 Task: Find connections with filter location Hacı Zeynalabdin with filter topic #propertywith filter profile language English with filter current company MPC with filter school Sreenivasa Inst. of Technology & Management Studies, Thimmasamudram, Chittoor with filter industry Personal Care Product Manufacturing with filter service category Mortgage Lending with filter keywords title Client Service Specialist
Action: Mouse moved to (655, 146)
Screenshot: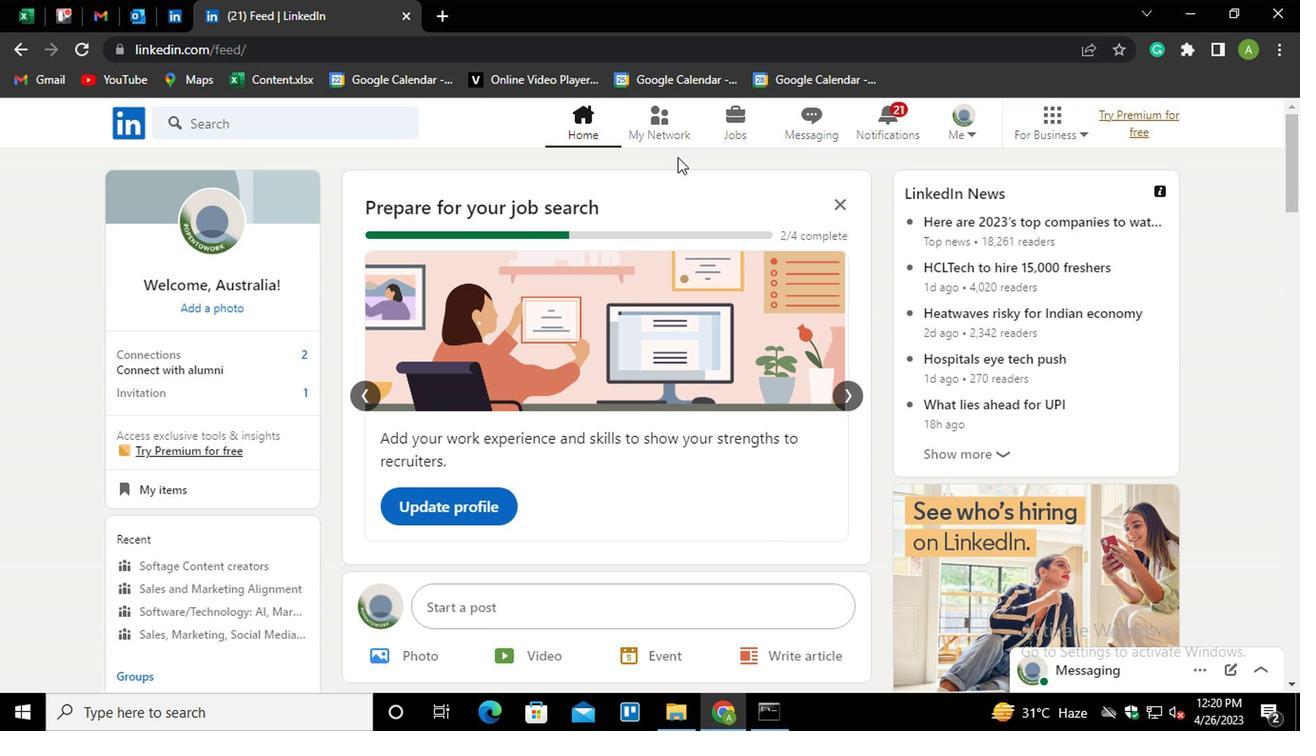 
Action: Mouse pressed left at (655, 146)
Screenshot: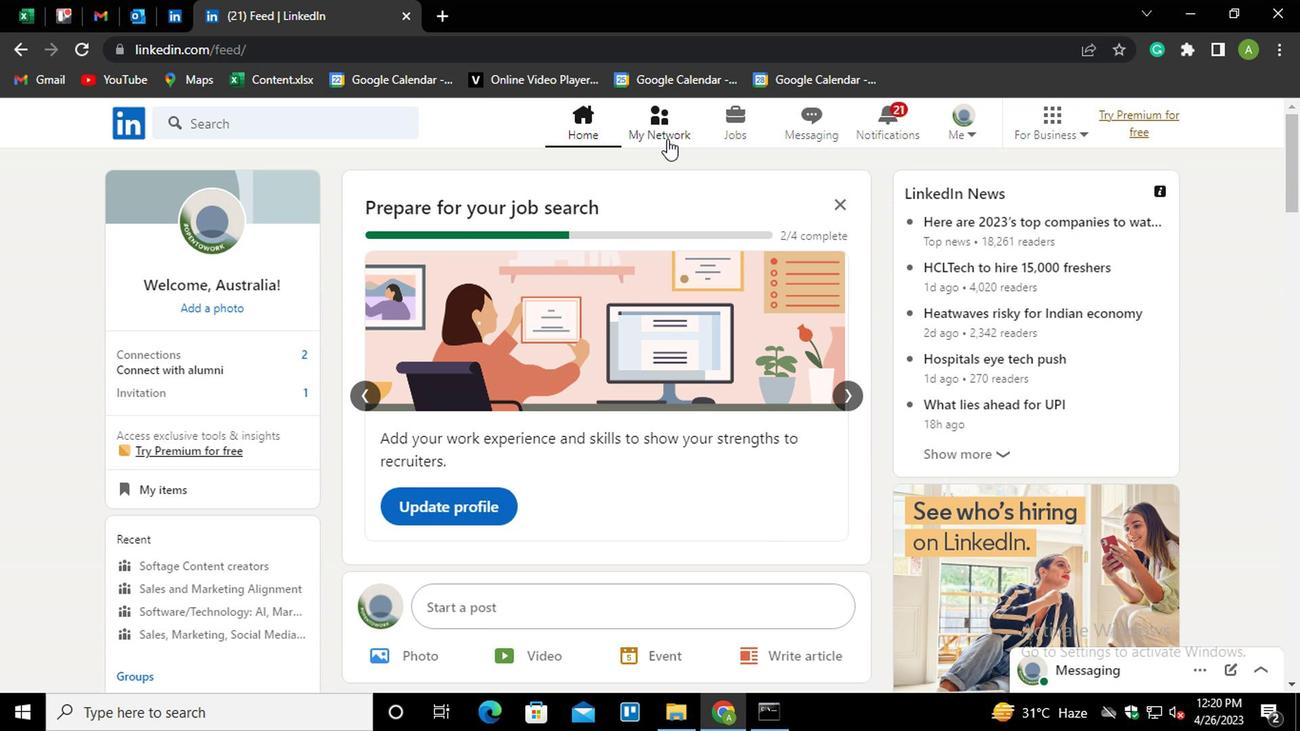 
Action: Mouse moved to (241, 246)
Screenshot: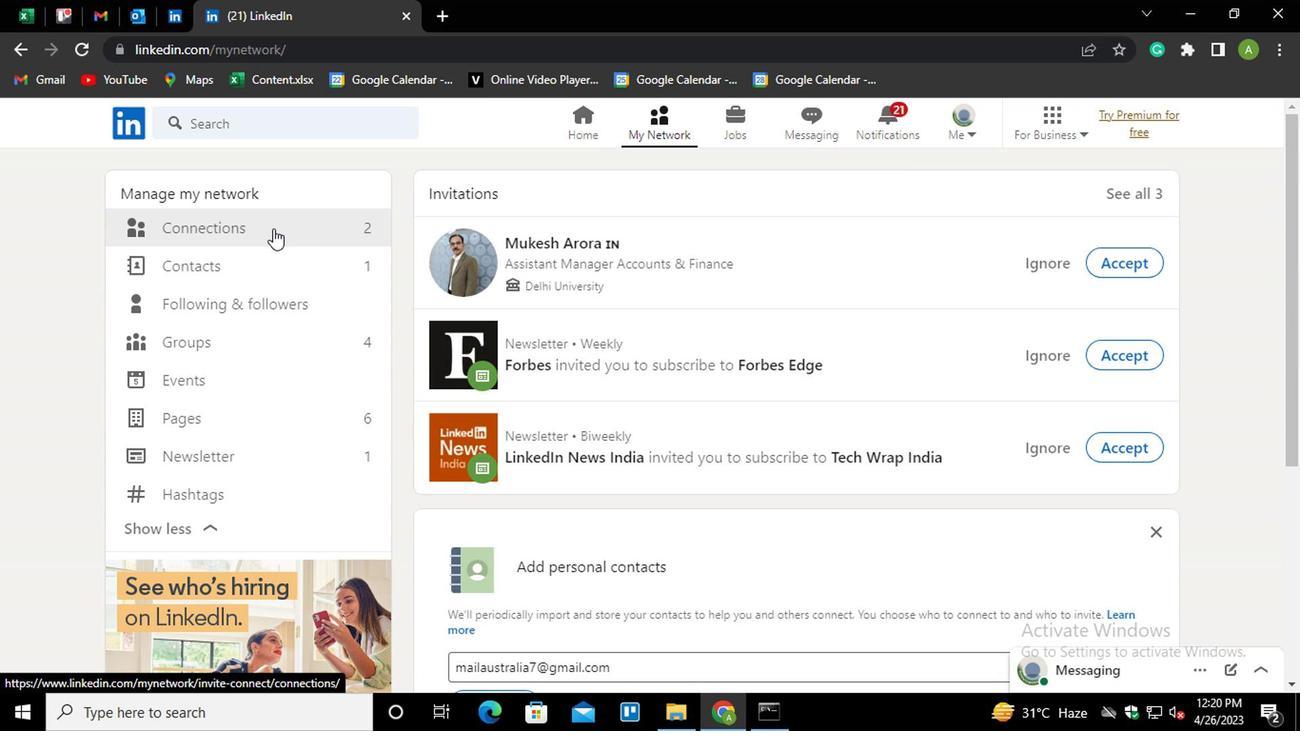 
Action: Mouse pressed left at (241, 246)
Screenshot: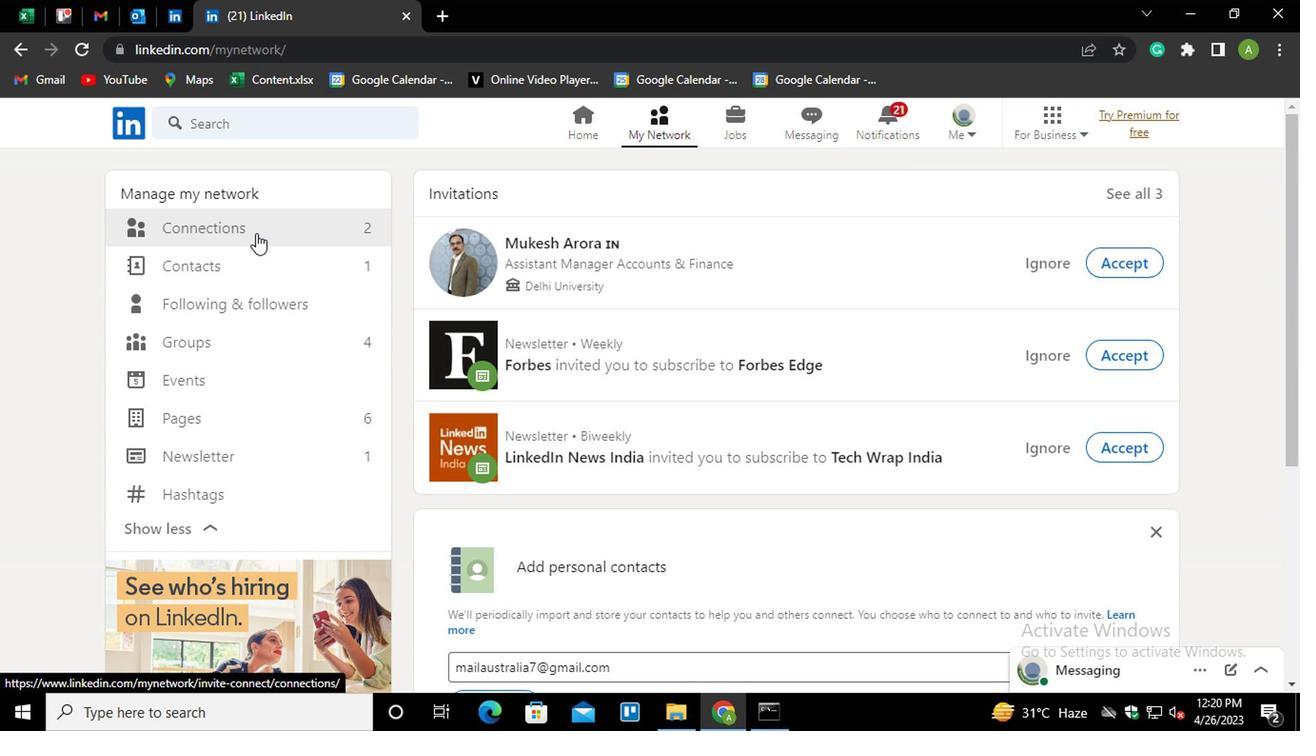 
Action: Mouse moved to (745, 241)
Screenshot: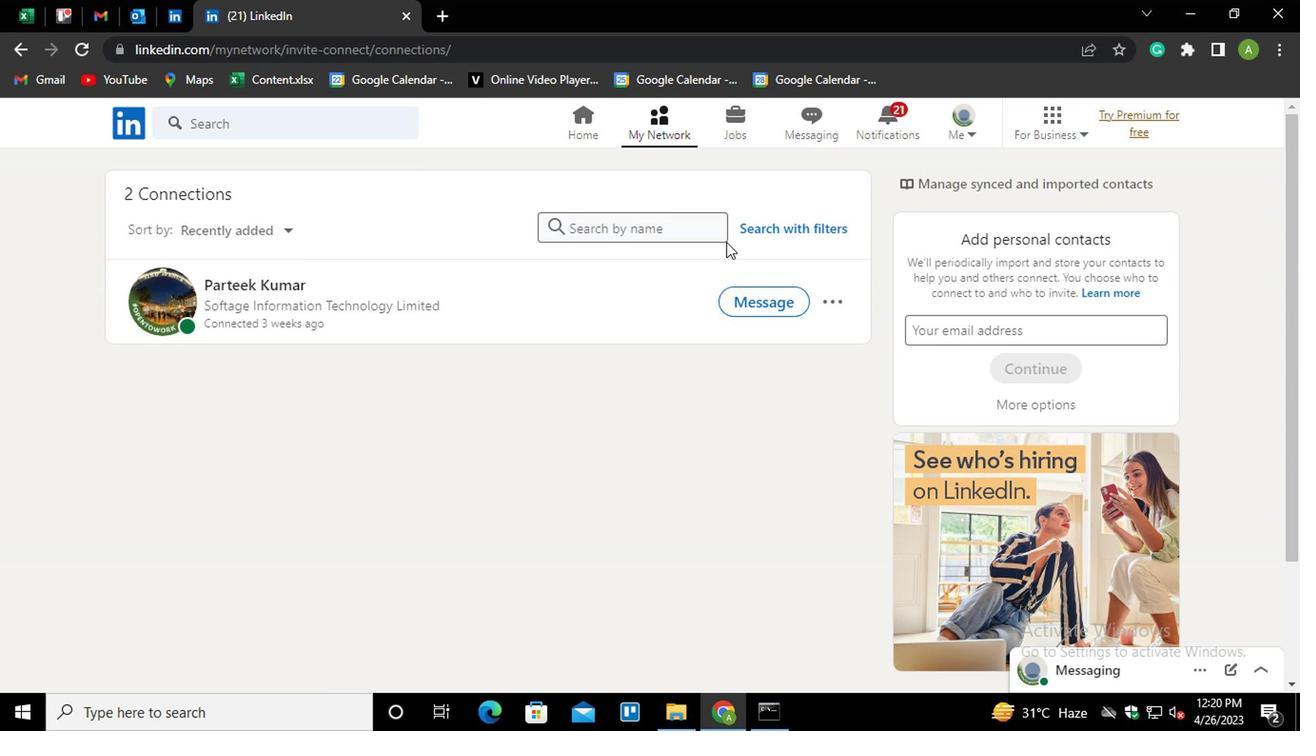 
Action: Mouse pressed left at (745, 241)
Screenshot: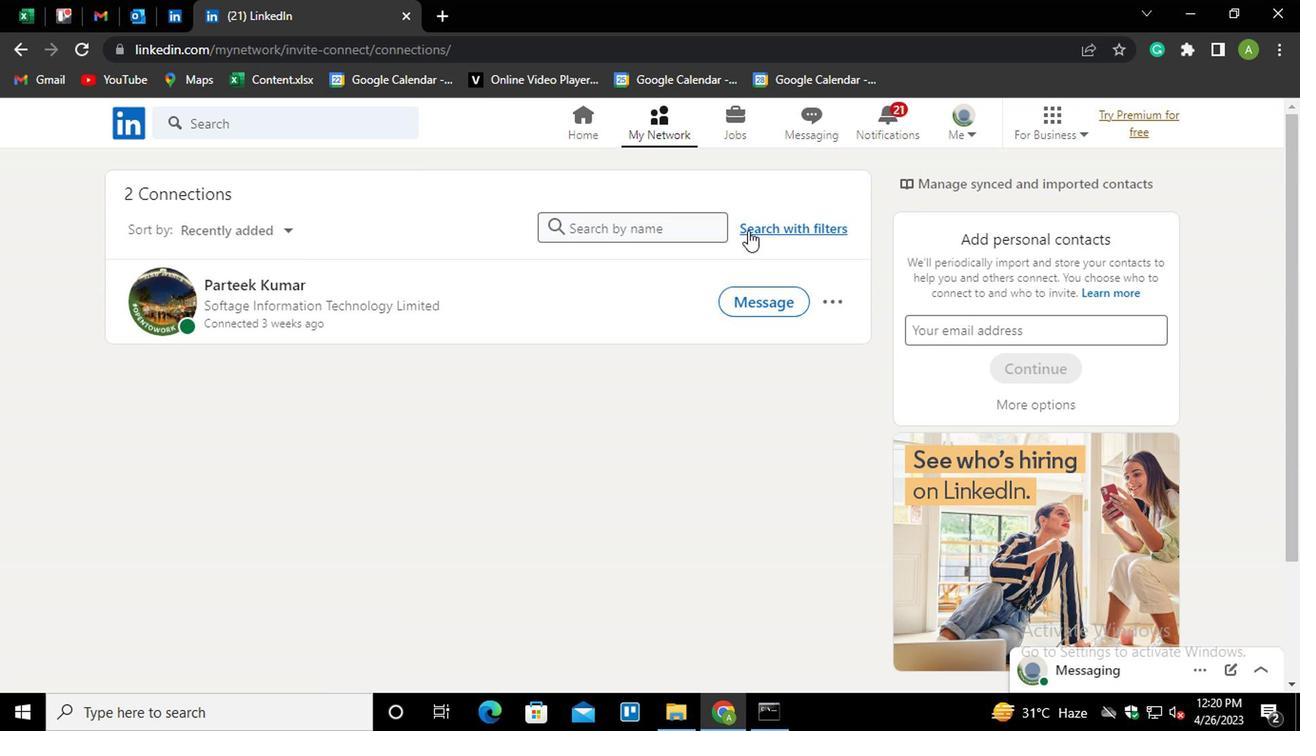 
Action: Mouse moved to (608, 194)
Screenshot: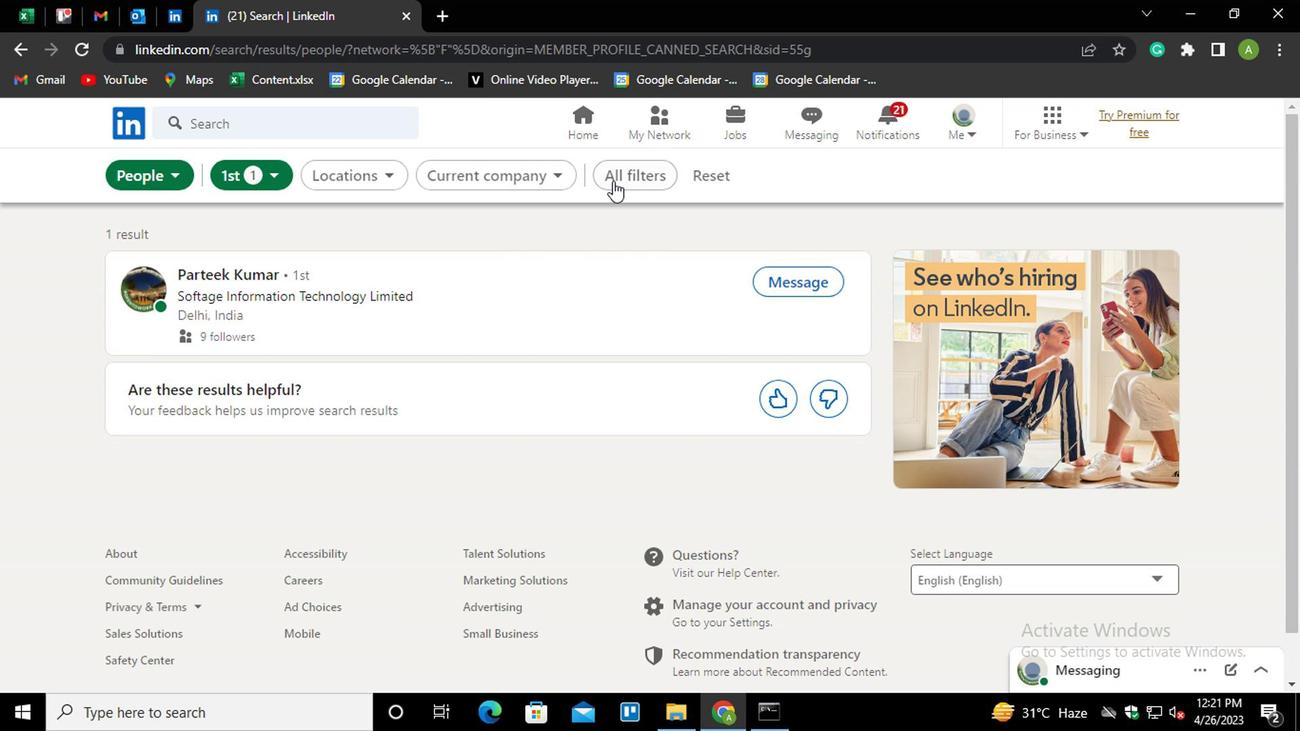 
Action: Mouse pressed left at (608, 194)
Screenshot: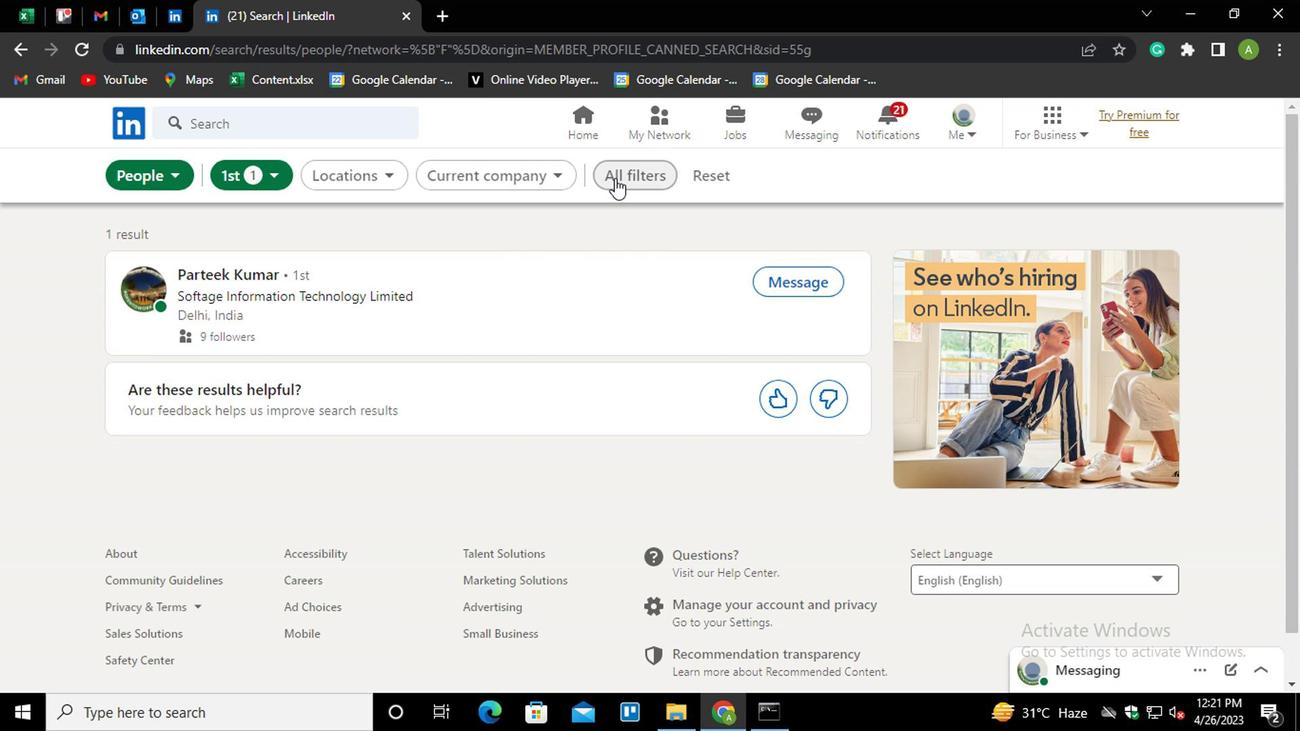 
Action: Mouse moved to (870, 375)
Screenshot: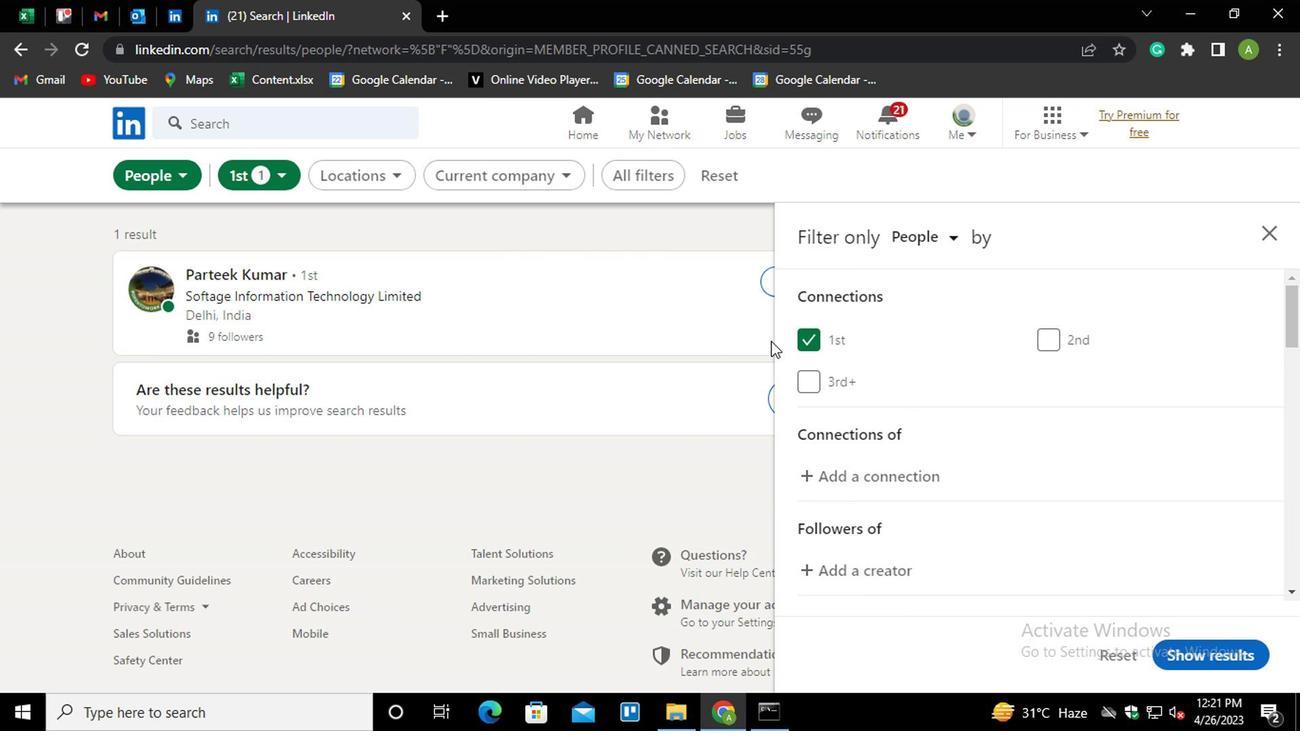 
Action: Mouse scrolled (870, 375) with delta (0, 0)
Screenshot: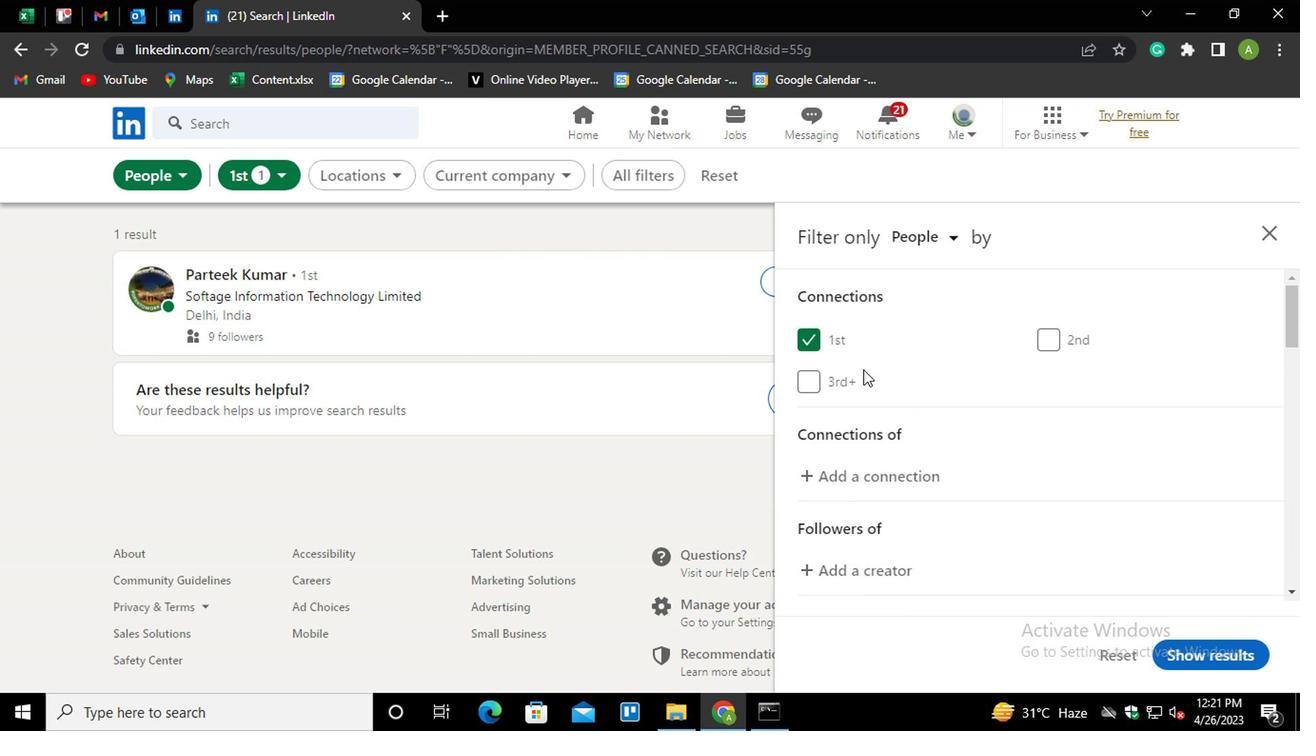 
Action: Mouse moved to (876, 375)
Screenshot: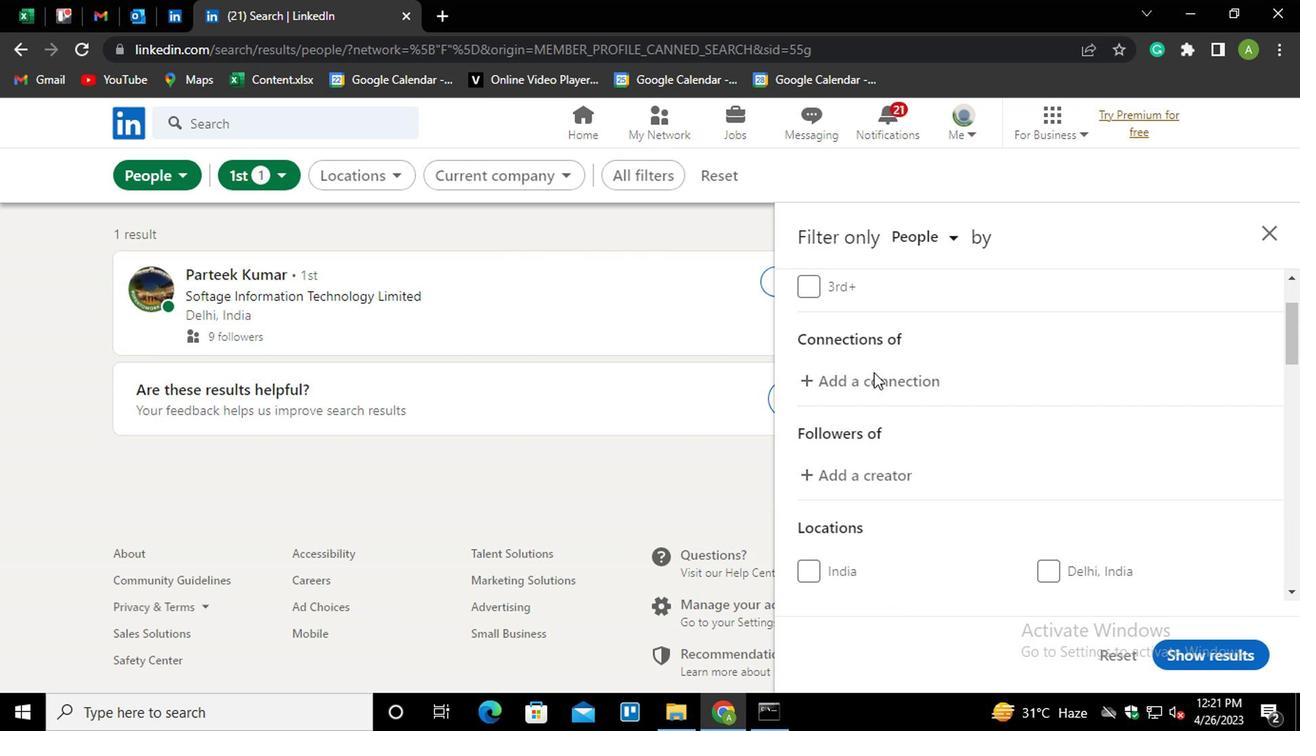 
Action: Mouse scrolled (876, 375) with delta (0, 0)
Screenshot: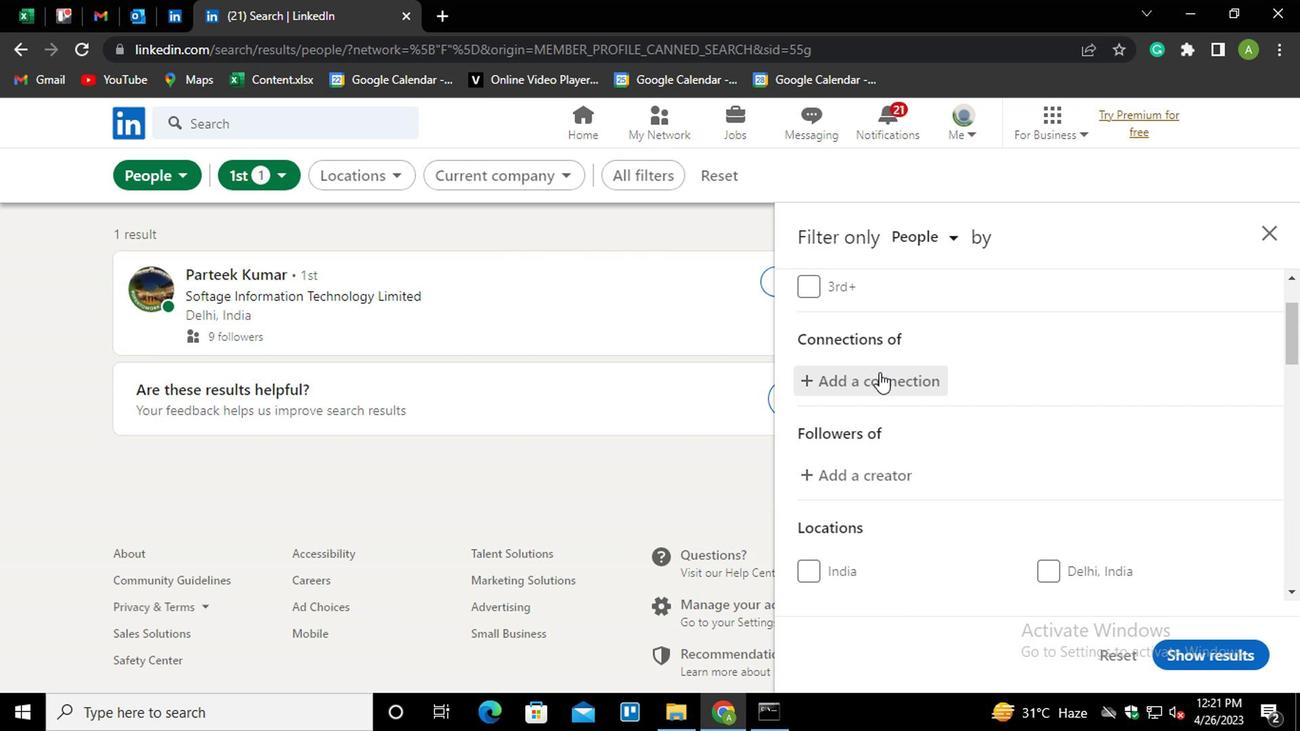 
Action: Mouse scrolled (876, 375) with delta (0, 0)
Screenshot: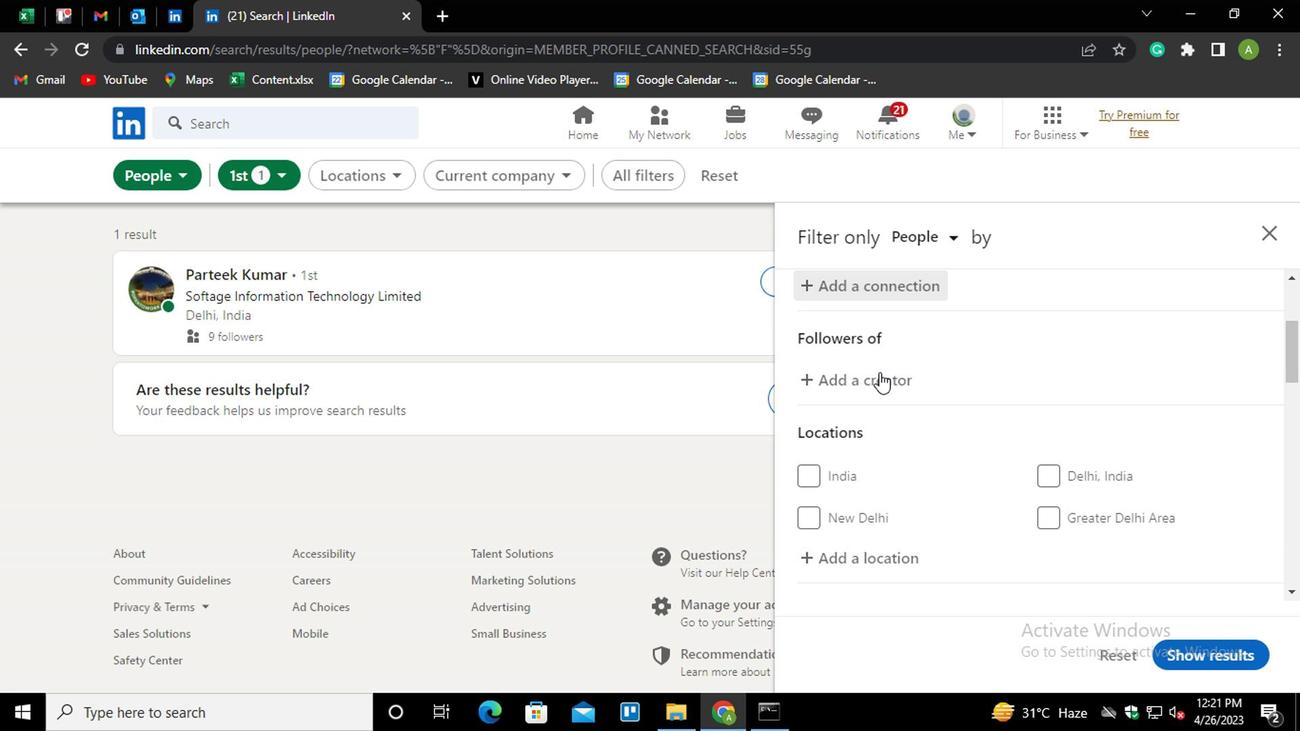 
Action: Mouse moved to (847, 468)
Screenshot: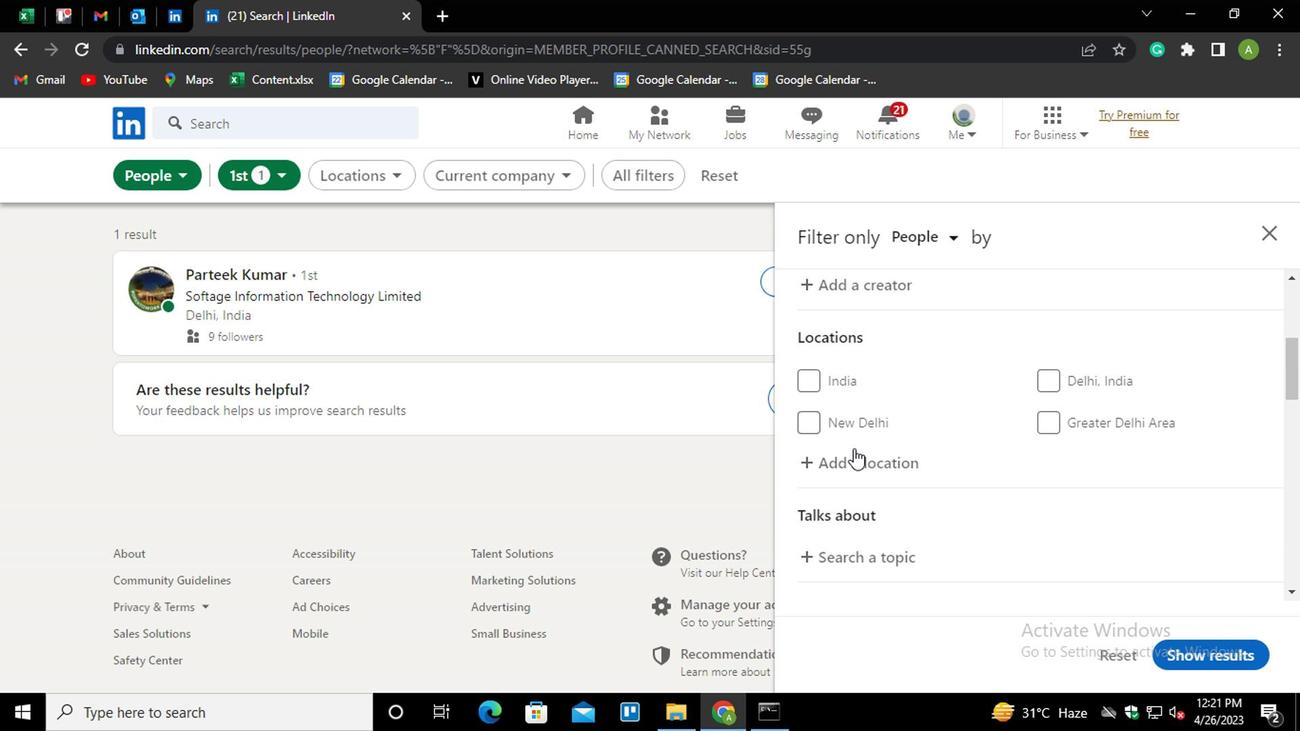 
Action: Mouse pressed left at (847, 468)
Screenshot: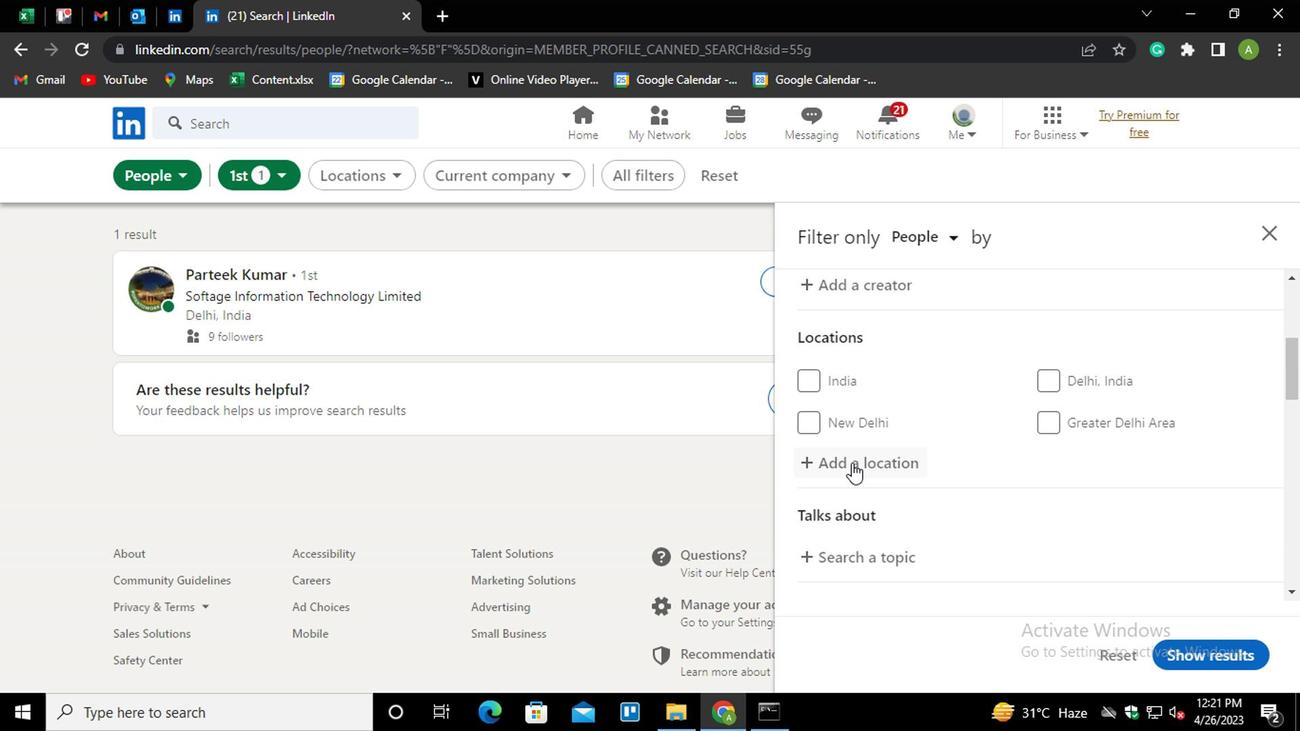 
Action: Mouse moved to (865, 457)
Screenshot: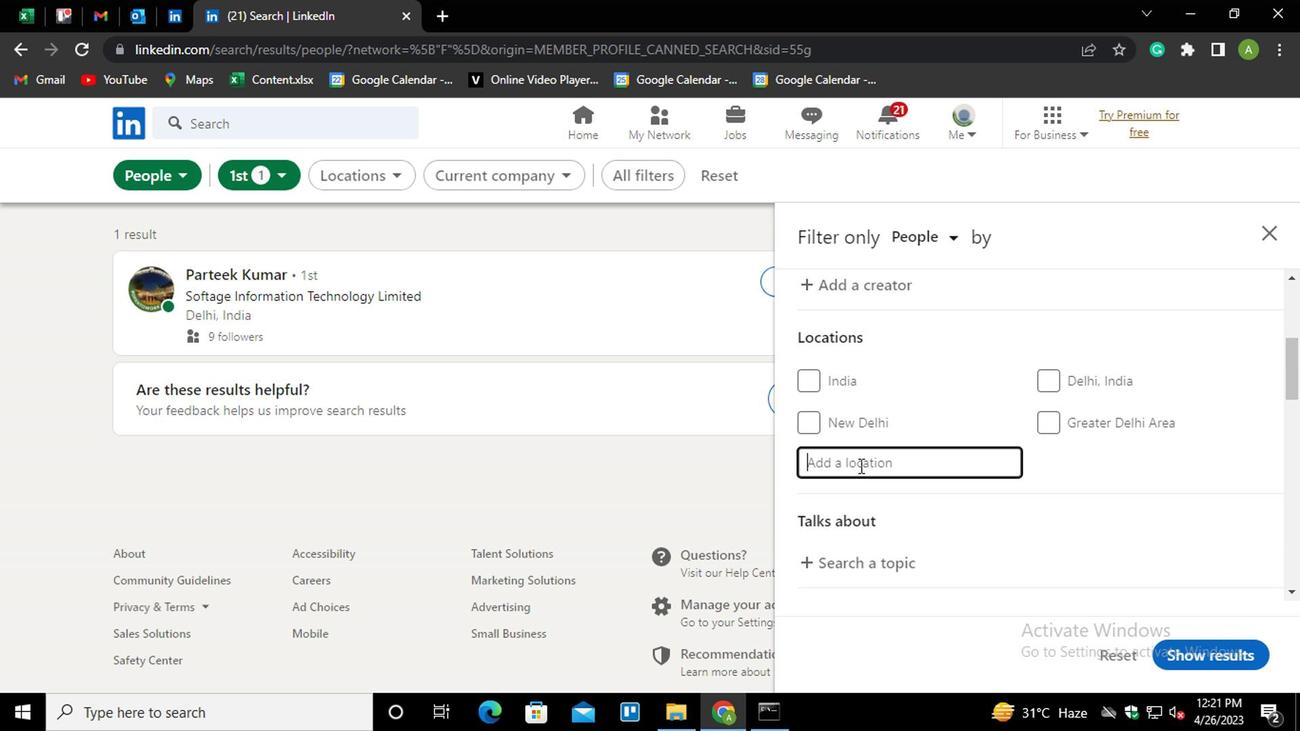 
Action: Mouse pressed left at (865, 457)
Screenshot: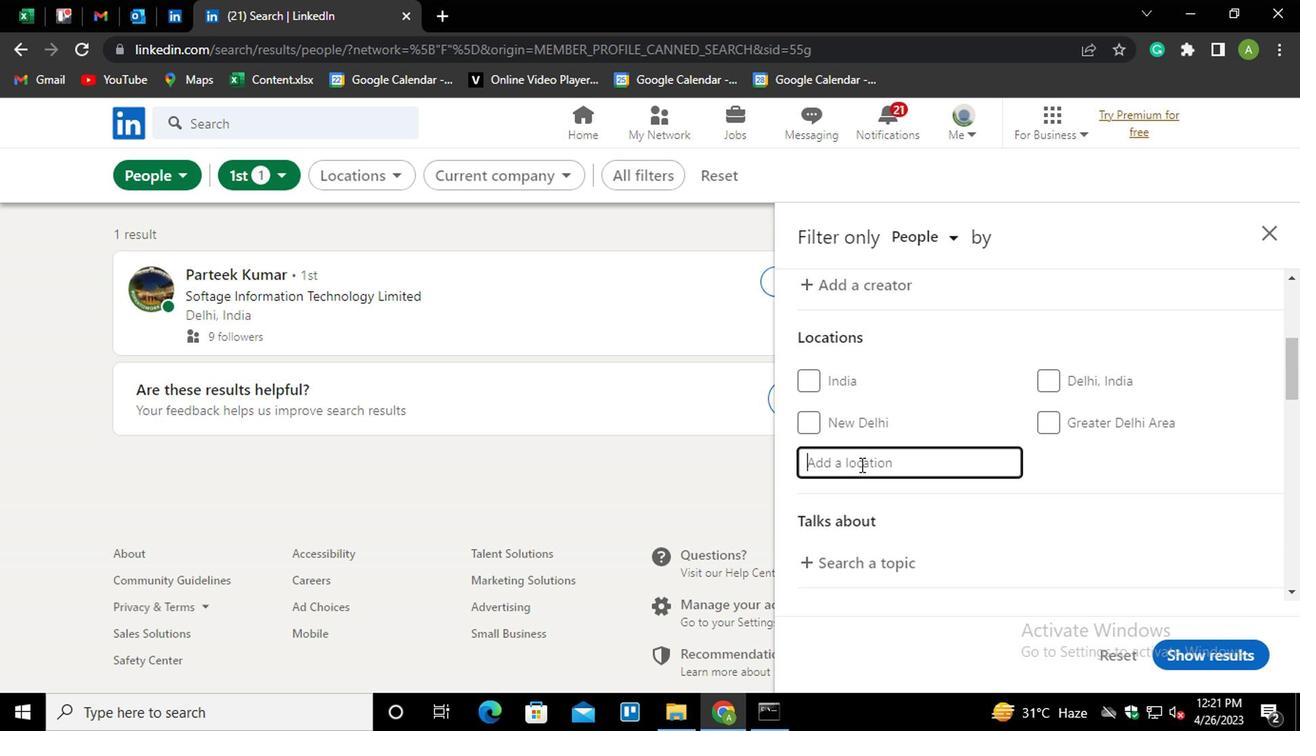 
Action: Key pressed <Key.shift_r>Haz<Key.backspace>ci<Key.space><Key.shift>ZEYNALABDIN
Screenshot: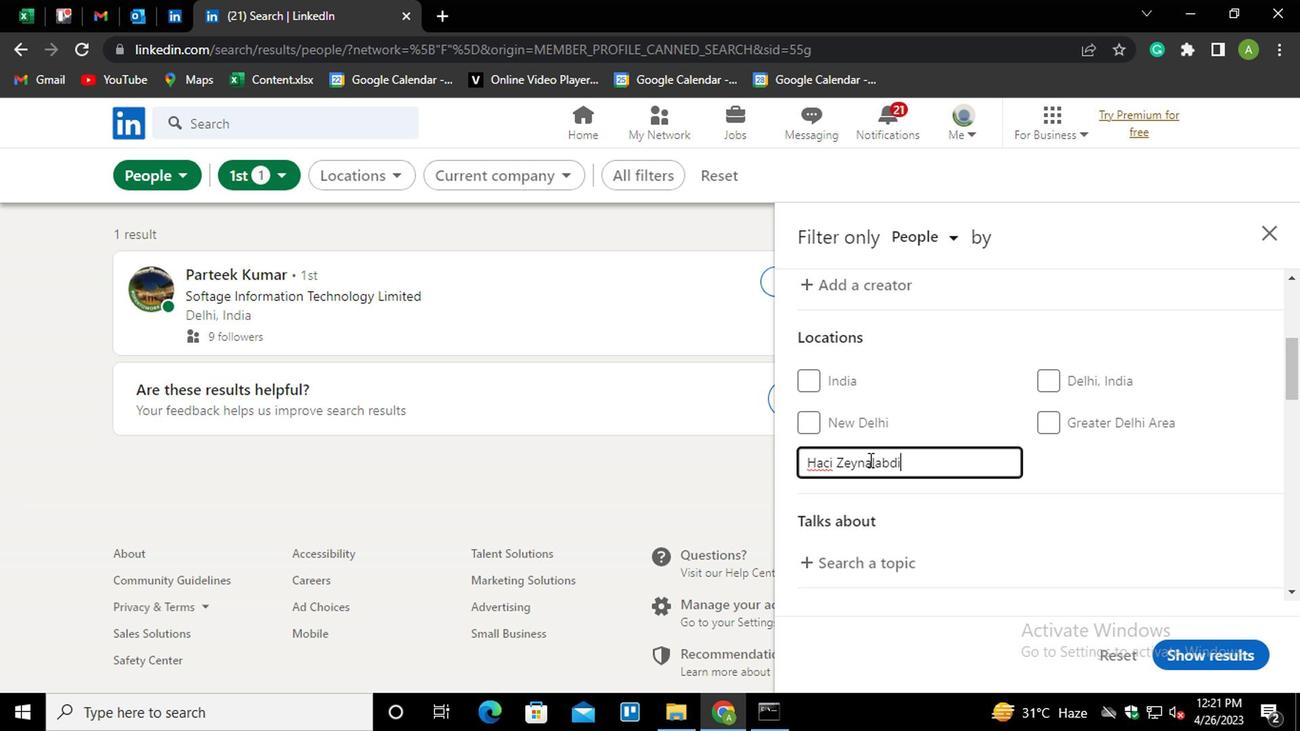 
Action: Mouse moved to (1227, 472)
Screenshot: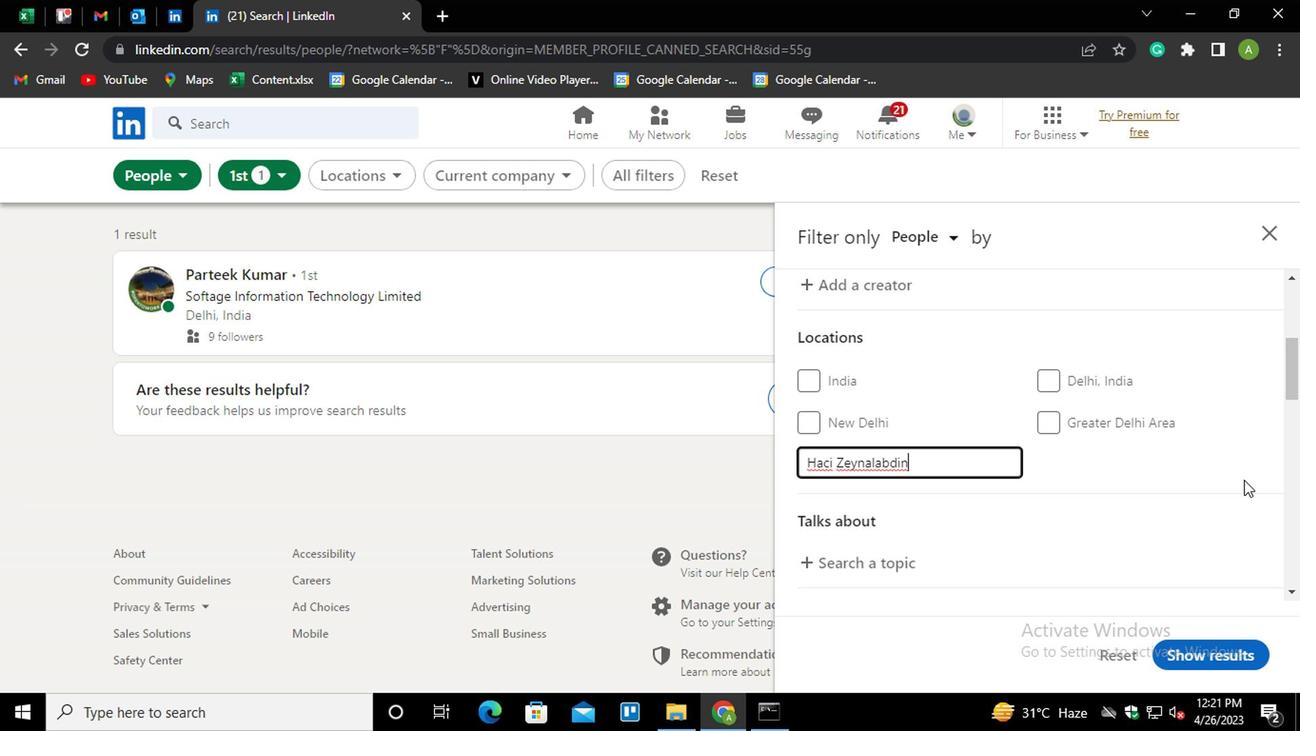 
Action: Mouse pressed left at (1227, 472)
Screenshot: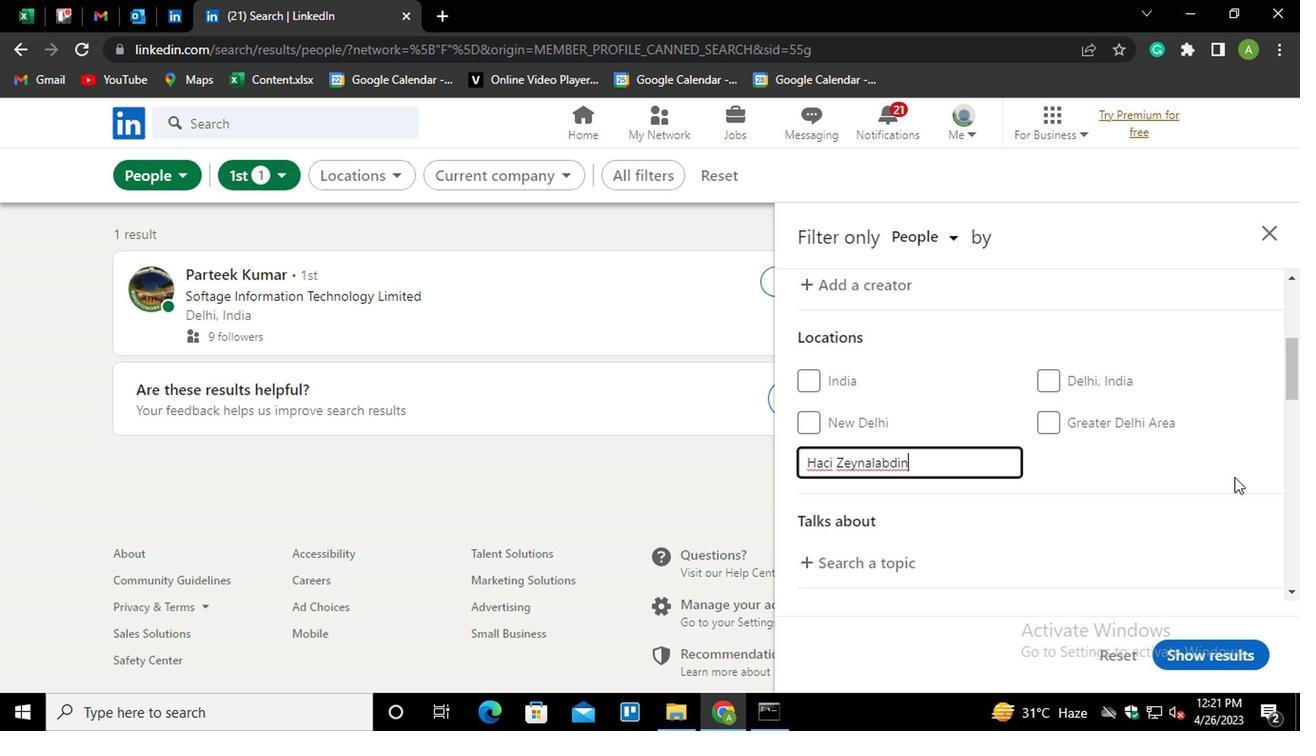 
Action: Mouse moved to (1221, 472)
Screenshot: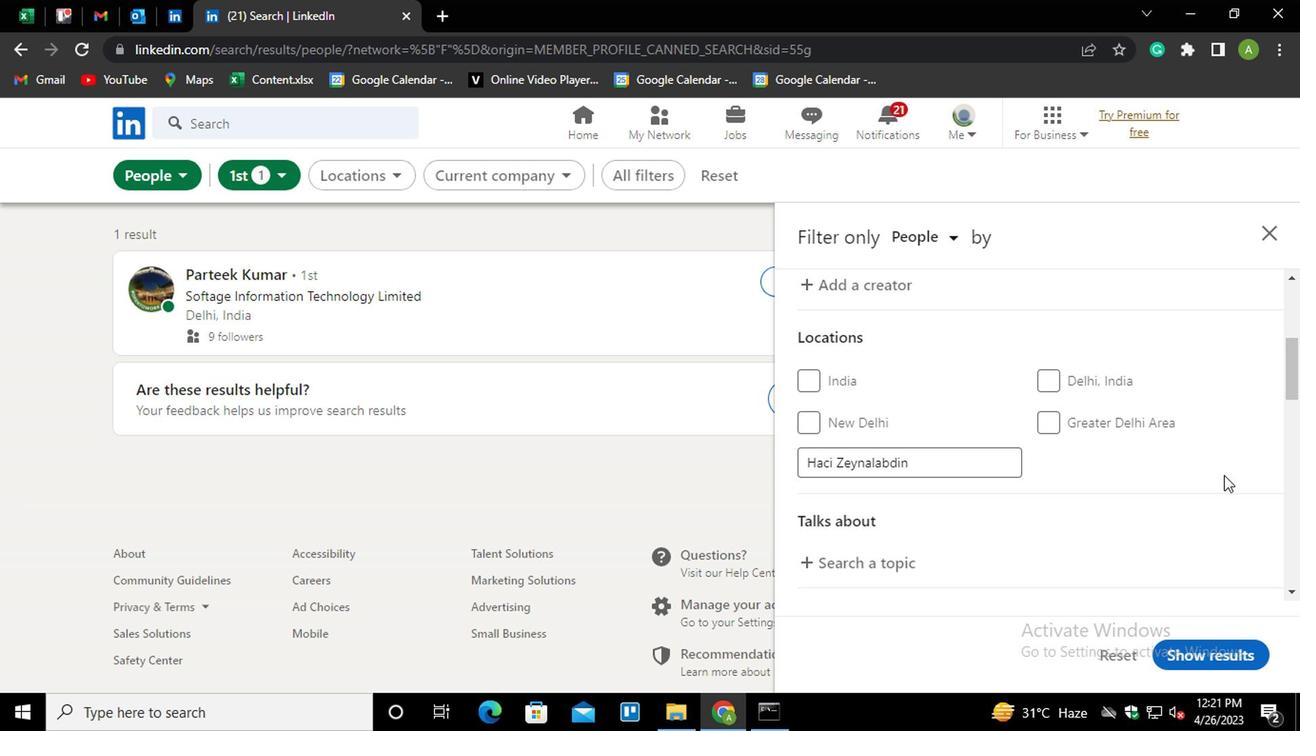 
Action: Mouse scrolled (1221, 471) with delta (0, 0)
Screenshot: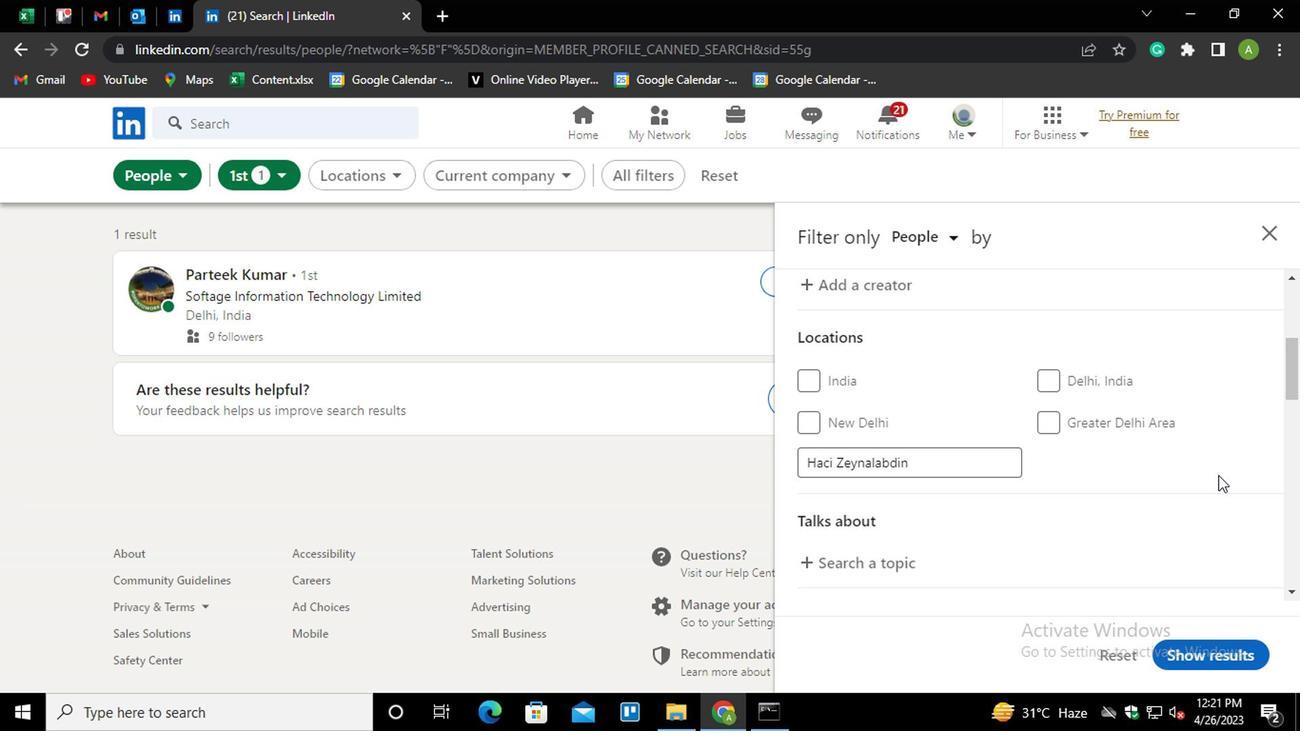 
Action: Mouse moved to (863, 460)
Screenshot: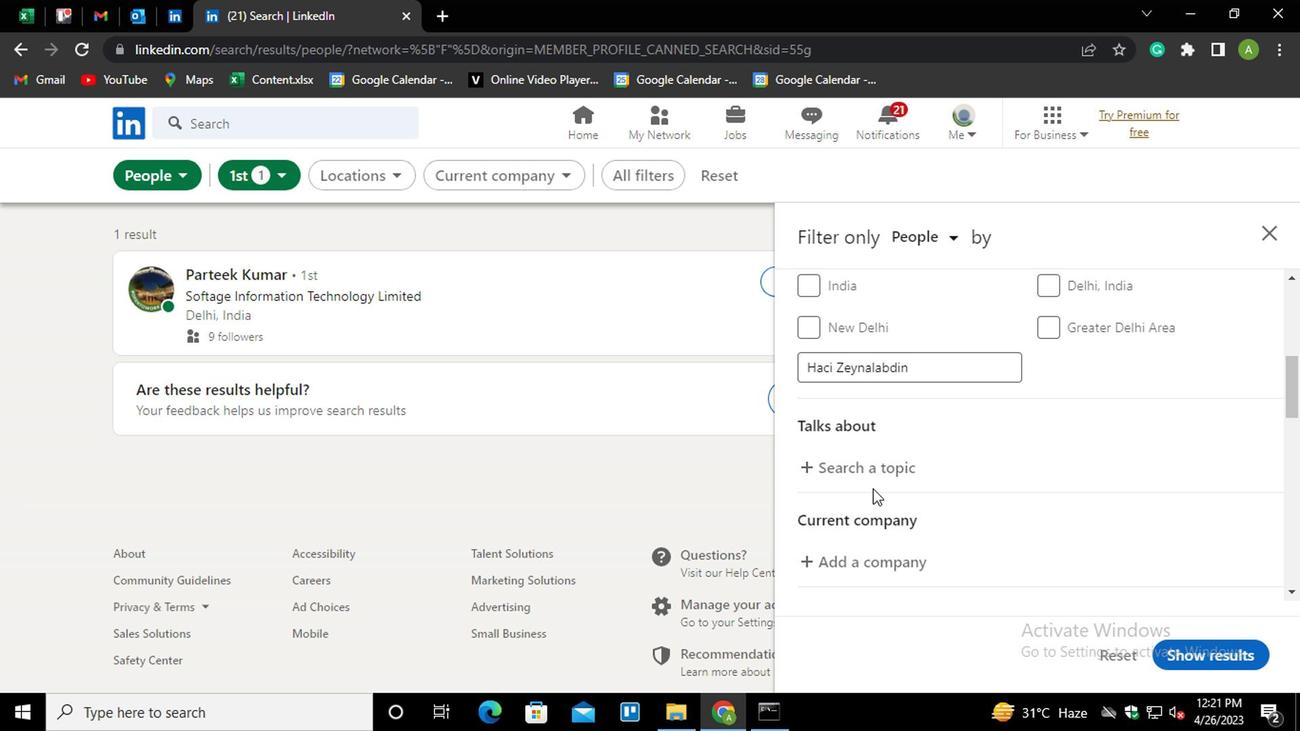
Action: Mouse pressed left at (863, 460)
Screenshot: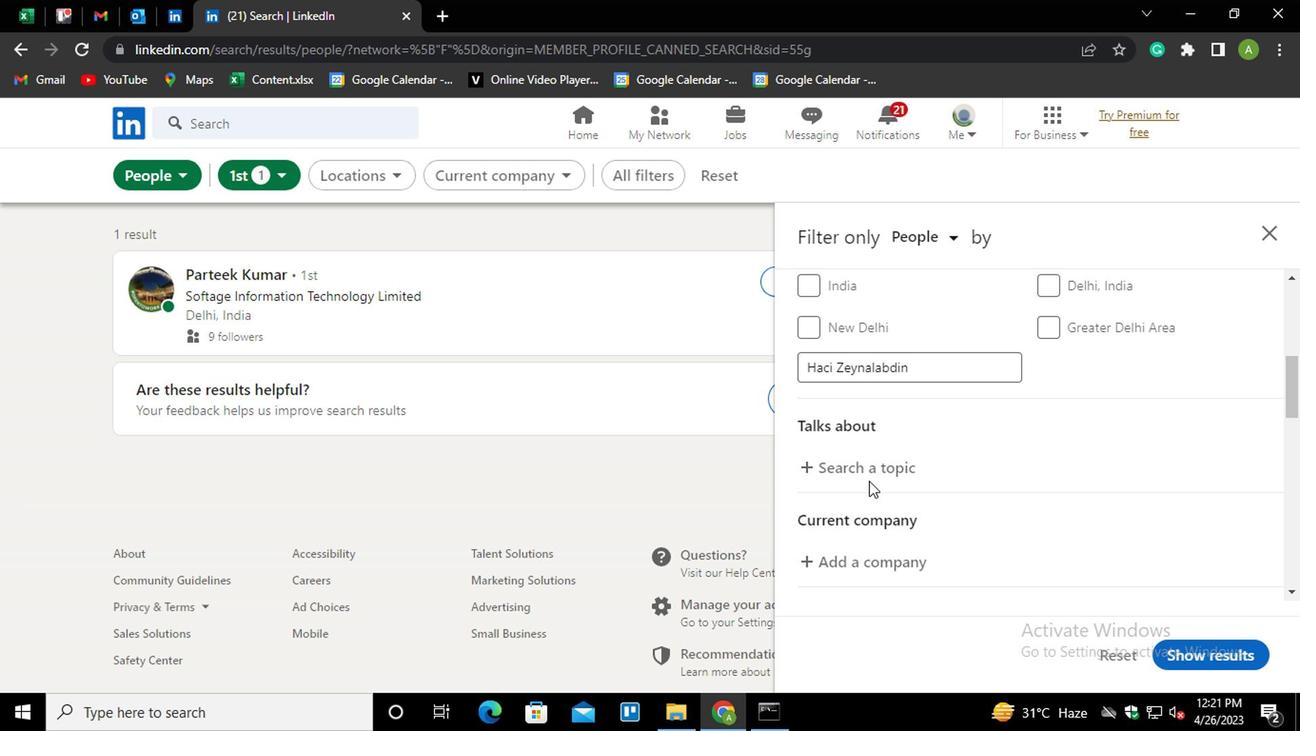 
Action: Key pressed <Key.shift>#PROPERTY
Screenshot: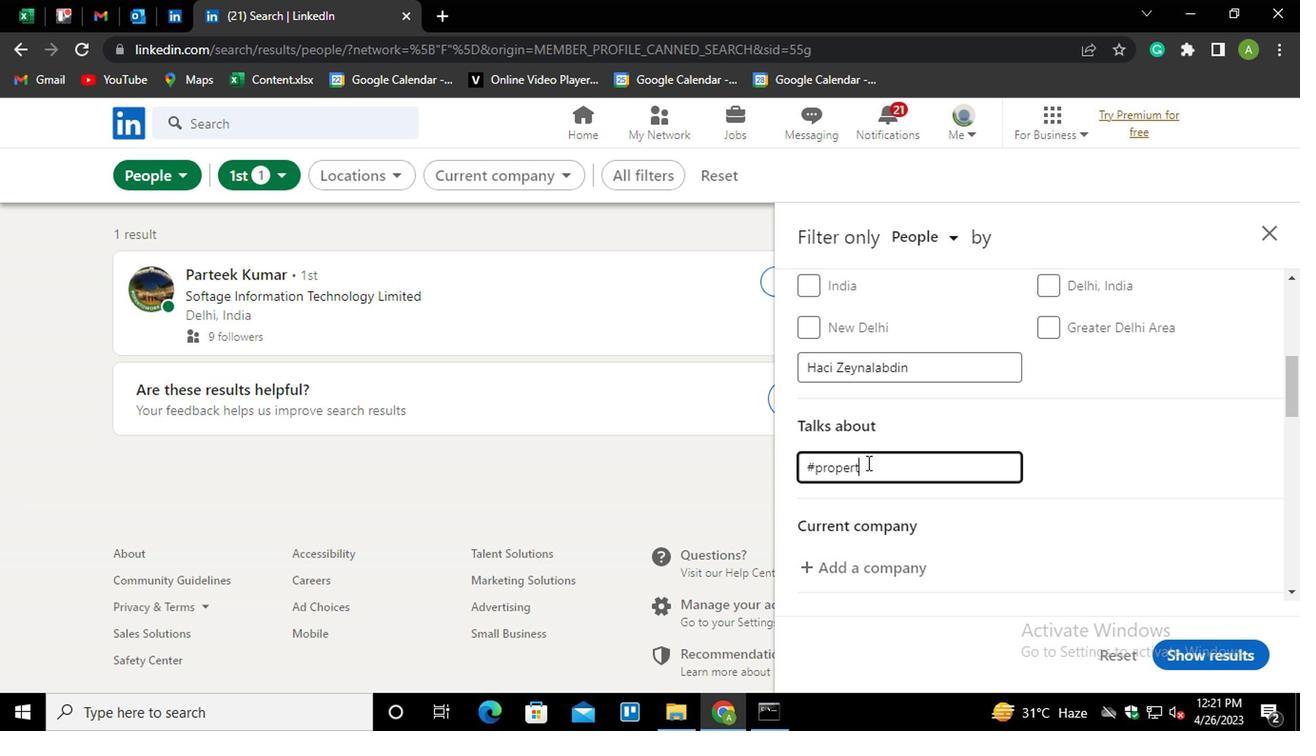 
Action: Mouse moved to (1072, 472)
Screenshot: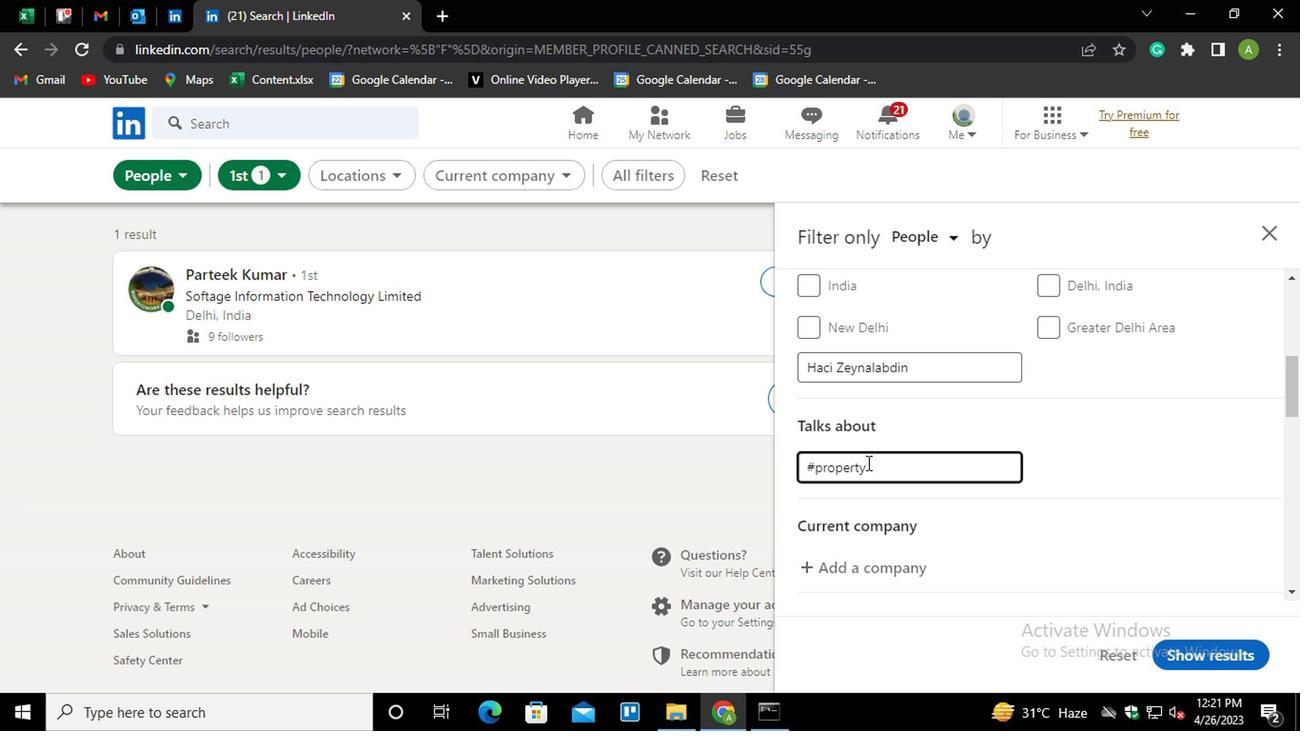 
Action: Mouse pressed left at (1072, 472)
Screenshot: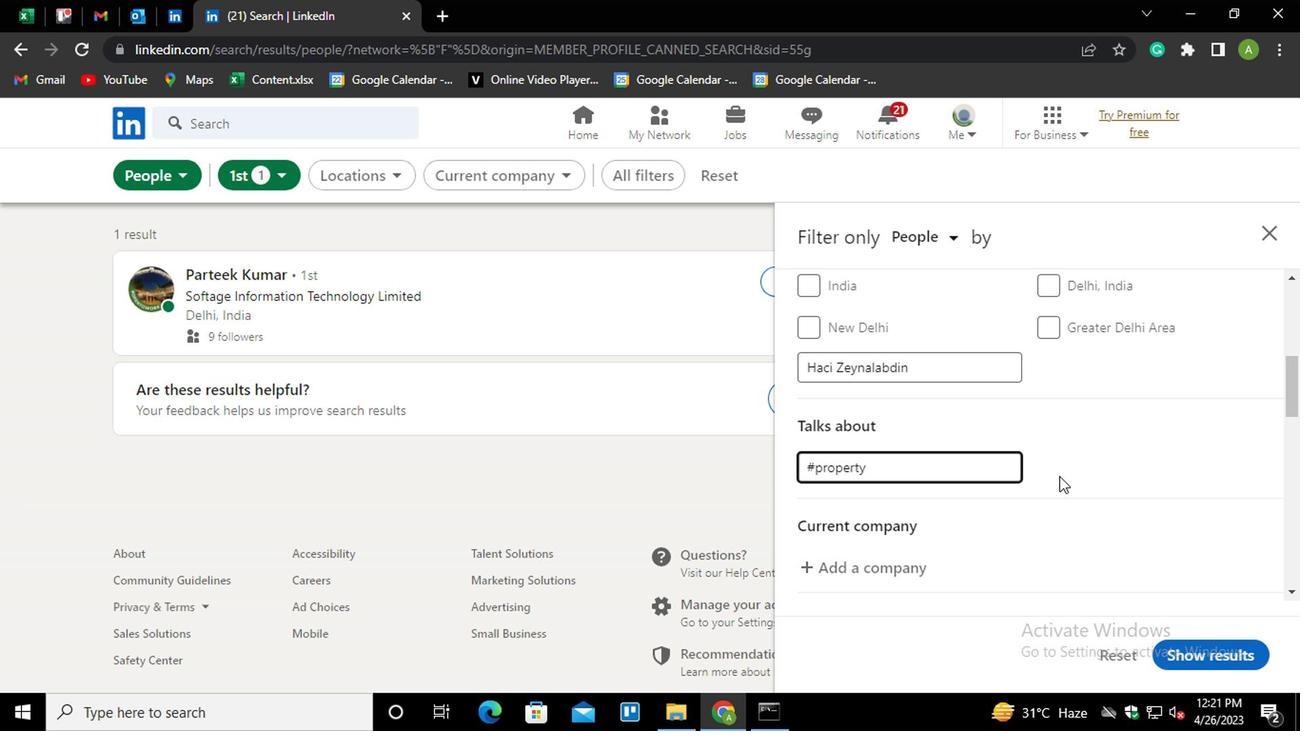 
Action: Mouse scrolled (1072, 472) with delta (0, 0)
Screenshot: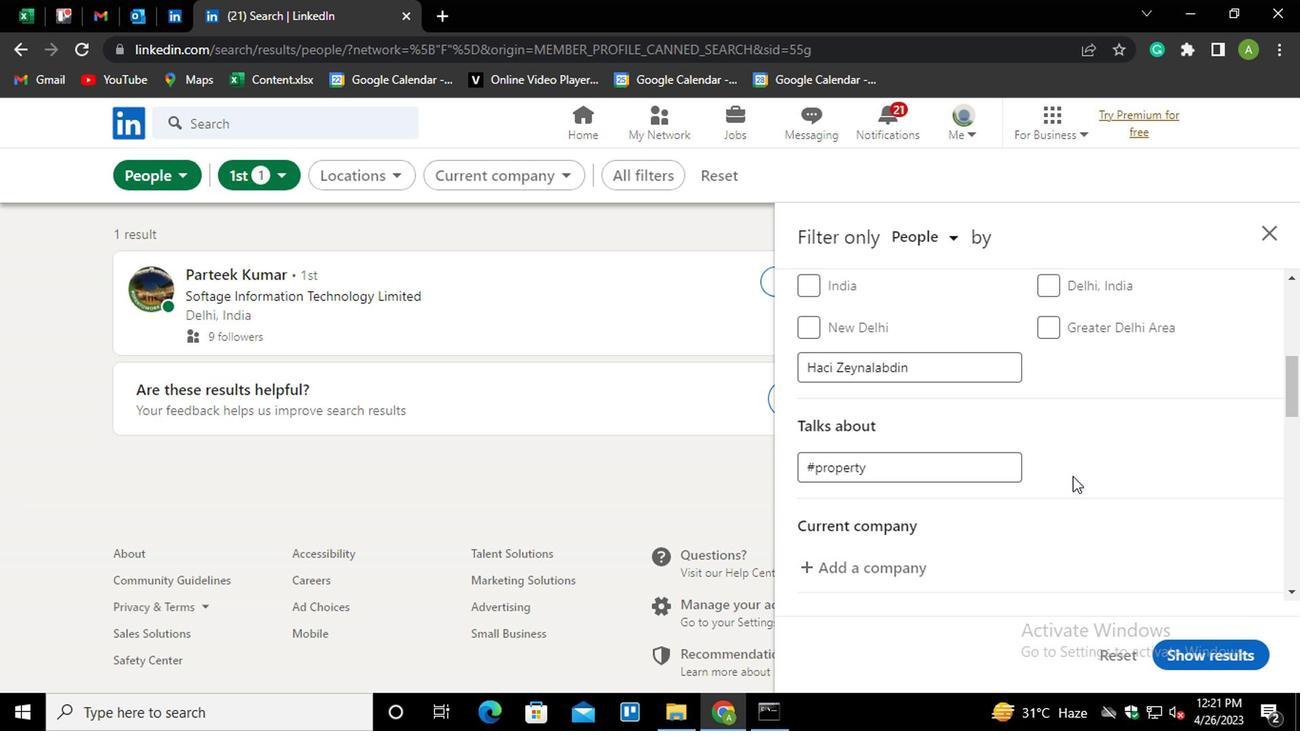 
Action: Mouse moved to (1026, 474)
Screenshot: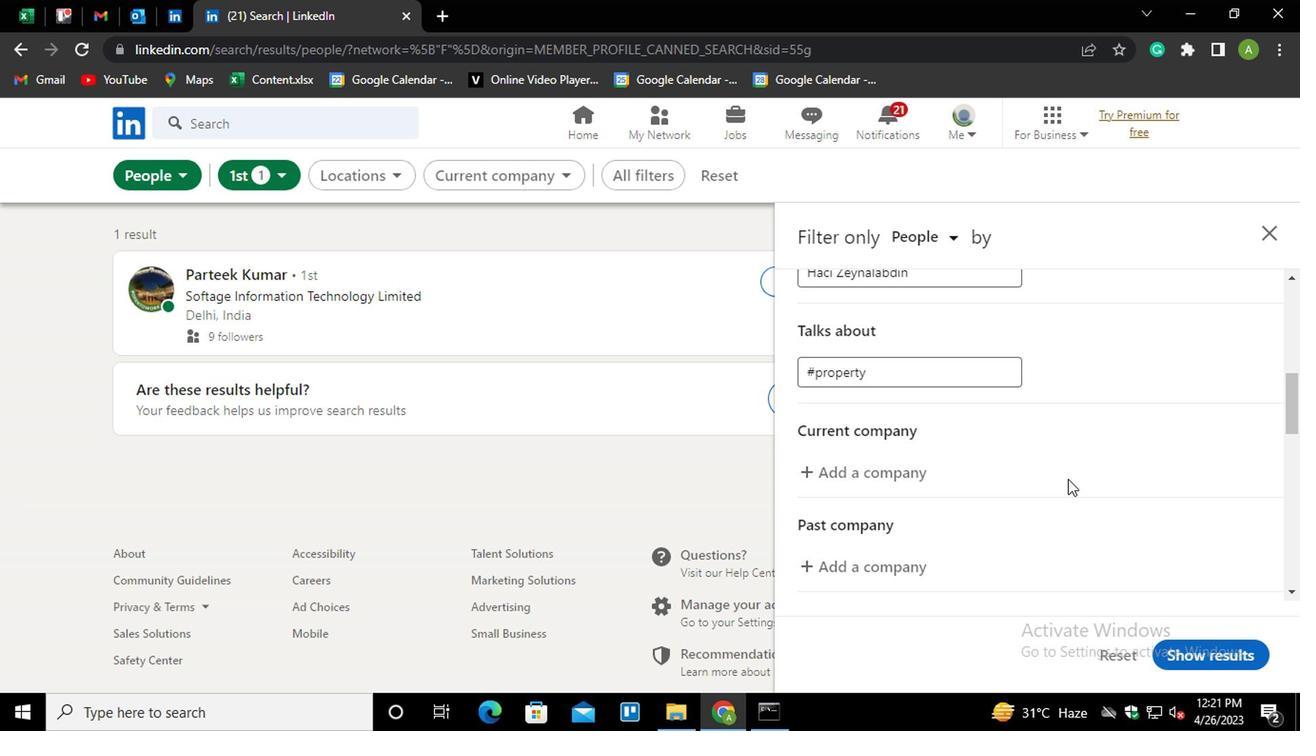 
Action: Mouse scrolled (1026, 473) with delta (0, -1)
Screenshot: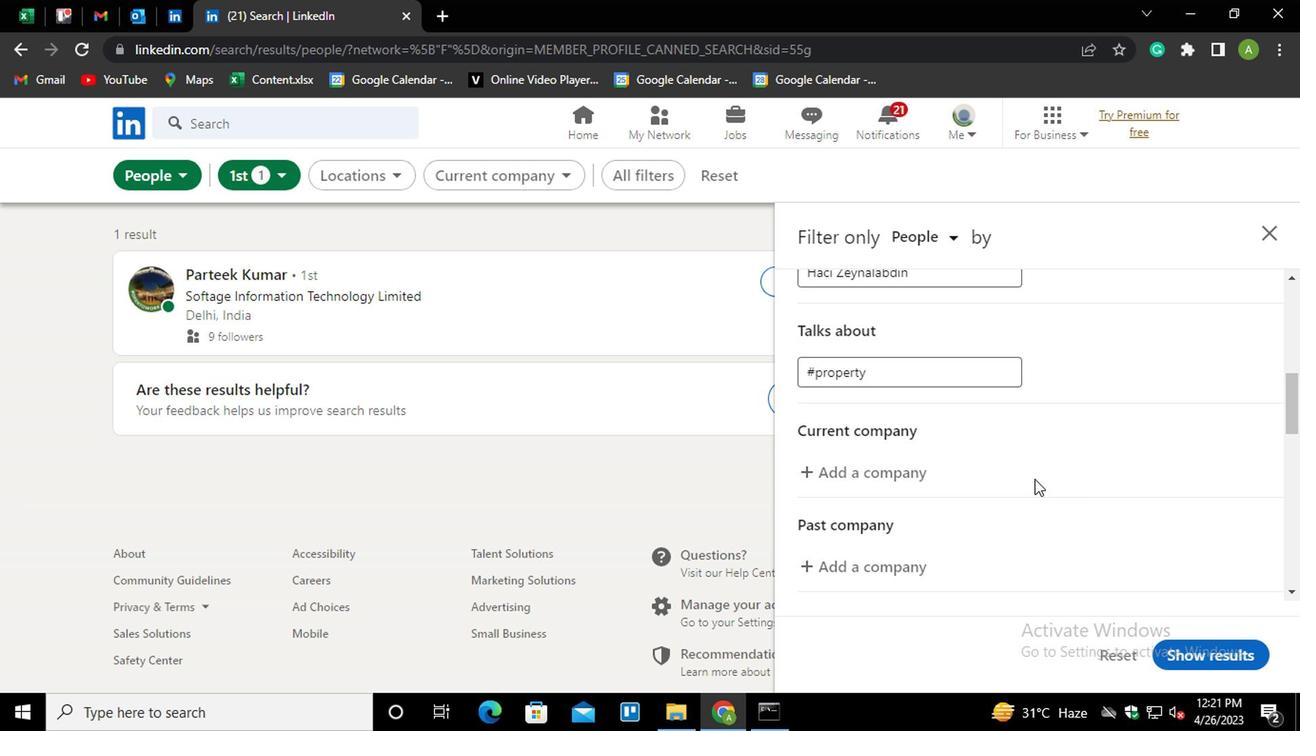 
Action: Mouse moved to (899, 384)
Screenshot: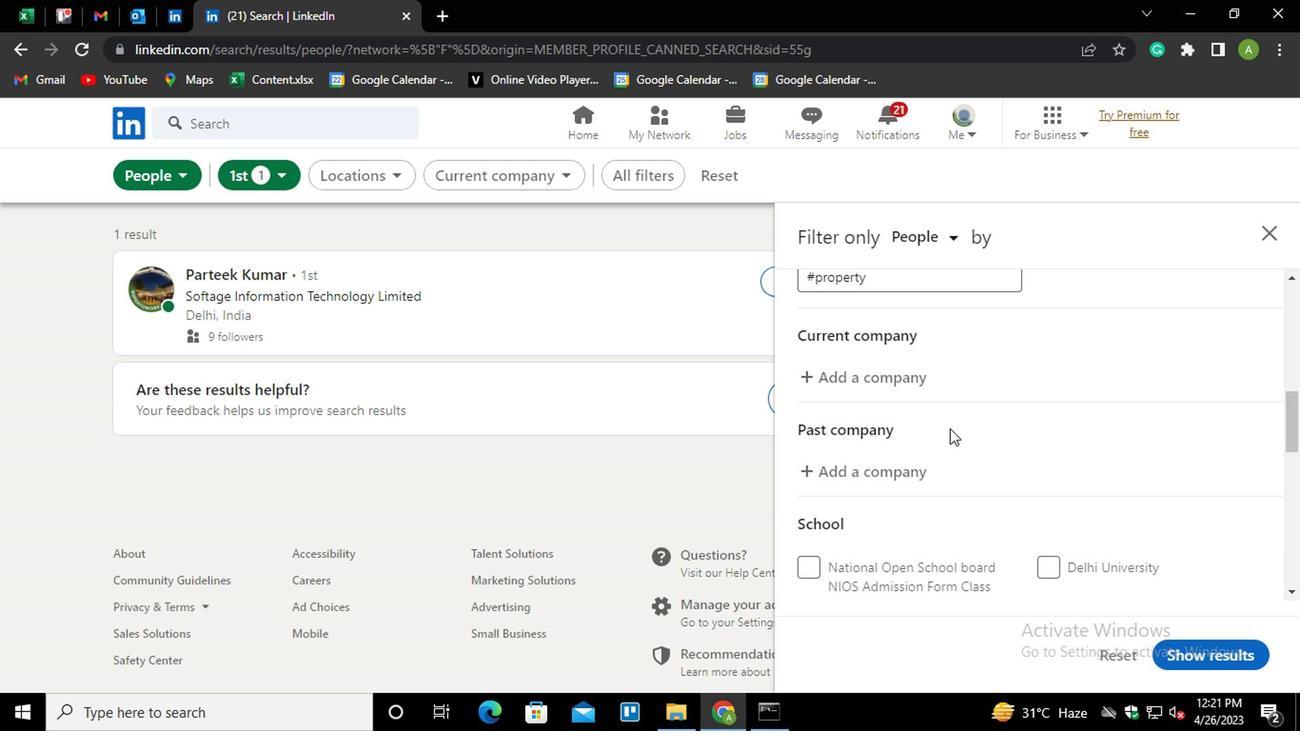 
Action: Mouse pressed left at (899, 384)
Screenshot: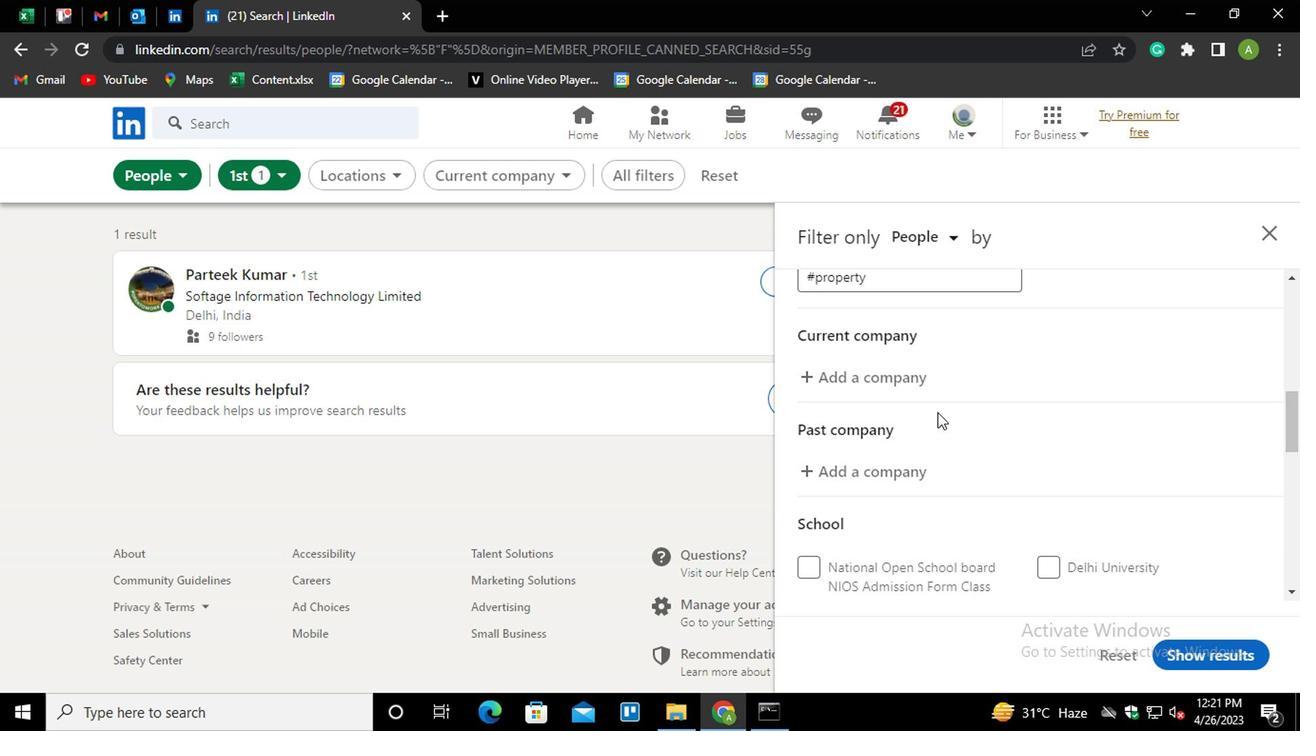 
Action: Mouse moved to (909, 383)
Screenshot: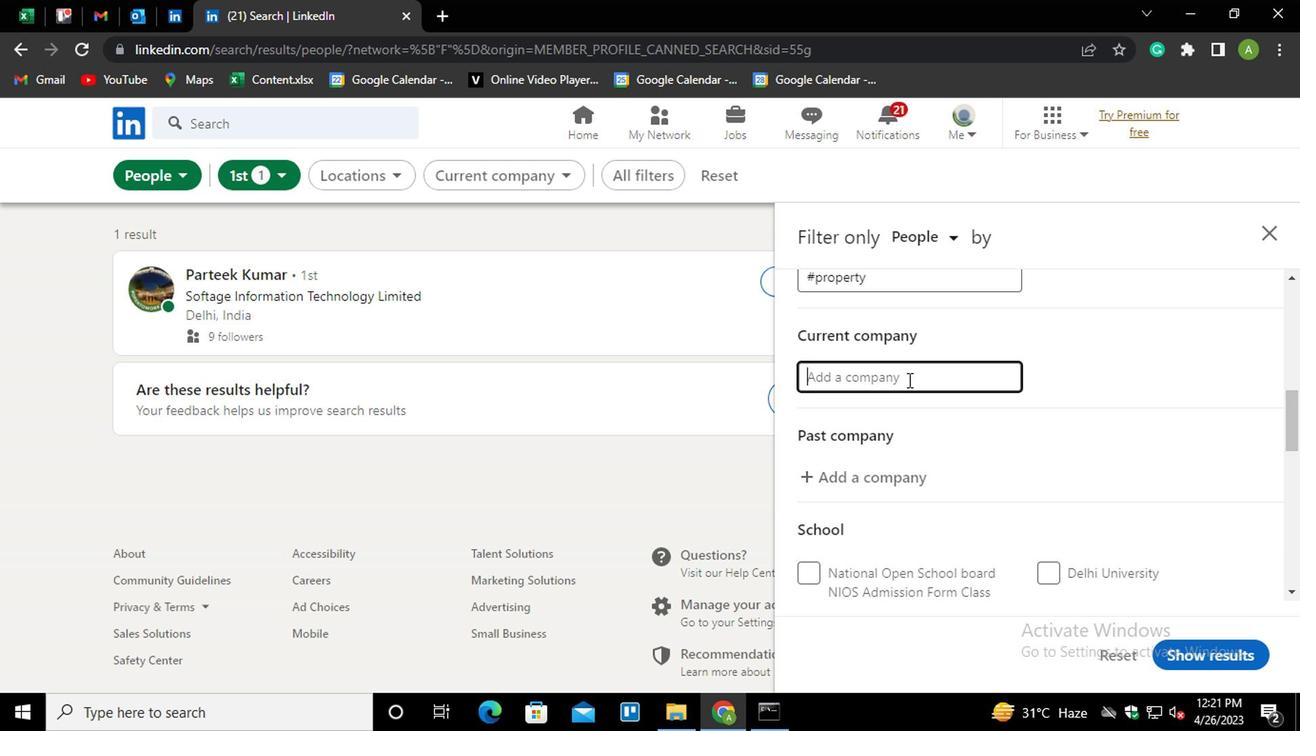 
Action: Mouse pressed left at (909, 383)
Screenshot: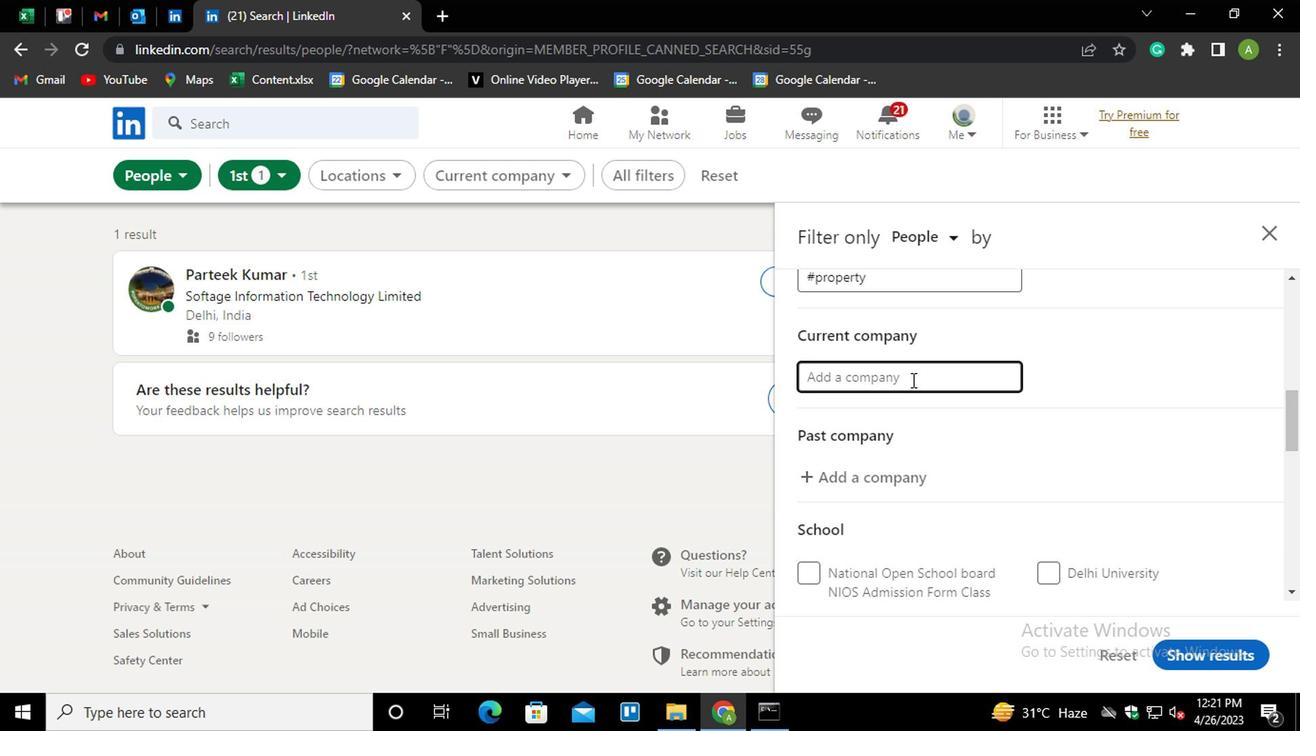 
Action: Key pressed <Key.shift_r>MP<Key.shift>C<Key.down><Key.enter>
Screenshot: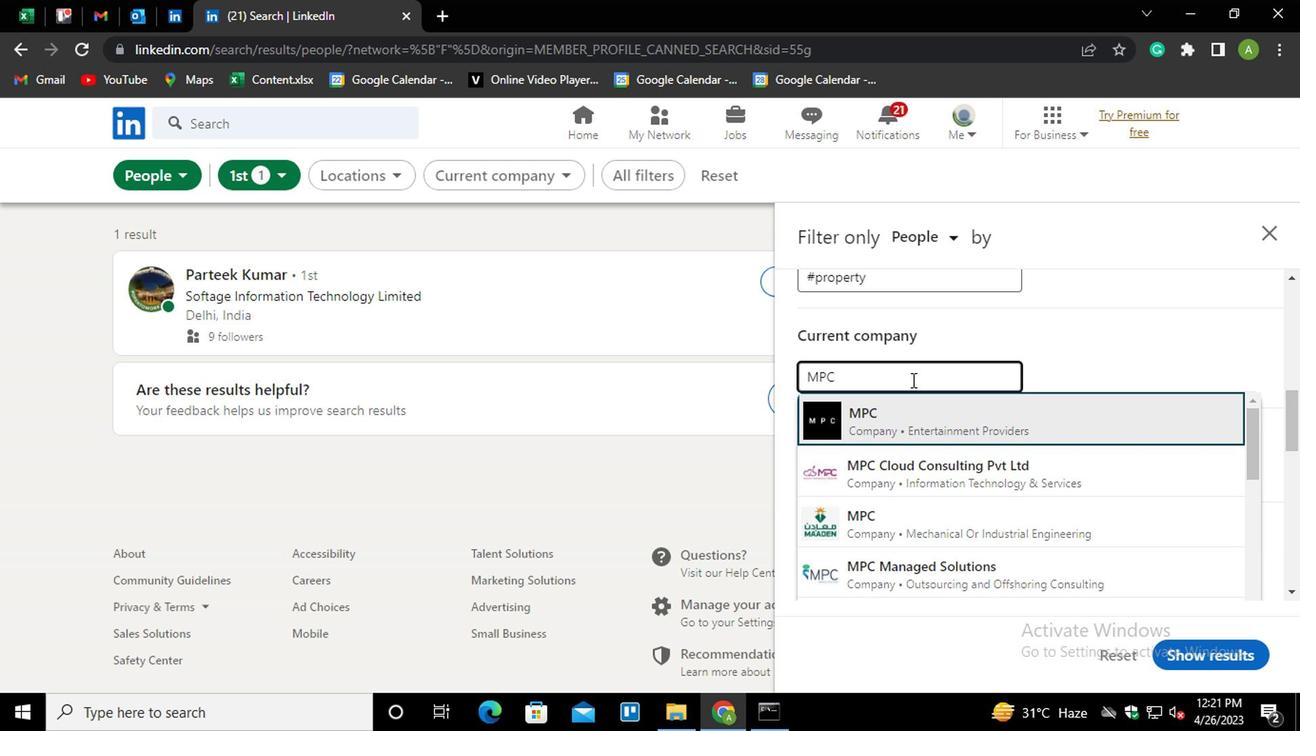 
Action: Mouse scrolled (909, 382) with delta (0, -1)
Screenshot: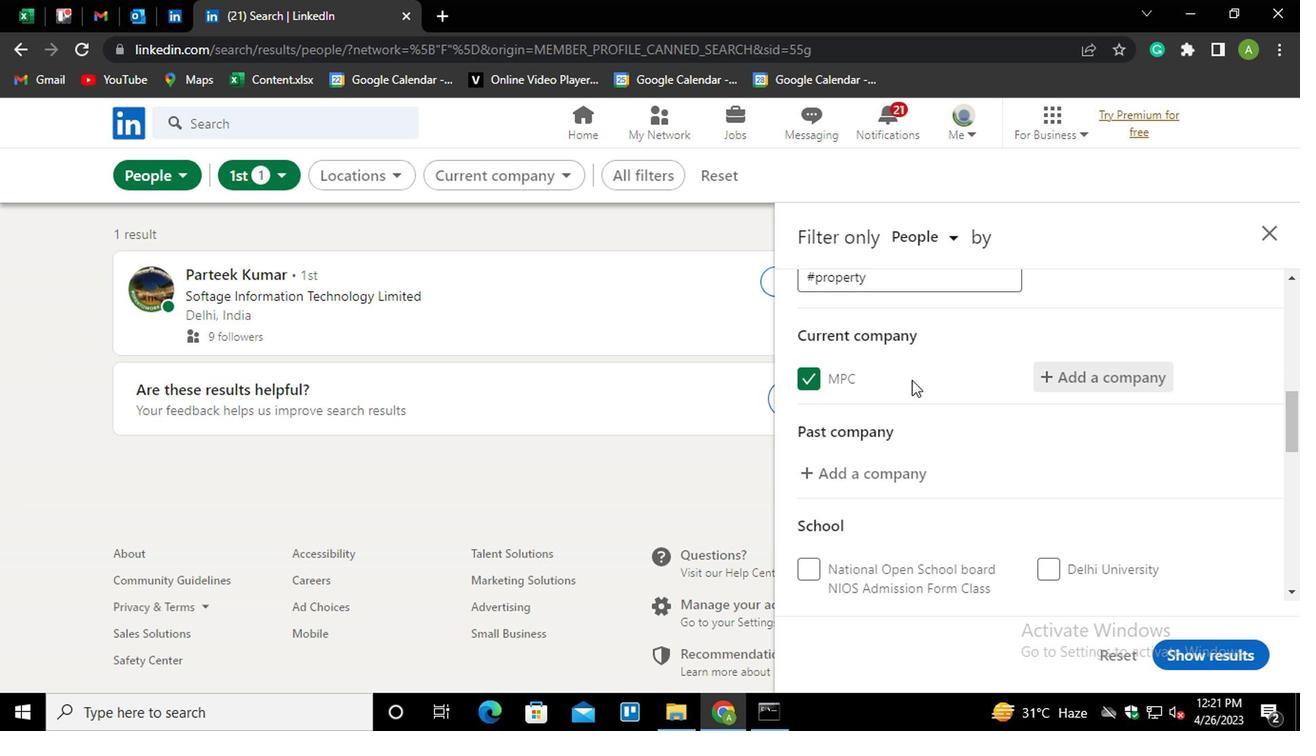
Action: Mouse scrolled (909, 382) with delta (0, -1)
Screenshot: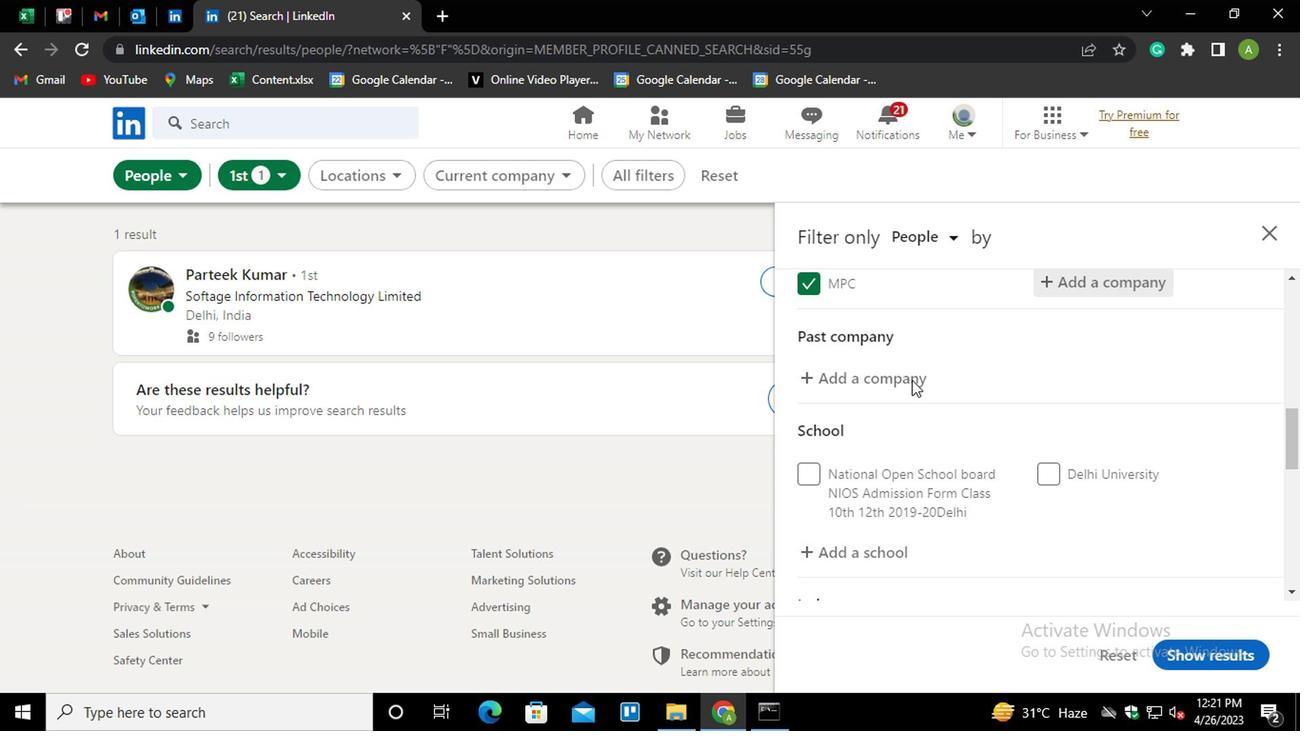 
Action: Mouse moved to (883, 430)
Screenshot: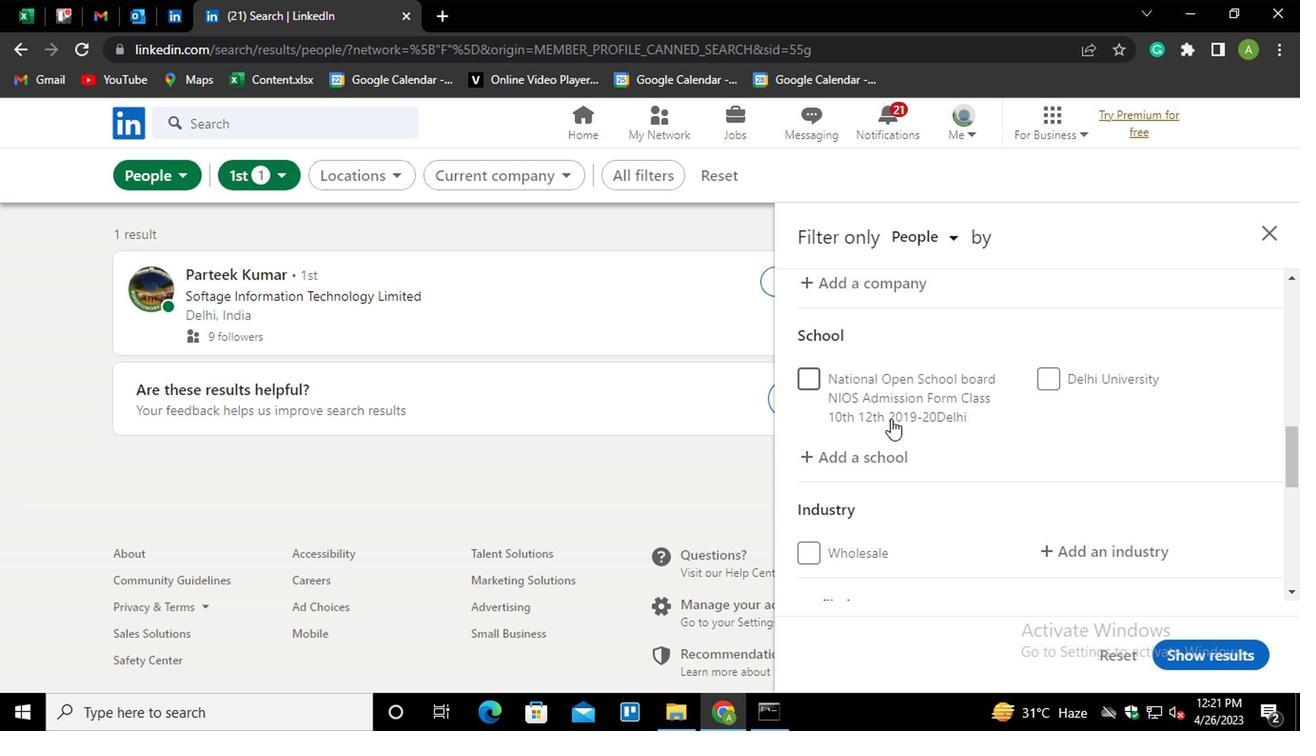 
Action: Mouse scrolled (883, 429) with delta (0, 0)
Screenshot: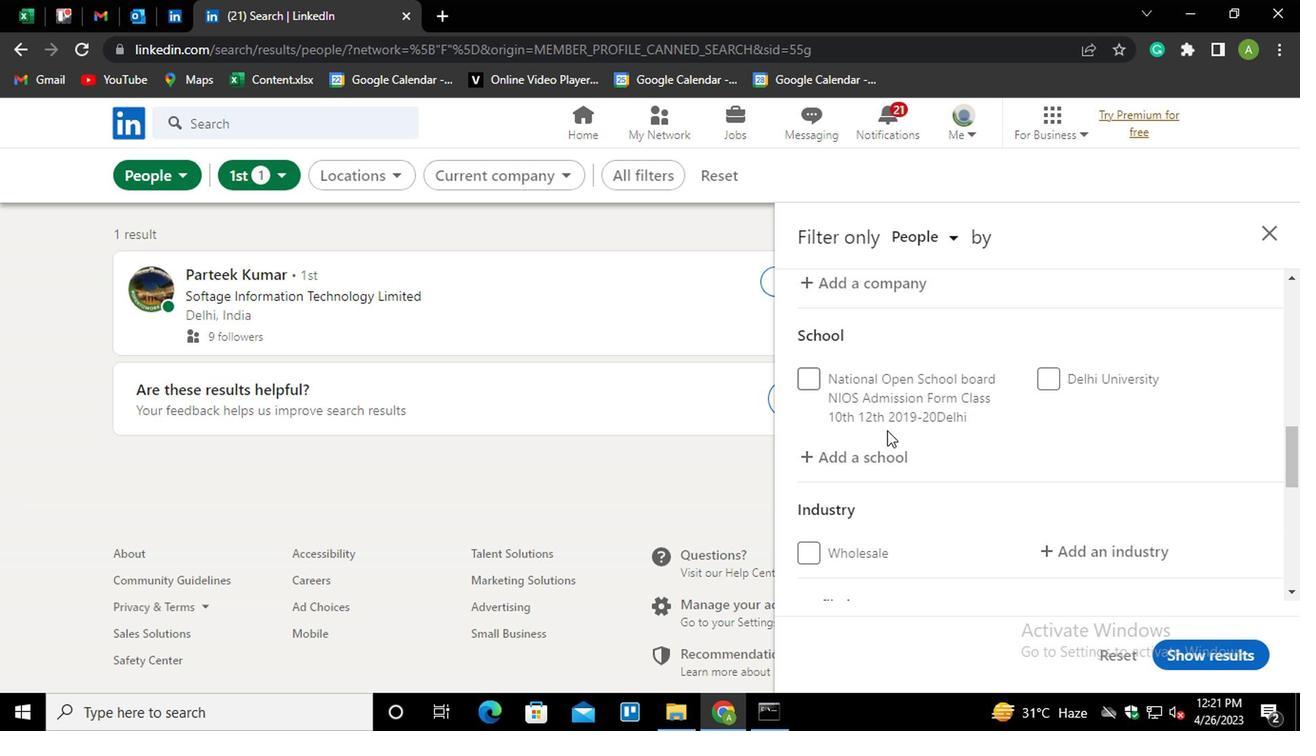 
Action: Mouse moved to (858, 360)
Screenshot: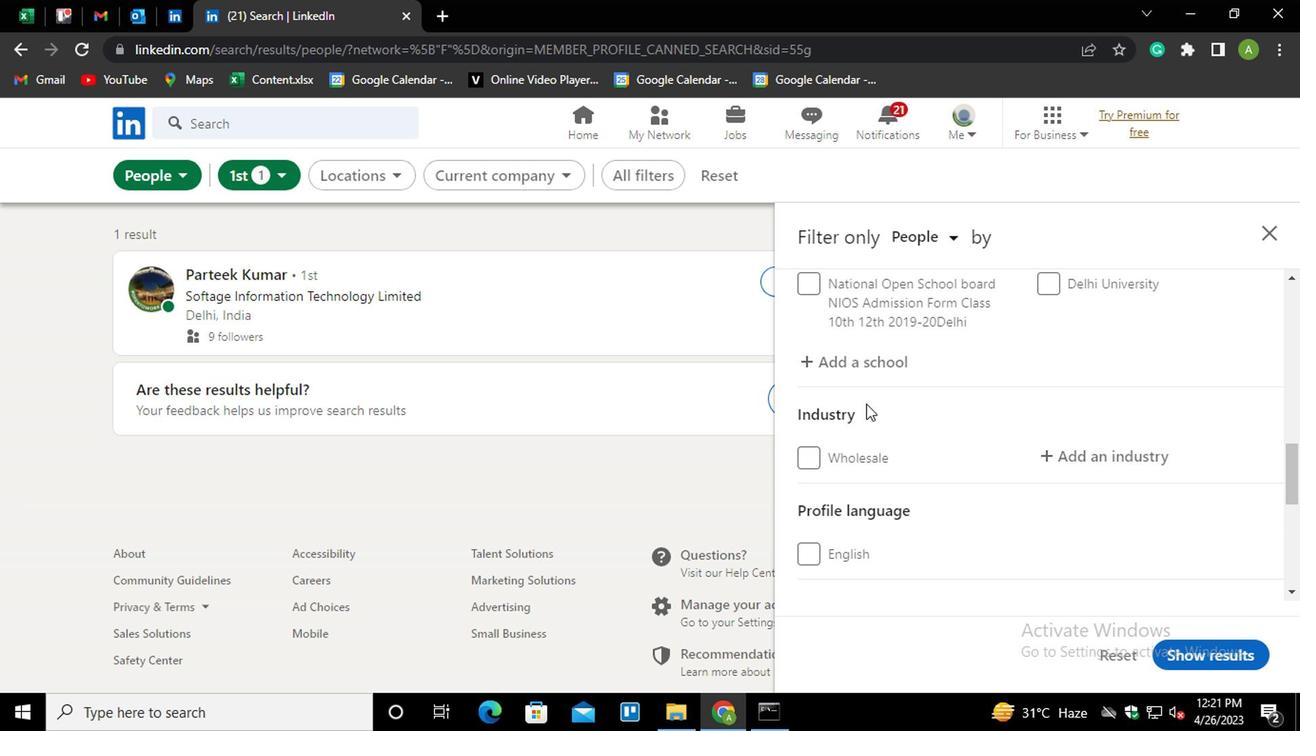 
Action: Mouse pressed left at (858, 360)
Screenshot: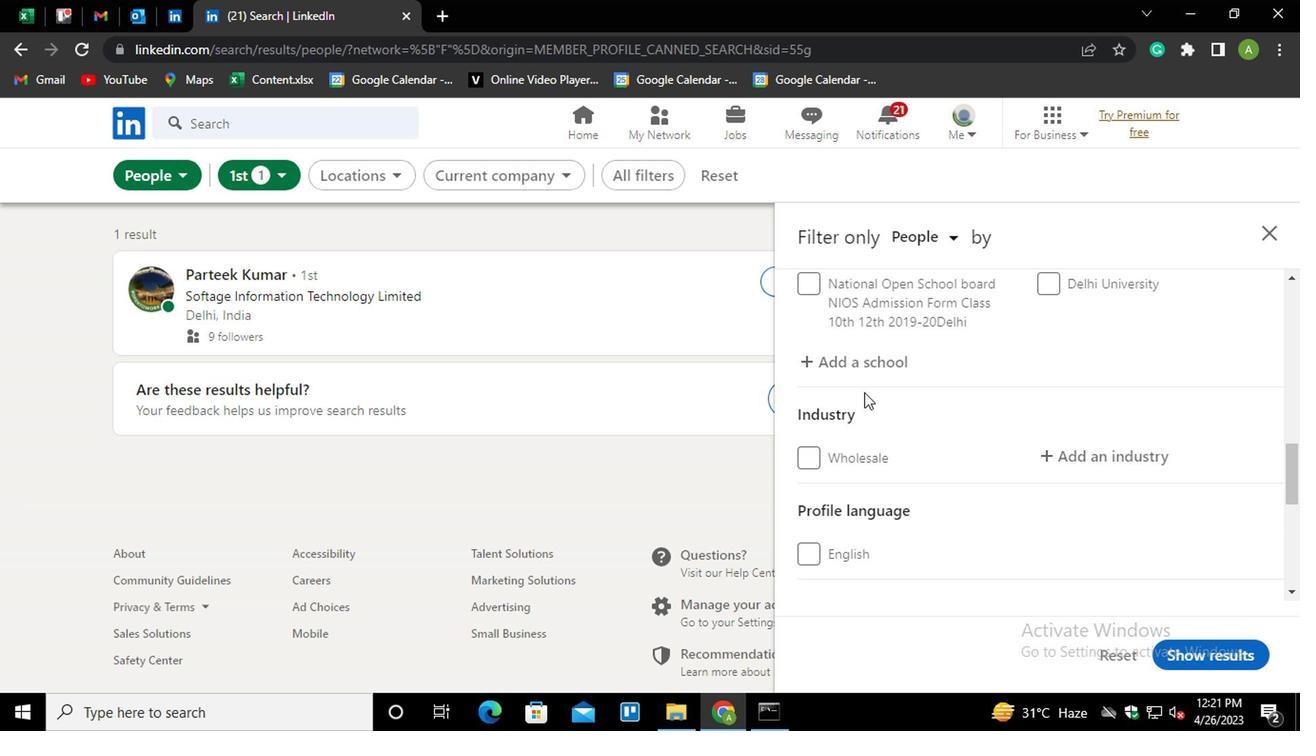
Action: Mouse moved to (872, 367)
Screenshot: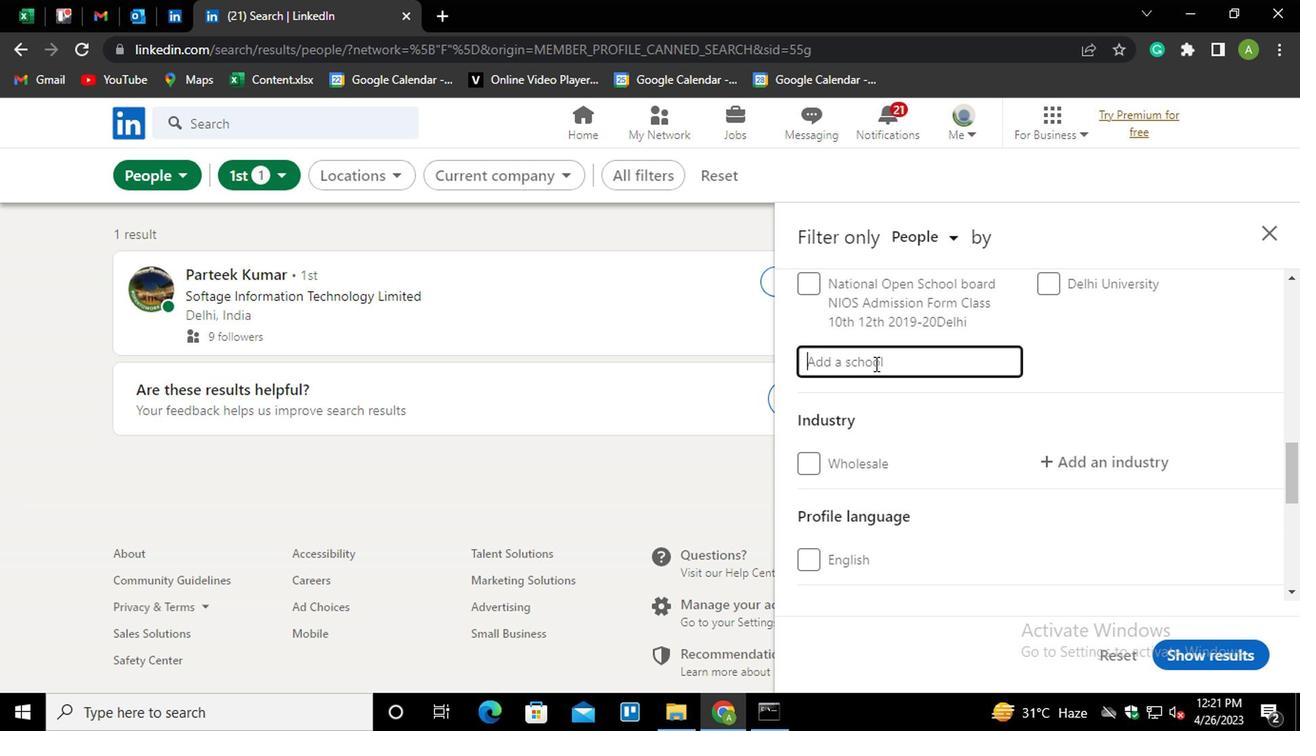 
Action: Mouse pressed left at (872, 367)
Screenshot: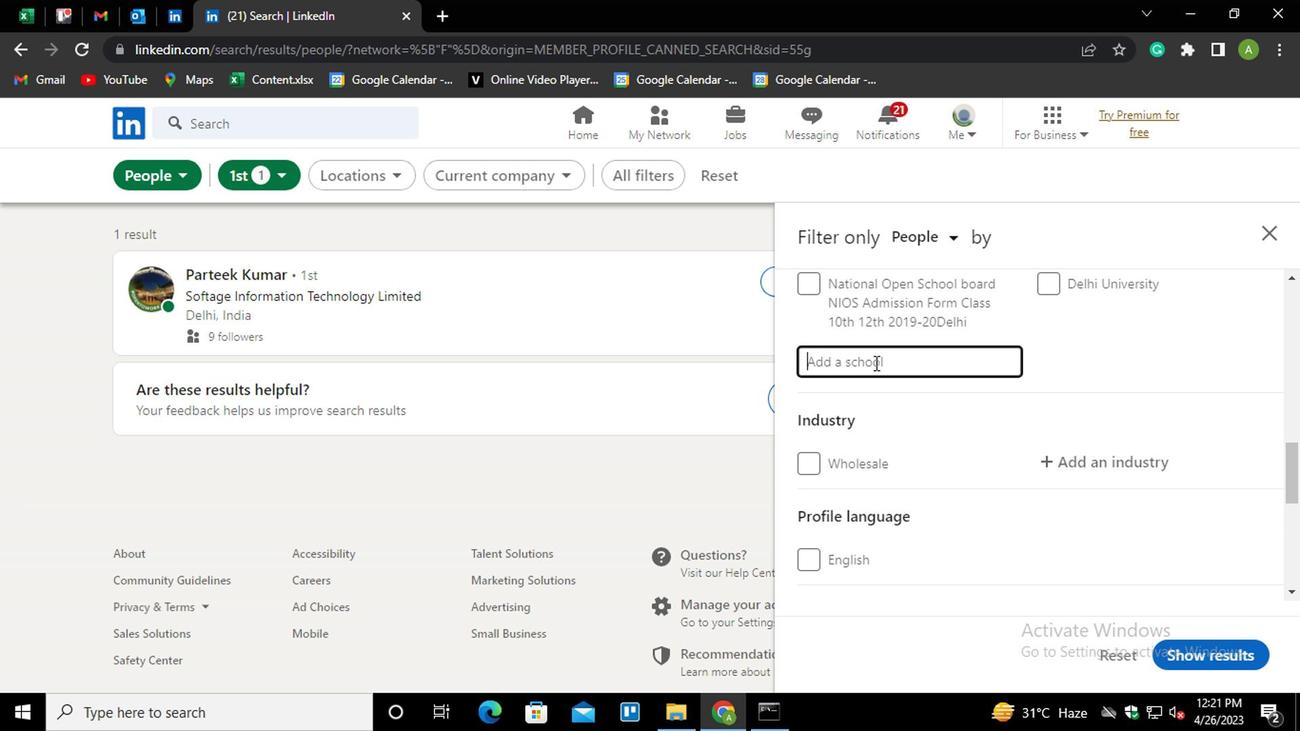 
Action: Mouse moved to (877, 364)
Screenshot: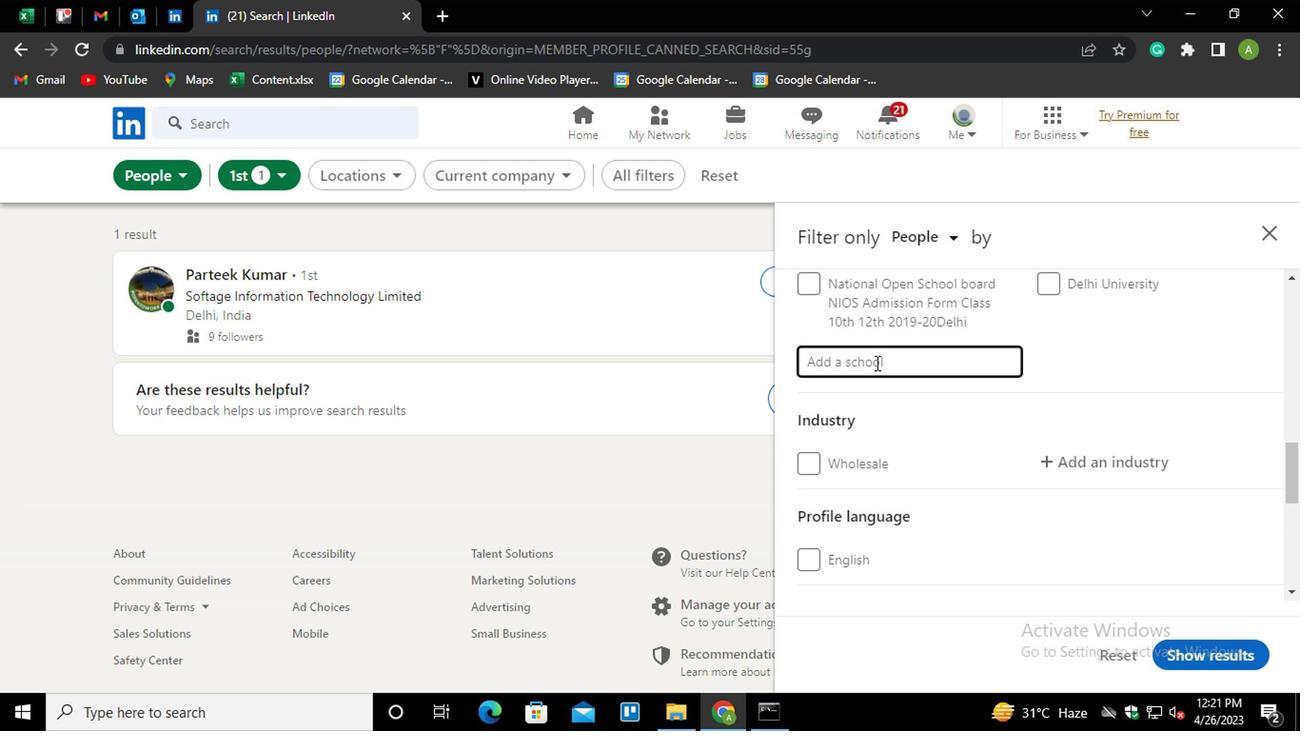
Action: Key pressed <Key.shift>SREENIVAS<Key.down><Key.enter>
Screenshot: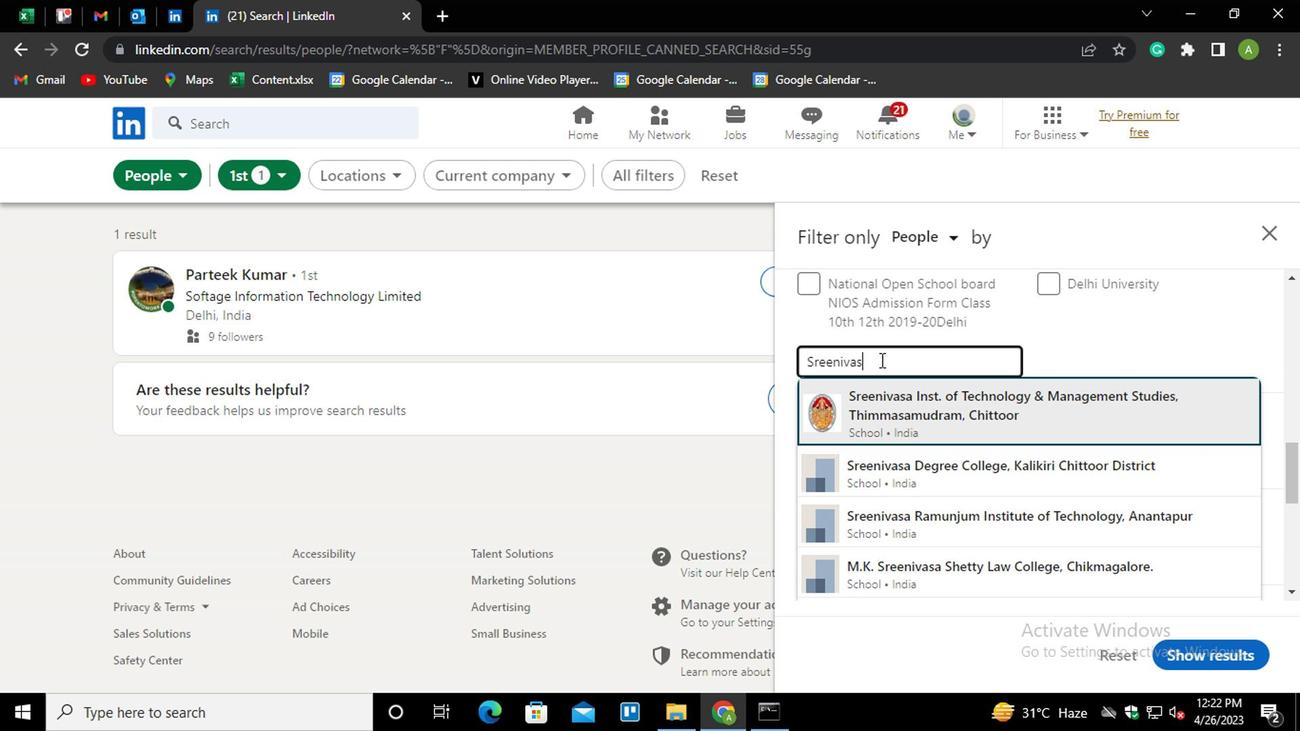 
Action: Mouse moved to (925, 369)
Screenshot: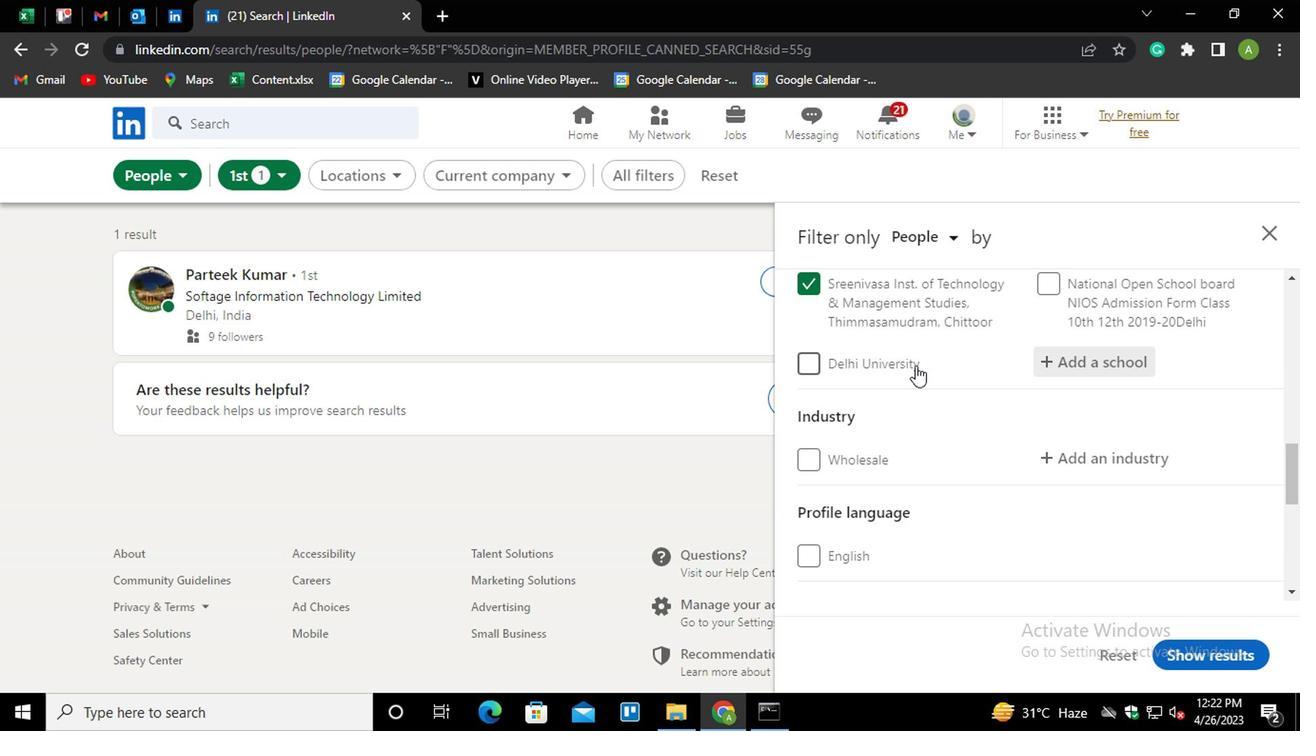 
Action: Mouse scrolled (925, 369) with delta (0, 0)
Screenshot: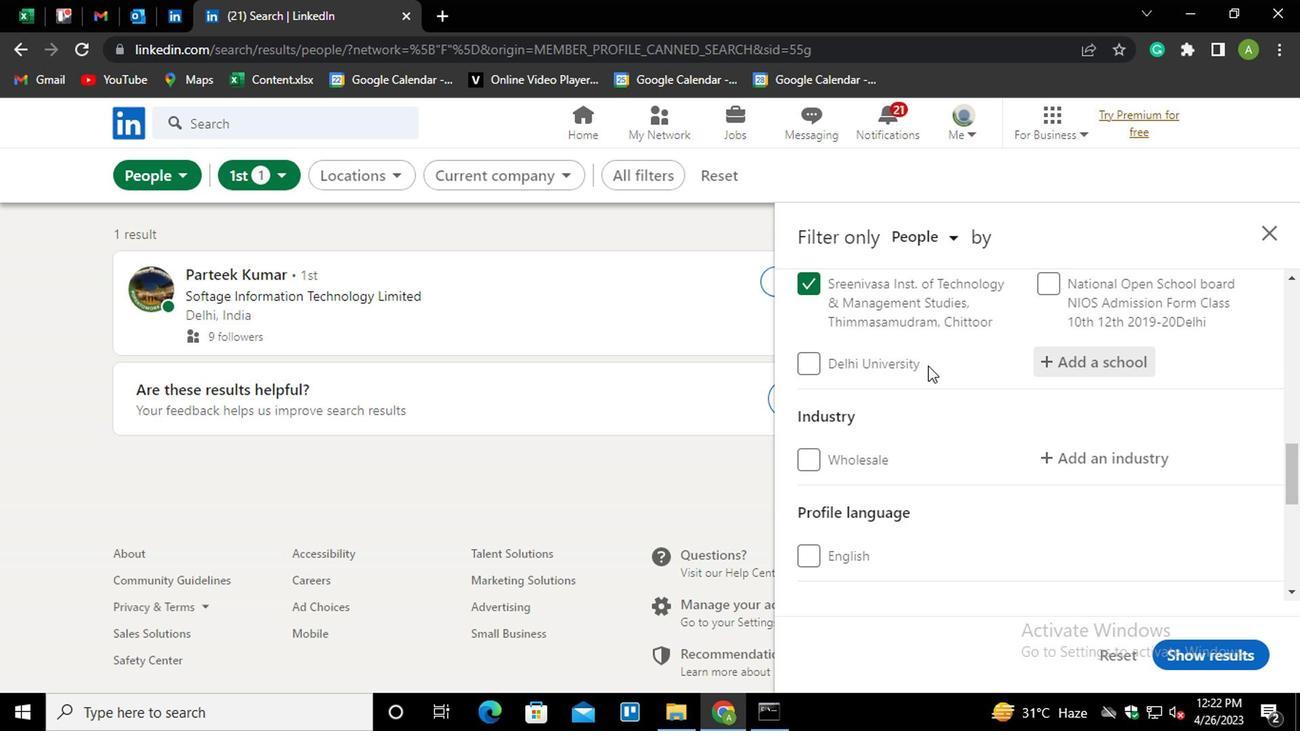 
Action: Mouse moved to (1061, 373)
Screenshot: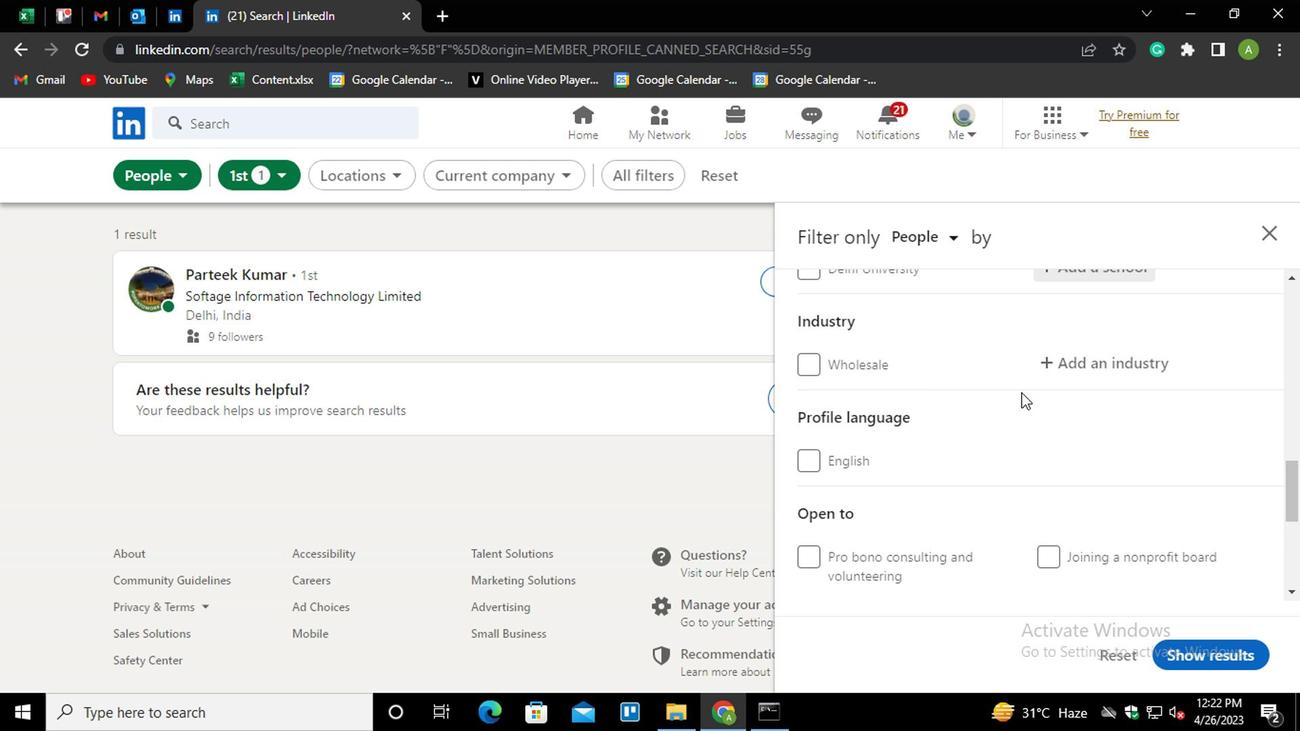 
Action: Mouse pressed left at (1061, 373)
Screenshot: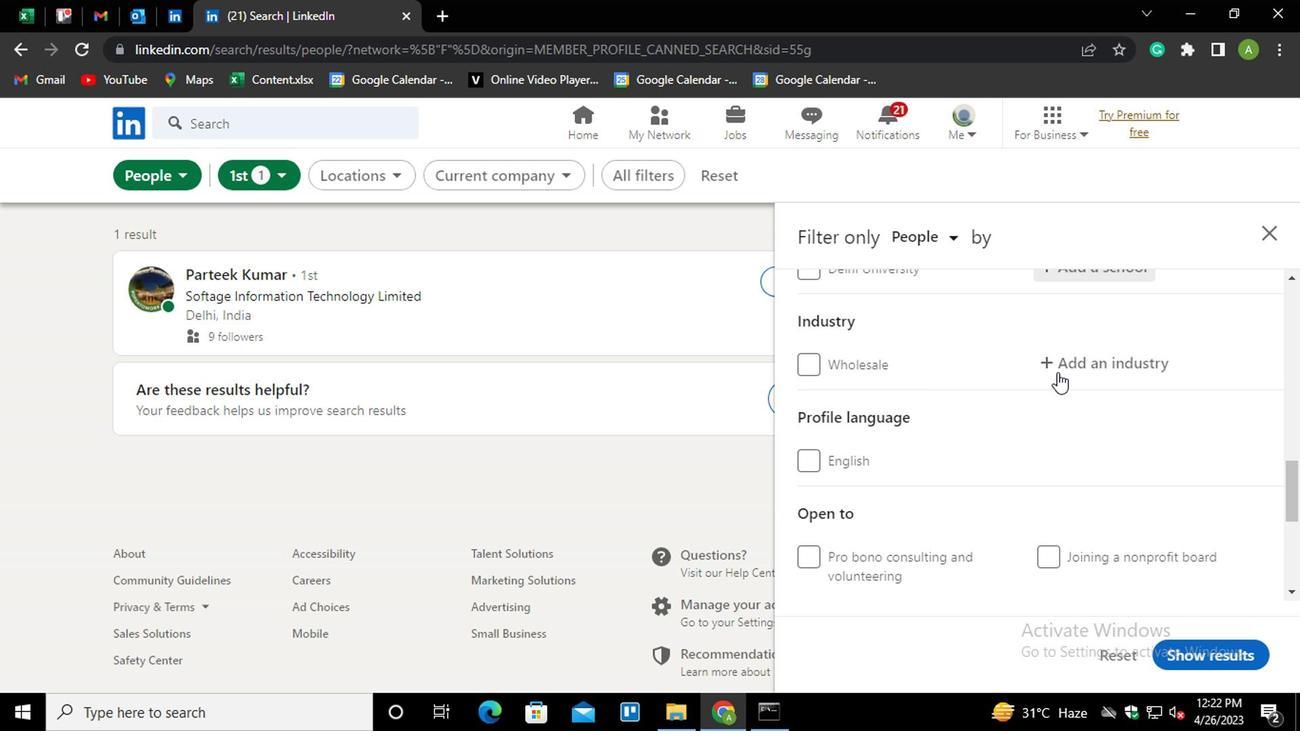
Action: Mouse moved to (1068, 369)
Screenshot: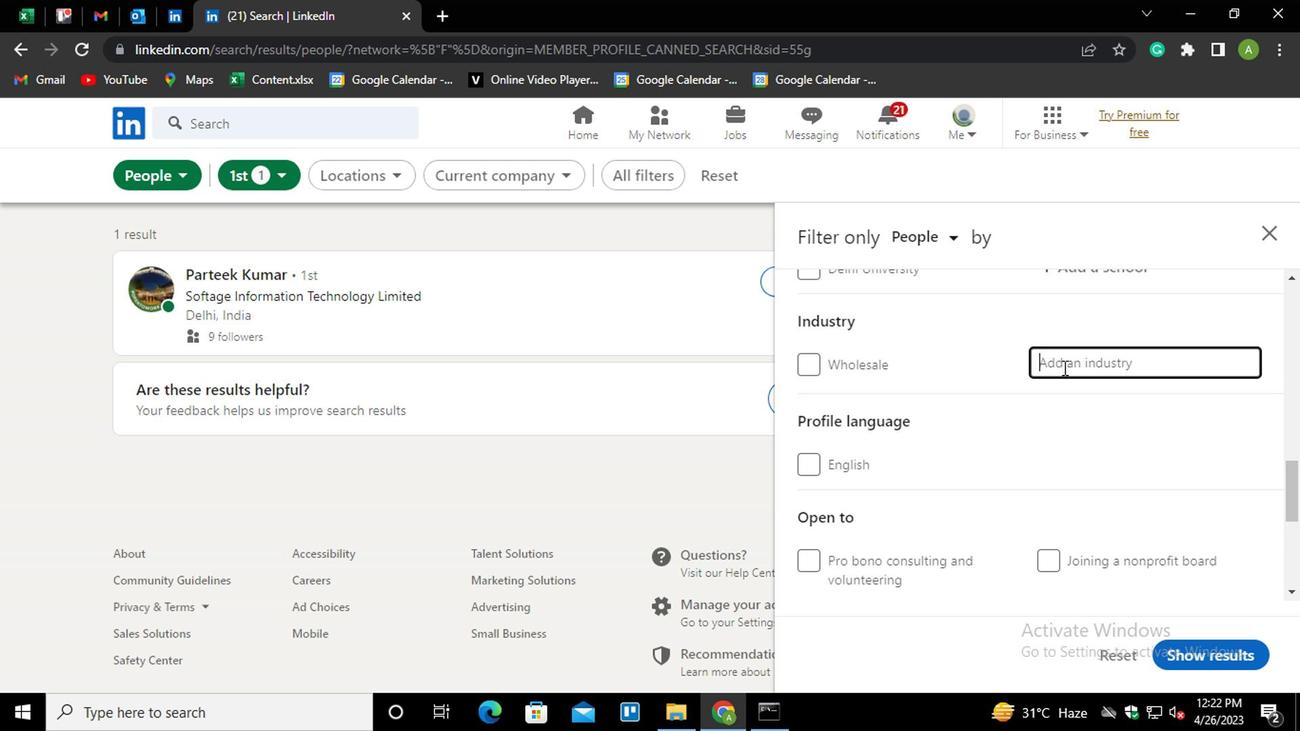 
Action: Mouse pressed left at (1068, 369)
Screenshot: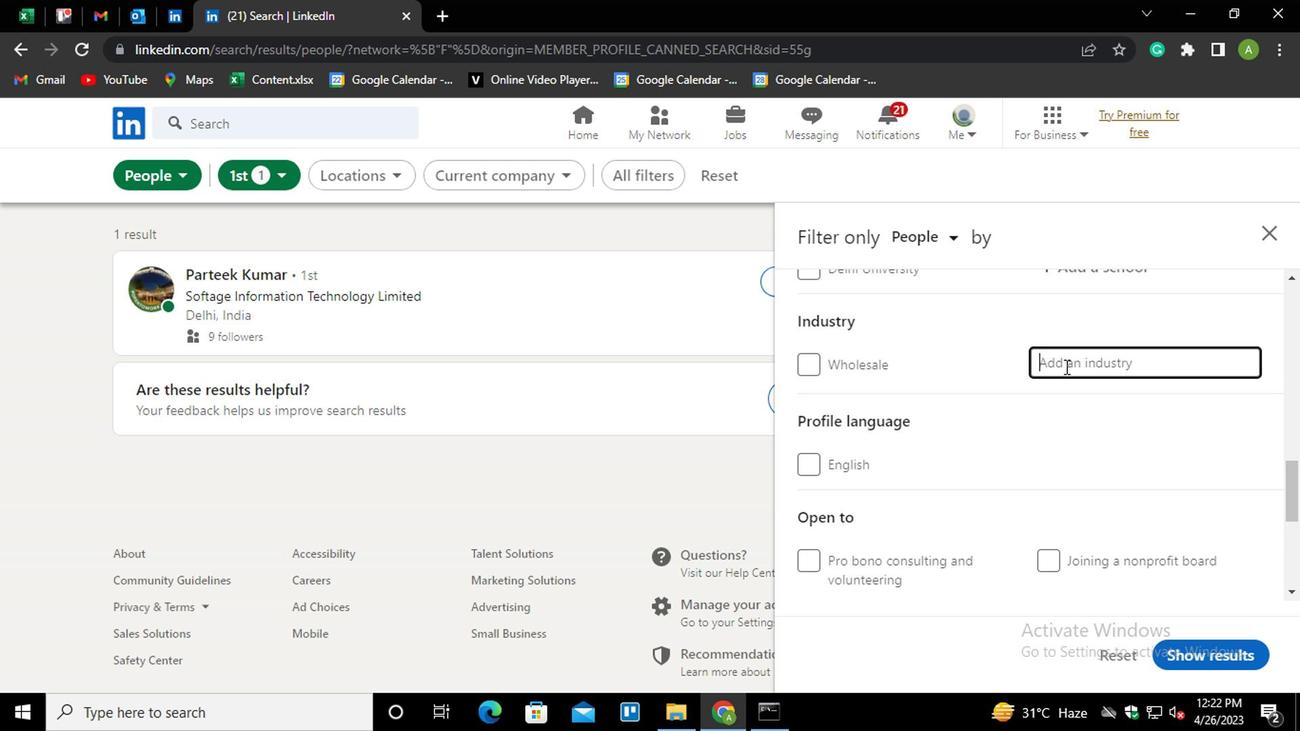 
Action: Key pressed <Key.shift_r>PERSON<Key.down><Key.enter>
Screenshot: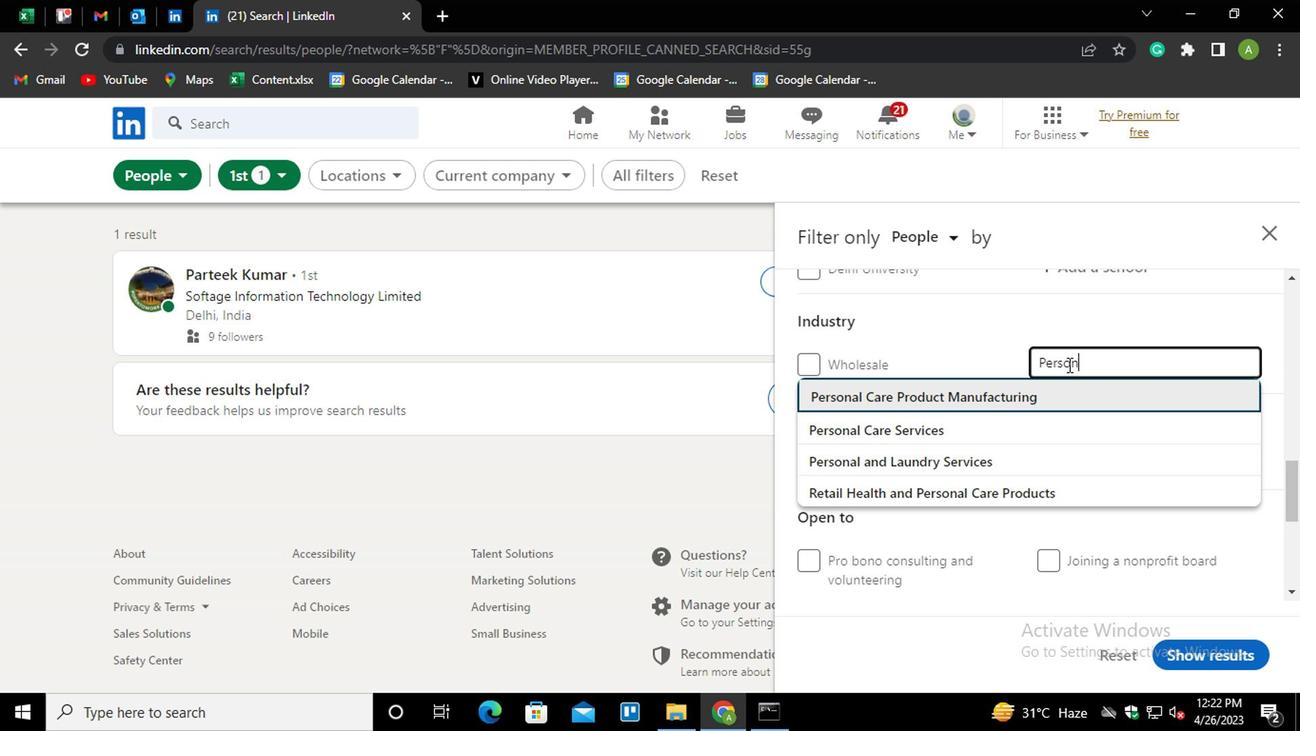 
Action: Mouse moved to (1054, 440)
Screenshot: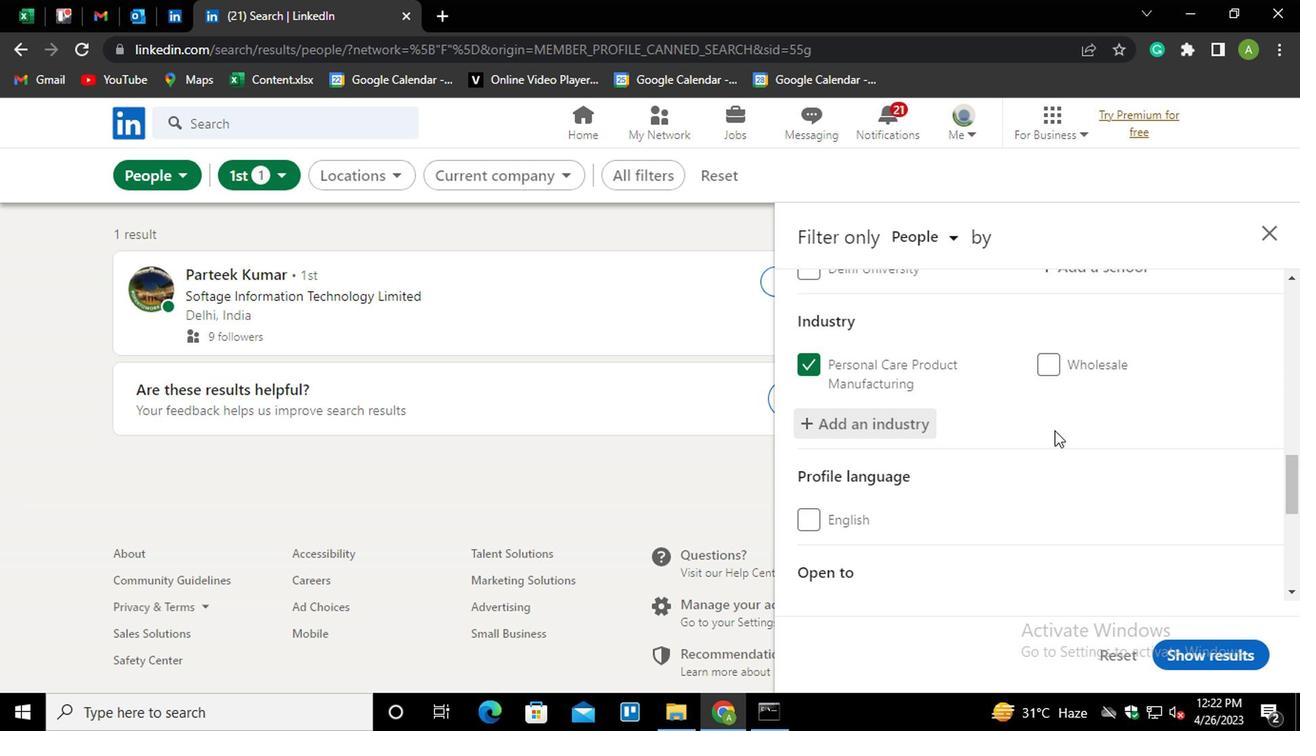 
Action: Mouse scrolled (1054, 440) with delta (0, 0)
Screenshot: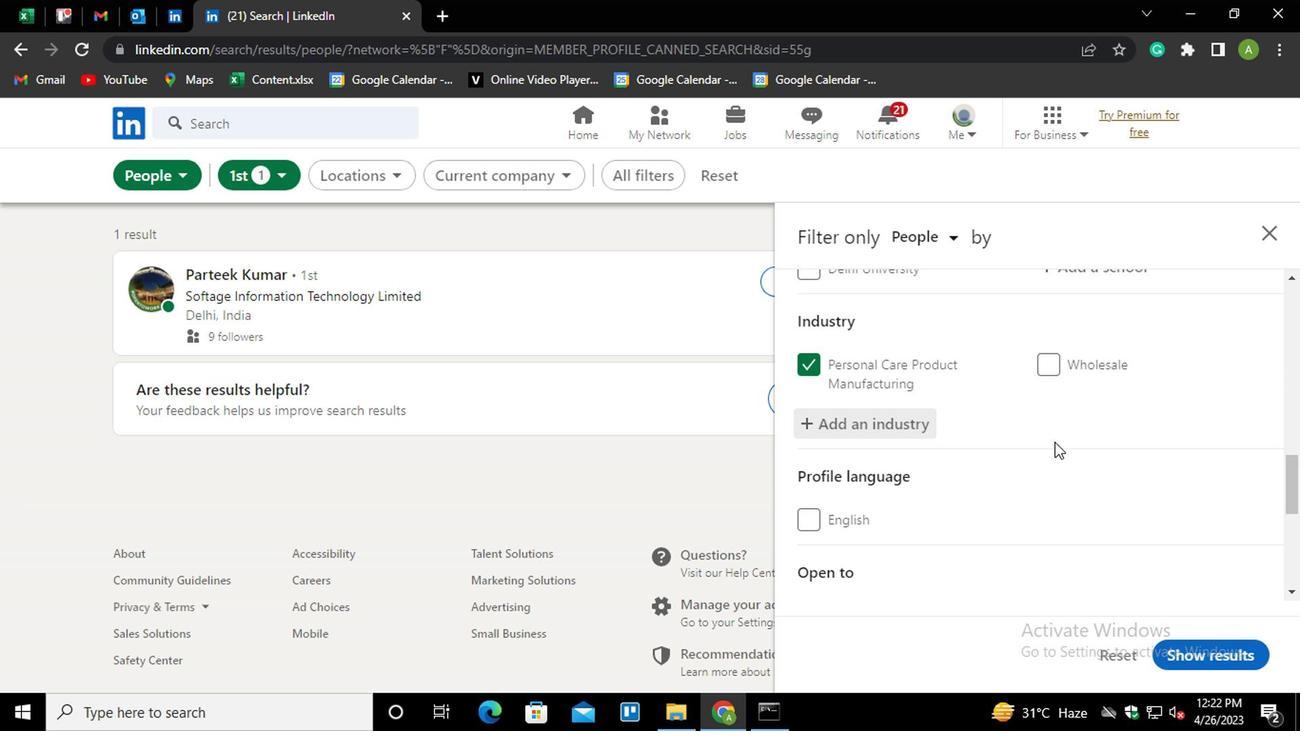 
Action: Mouse moved to (805, 428)
Screenshot: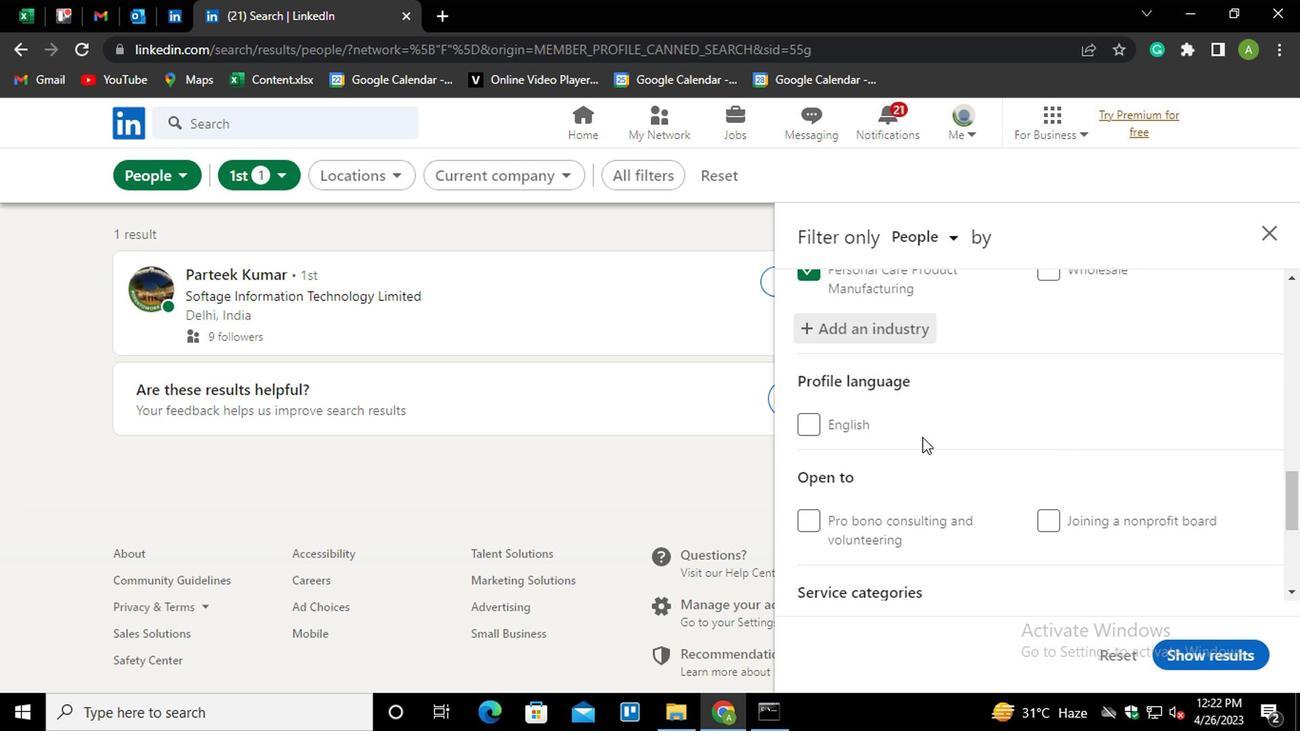 
Action: Mouse pressed left at (805, 428)
Screenshot: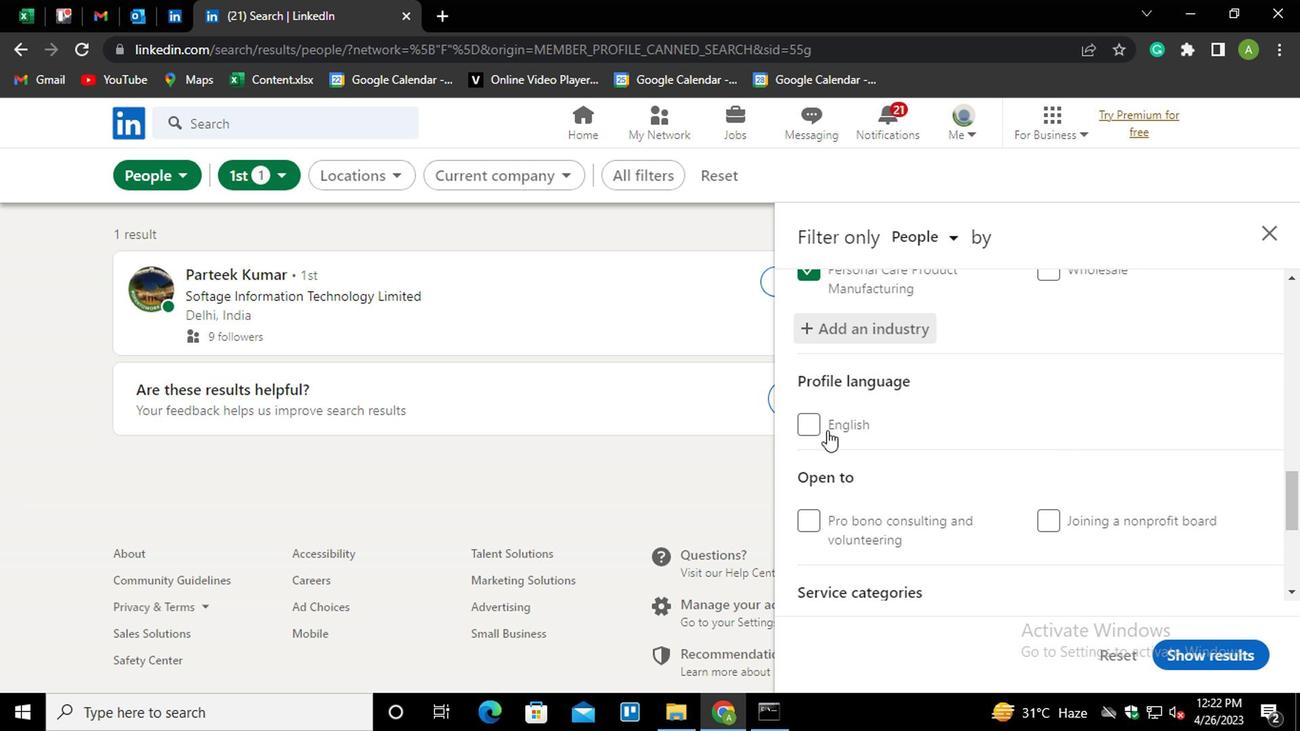 
Action: Mouse moved to (968, 430)
Screenshot: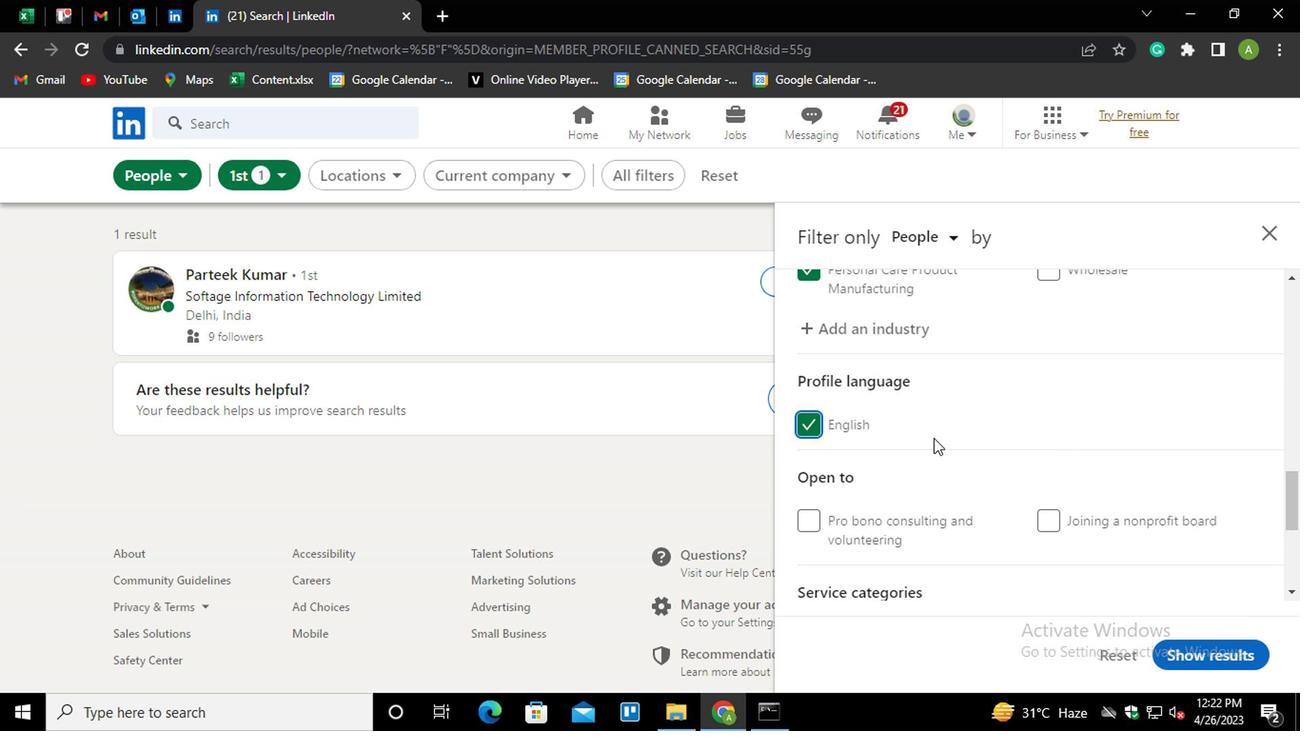 
Action: Mouse scrolled (968, 429) with delta (0, 0)
Screenshot: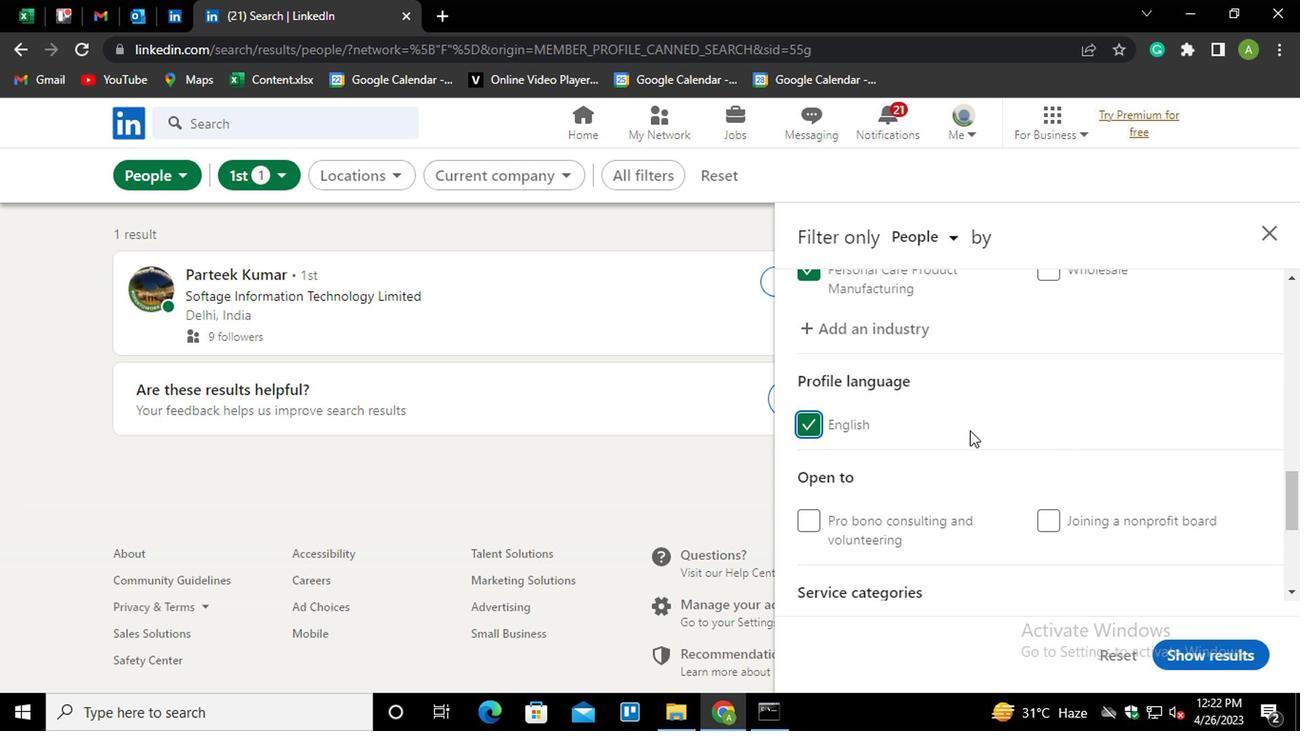 
Action: Mouse scrolled (968, 429) with delta (0, 0)
Screenshot: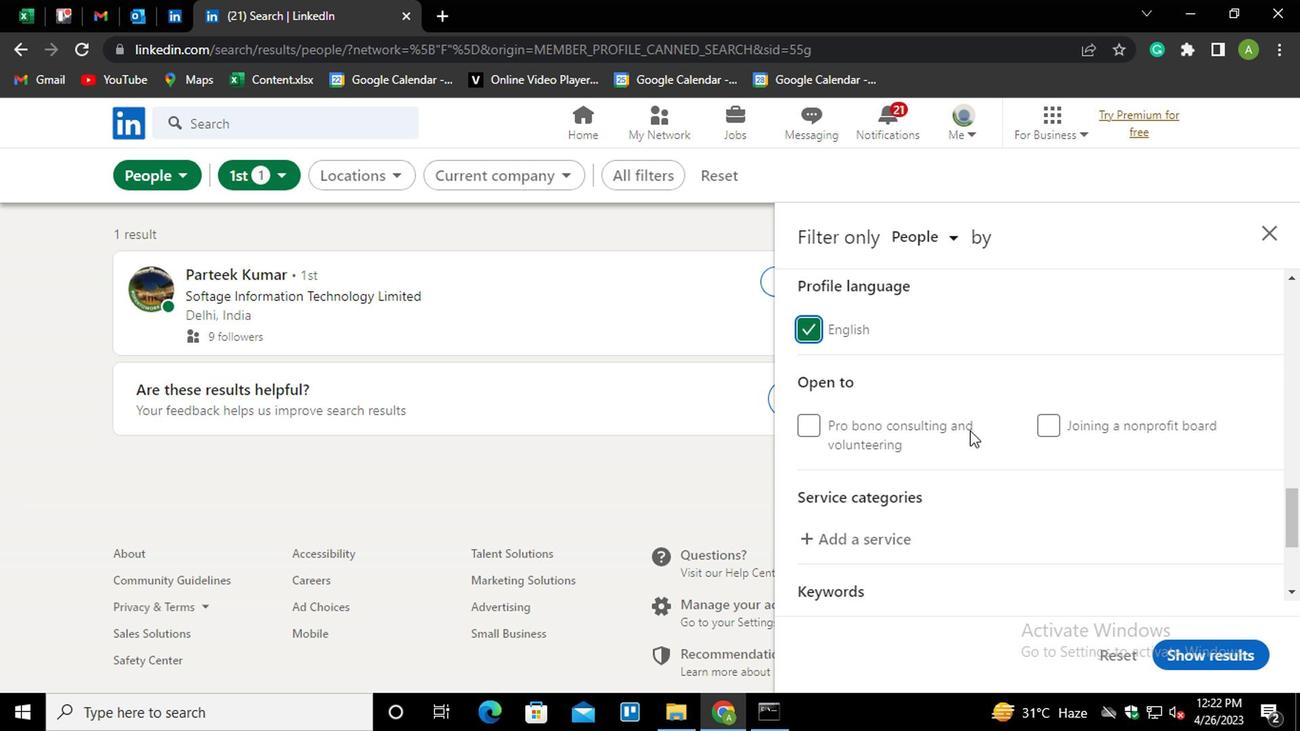 
Action: Mouse moved to (882, 440)
Screenshot: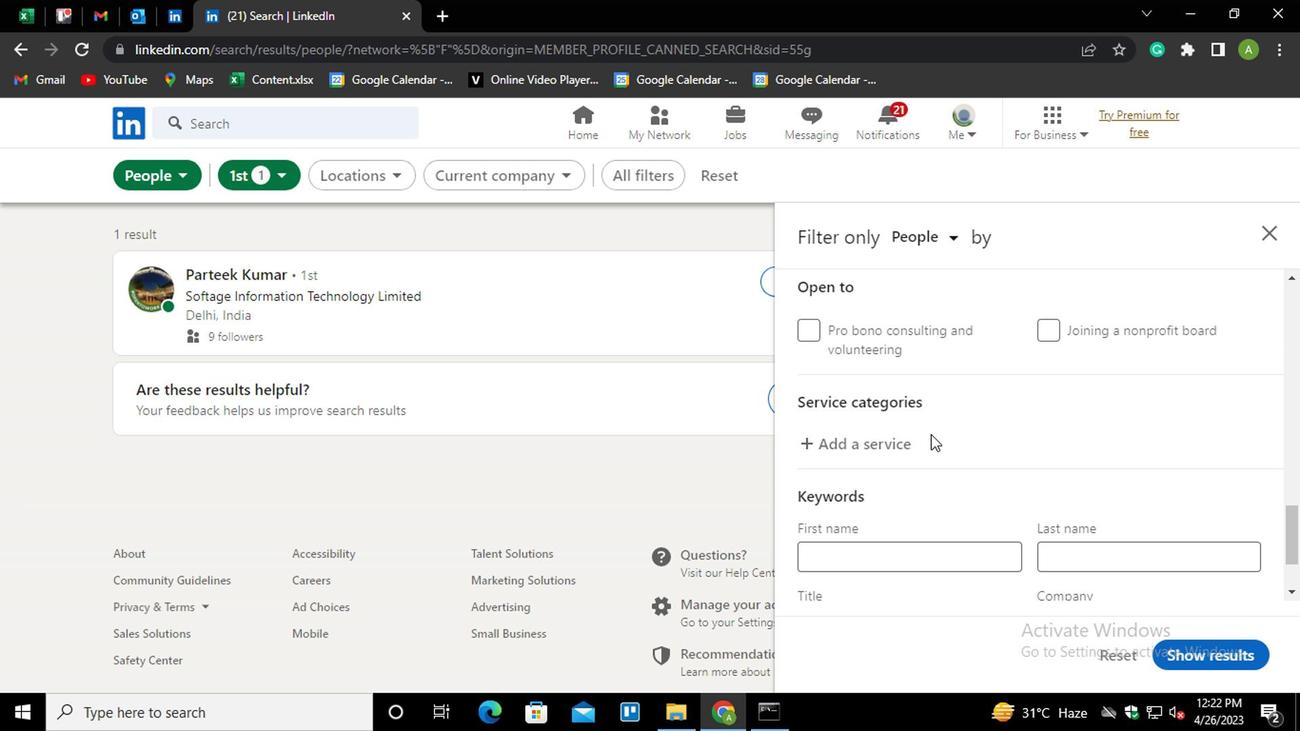 
Action: Mouse pressed left at (882, 440)
Screenshot: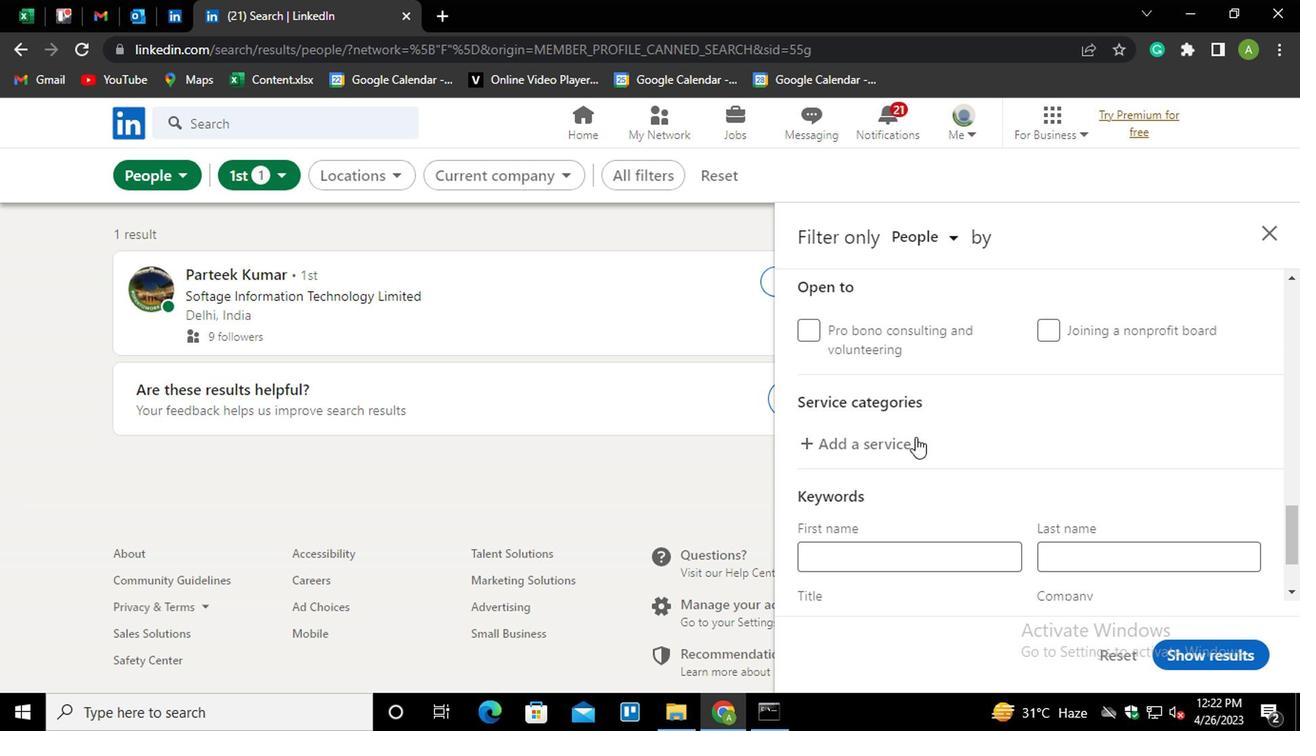 
Action: Mouse moved to (919, 435)
Screenshot: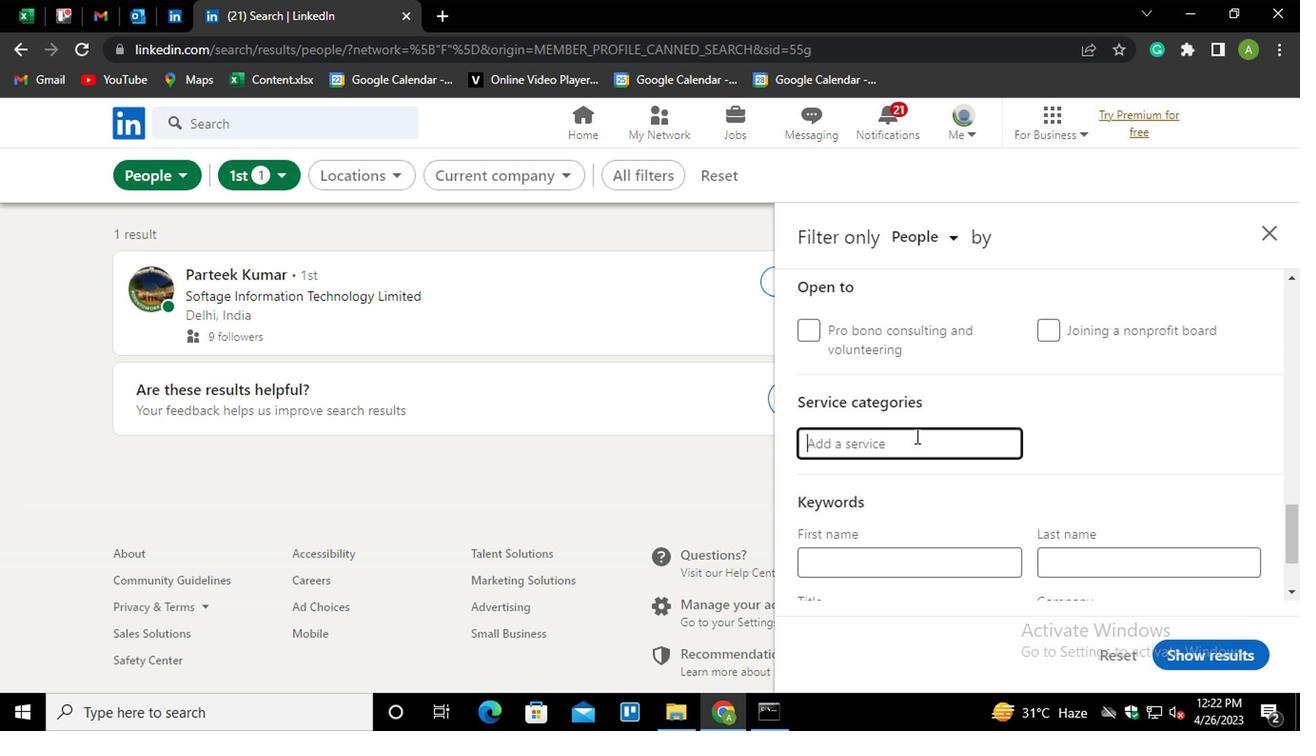 
Action: Mouse scrolled (919, 434) with delta (0, 0)
Screenshot: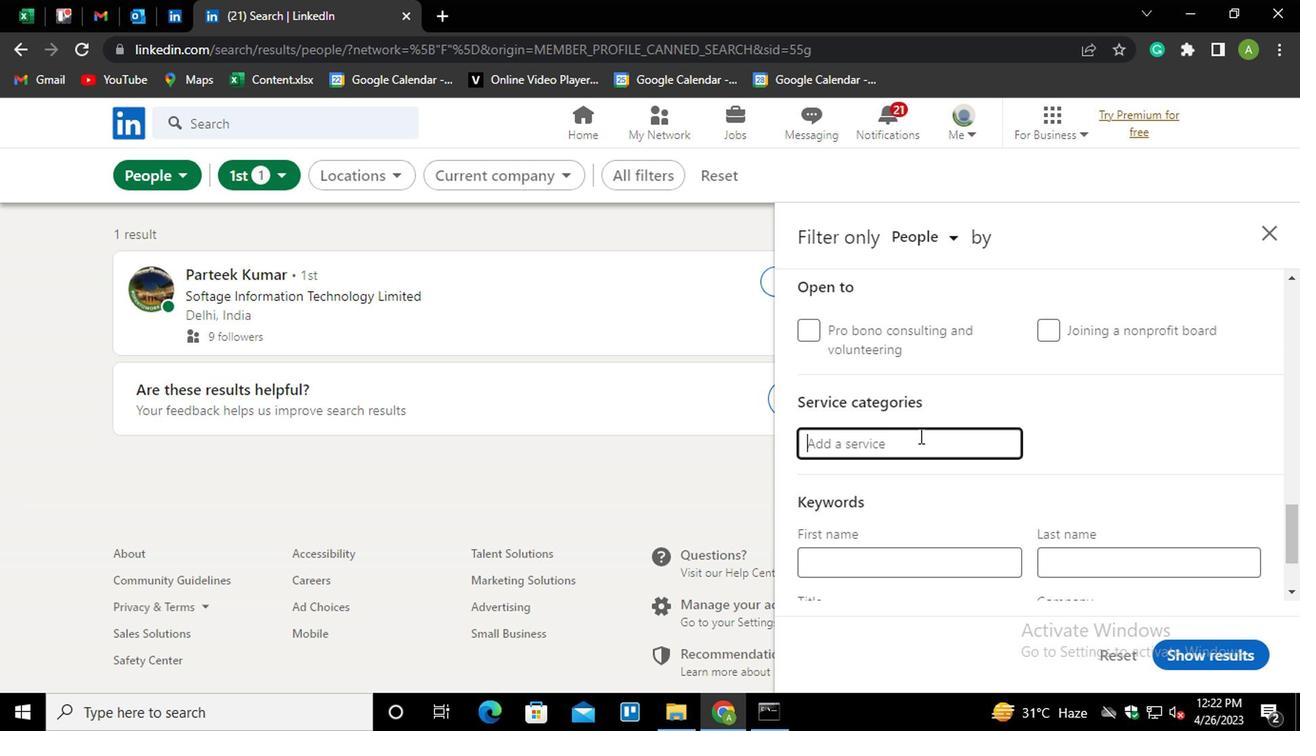 
Action: Mouse moved to (944, 424)
Screenshot: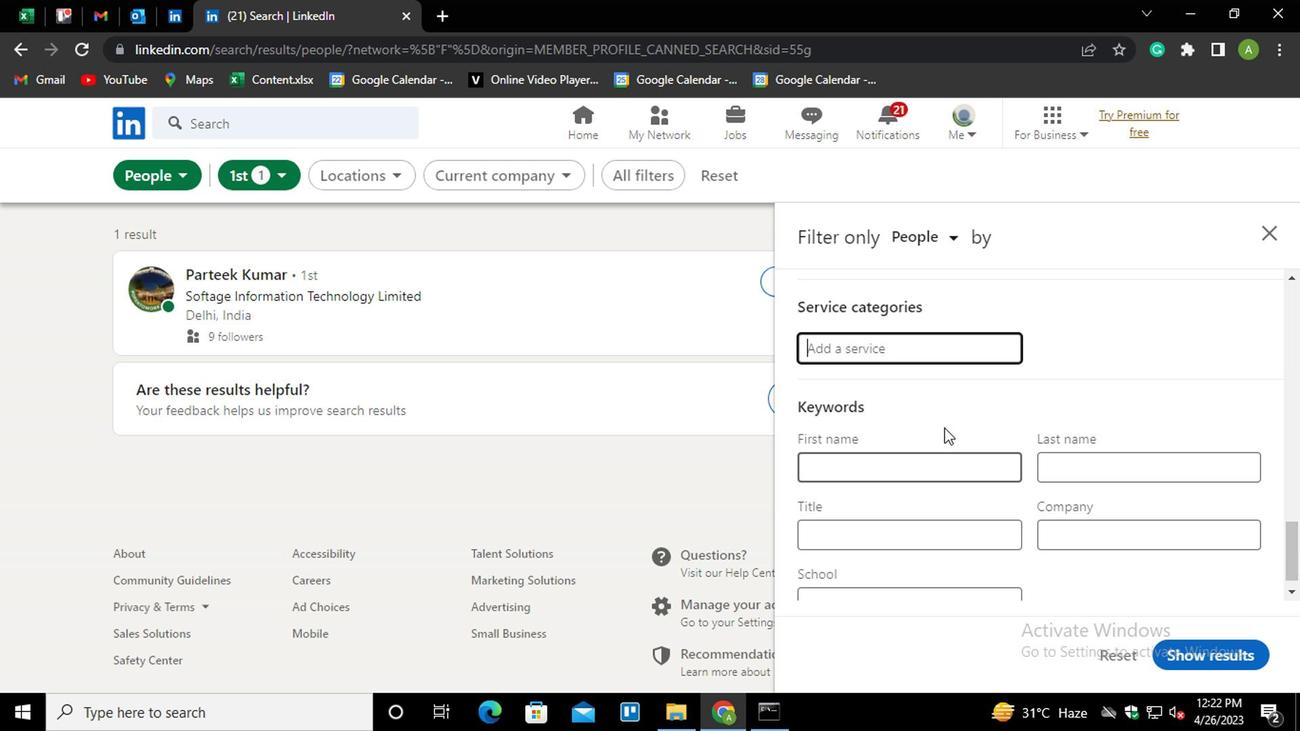 
Action: Key pressed <Key.shift_r>MOR<Key.down><Key.enter>
Screenshot: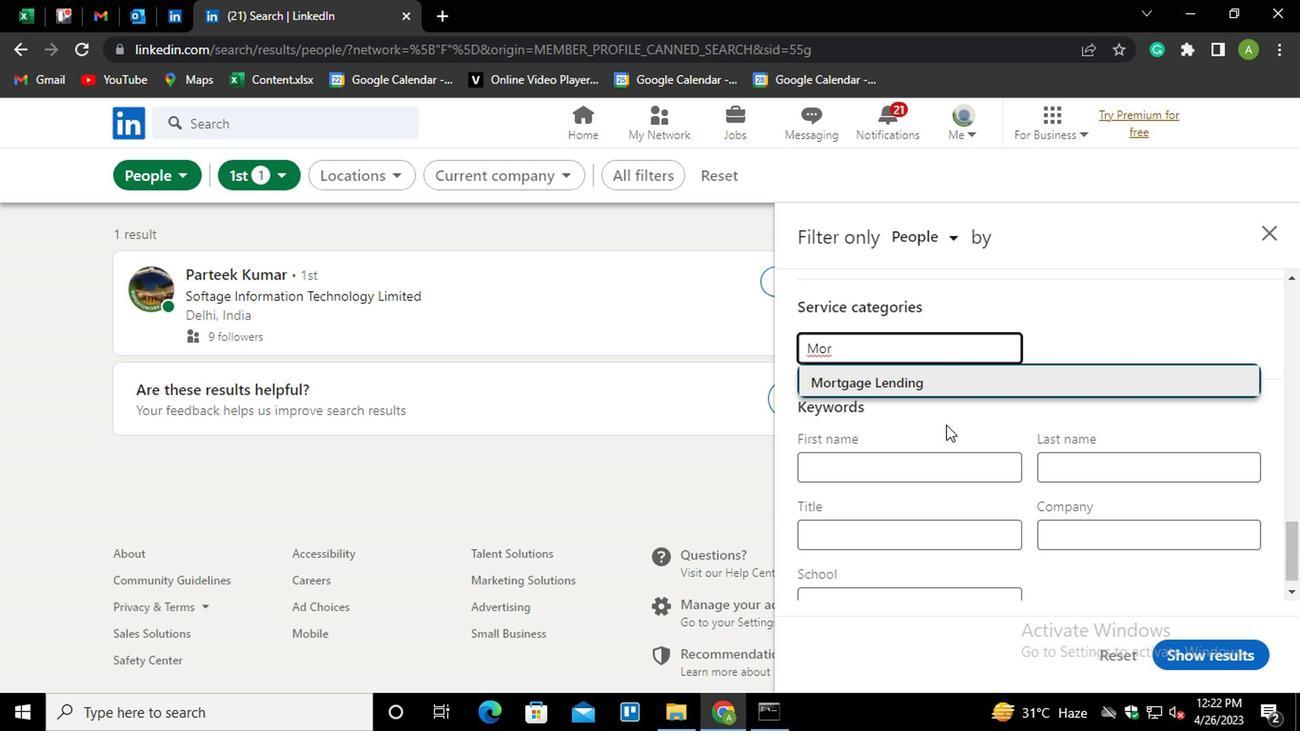 
Action: Mouse moved to (955, 421)
Screenshot: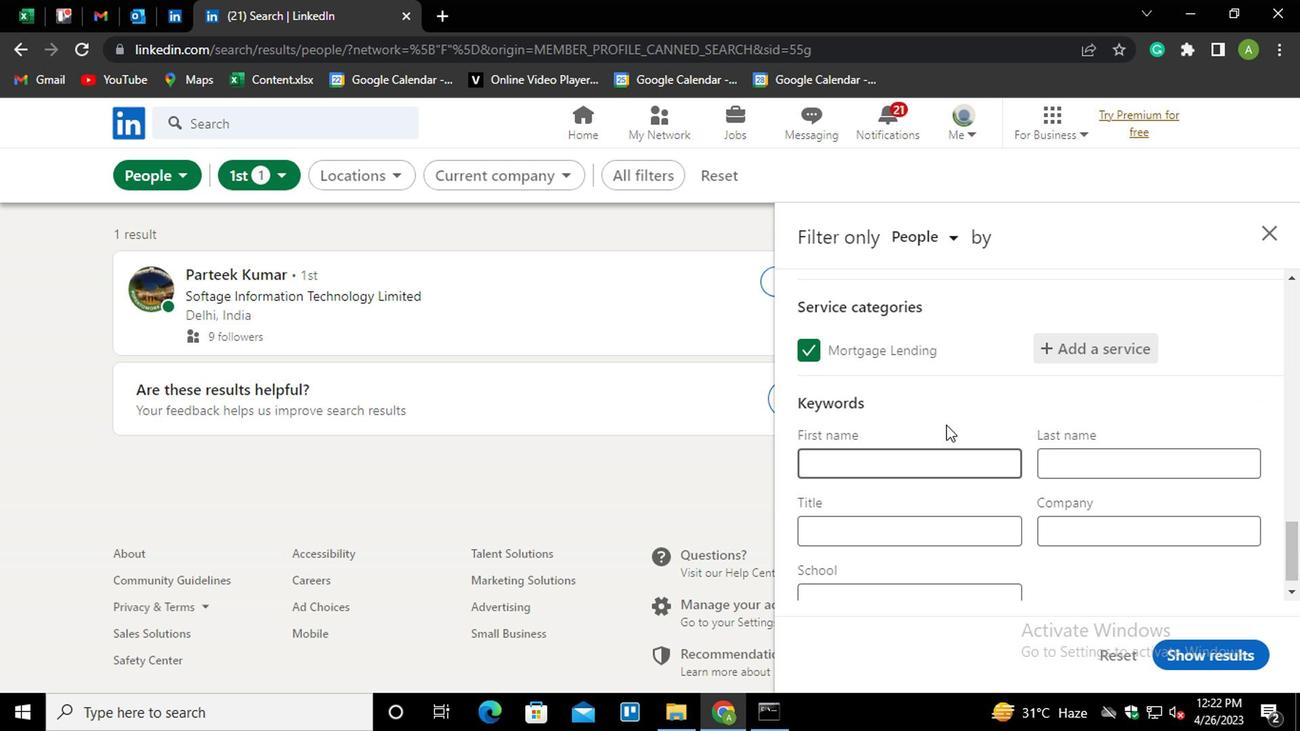 
Action: Mouse scrolled (955, 420) with delta (0, 0)
Screenshot: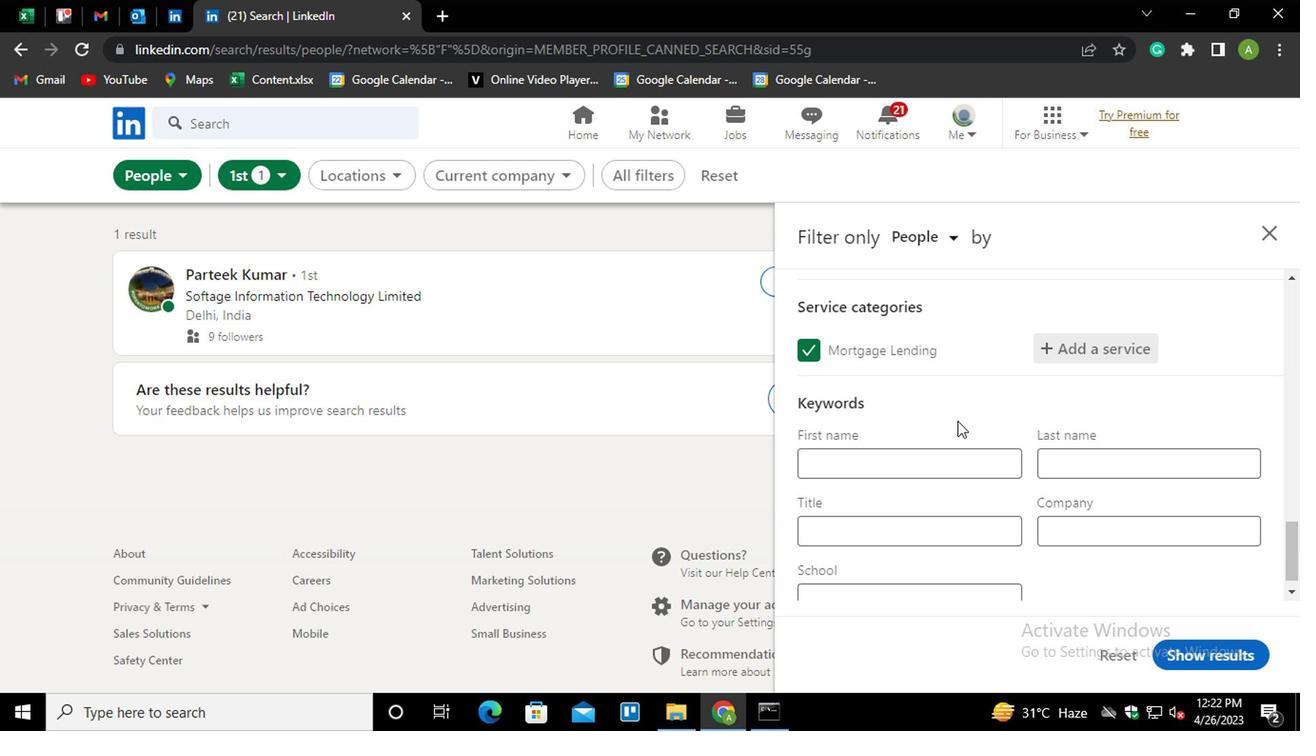 
Action: Mouse moved to (915, 508)
Screenshot: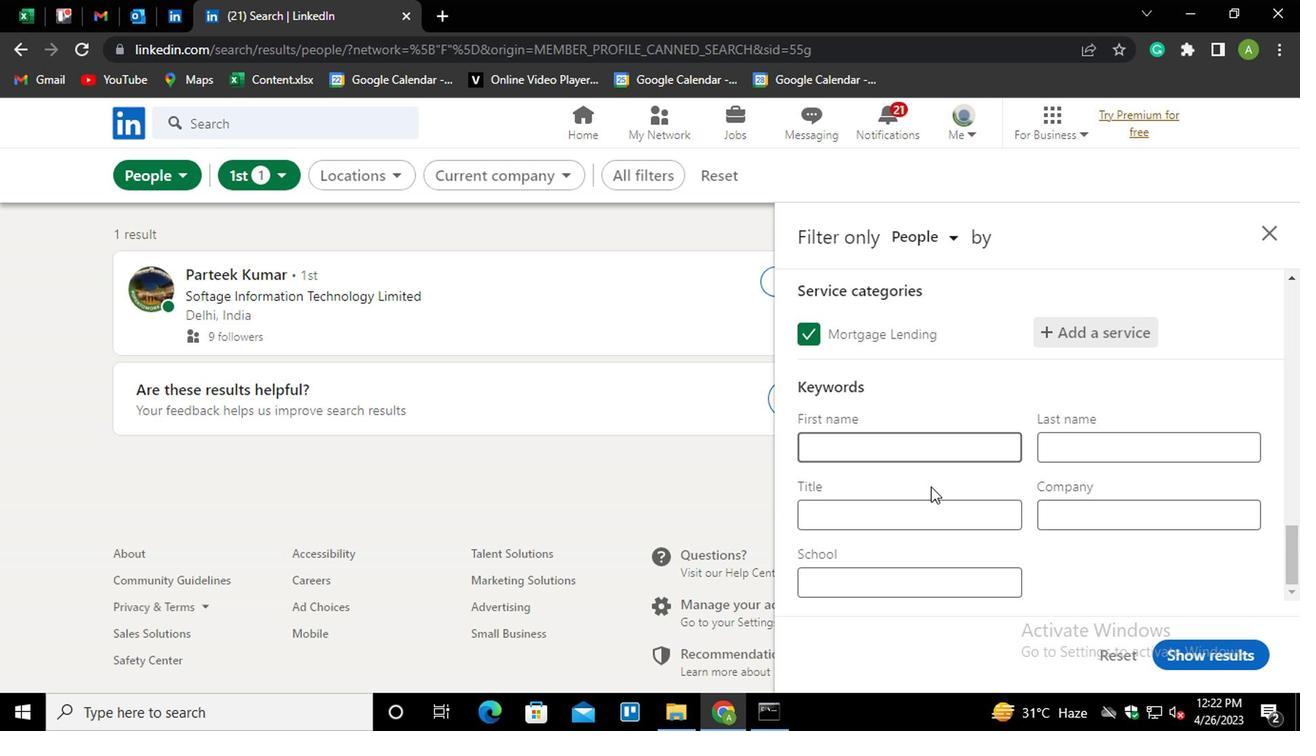 
Action: Mouse pressed left at (915, 508)
Screenshot: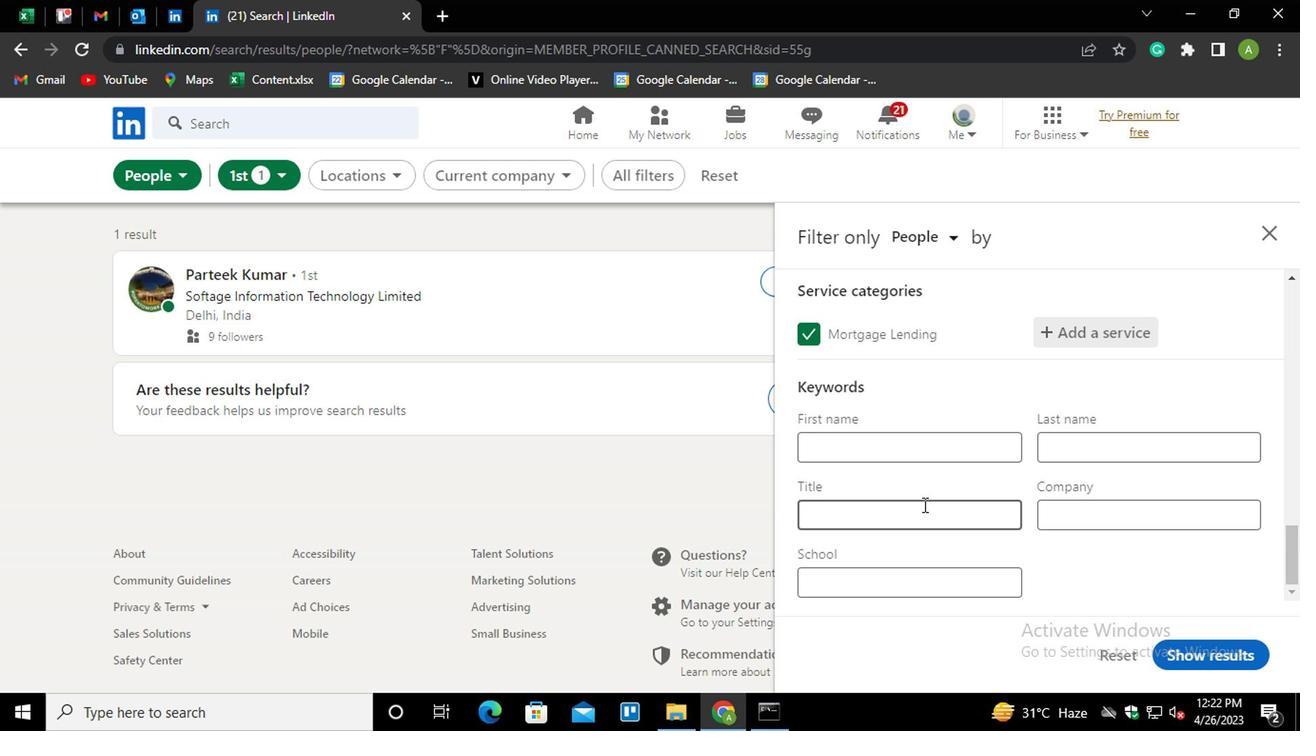 
Action: Key pressed <Key.shift><Key.shift><Key.shift><Key.shift><Key.shift><Key.shift>CLIEB<Key.backspace>NT<Key.space><Key.shift>SERVICE<Key.space><Key.shift>SPECIALIST
Screenshot: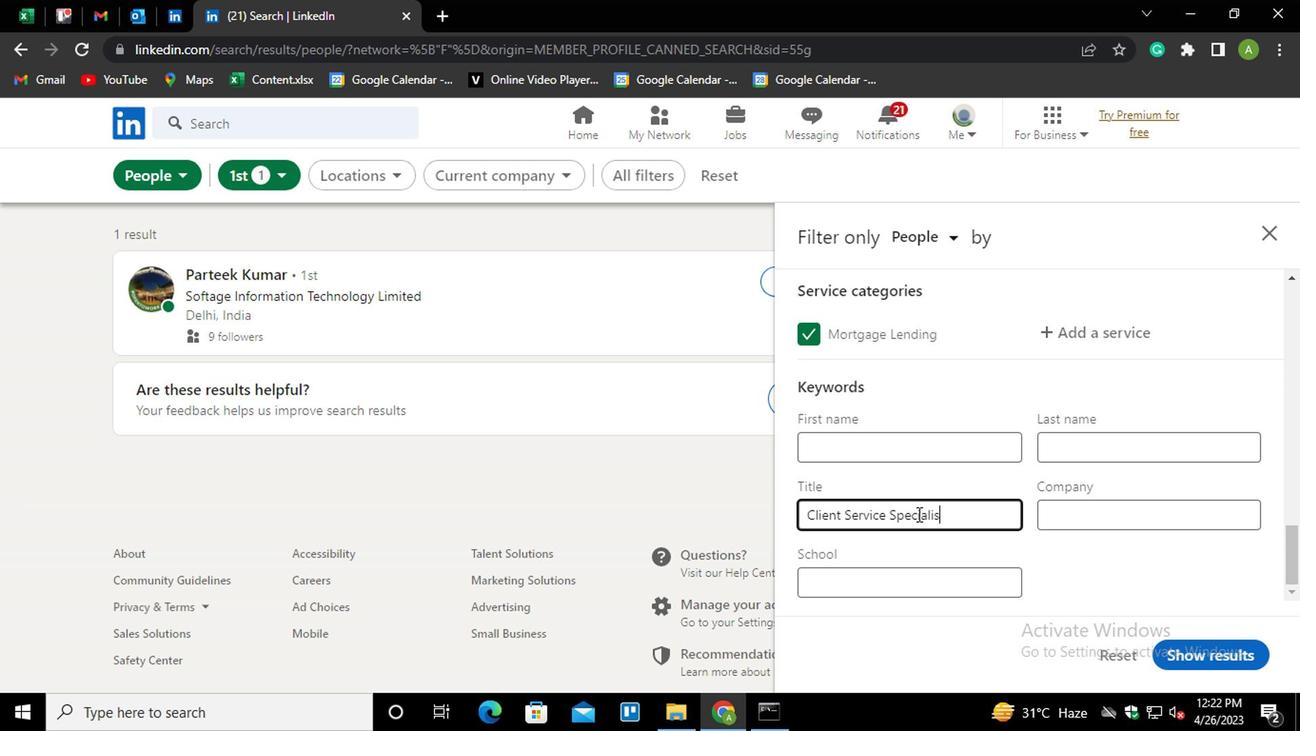 
Action: Mouse moved to (1149, 564)
Screenshot: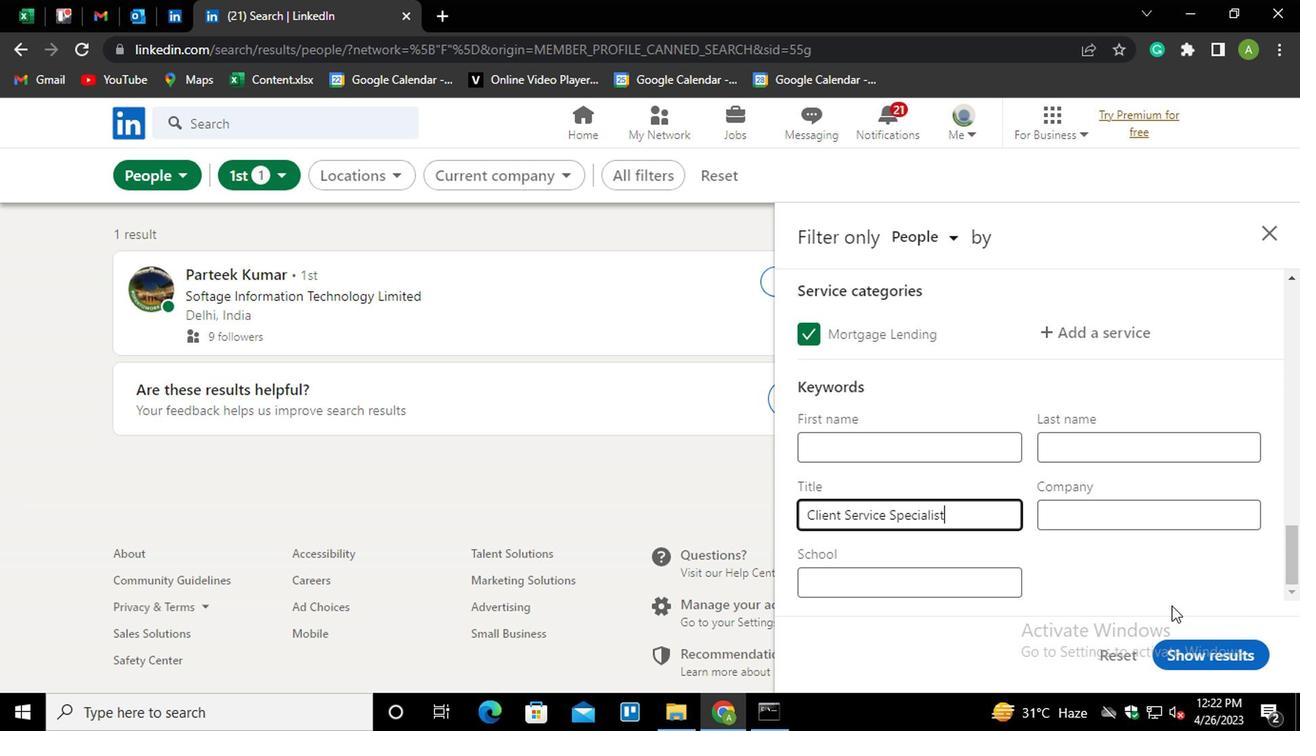 
Action: Mouse pressed left at (1149, 564)
Screenshot: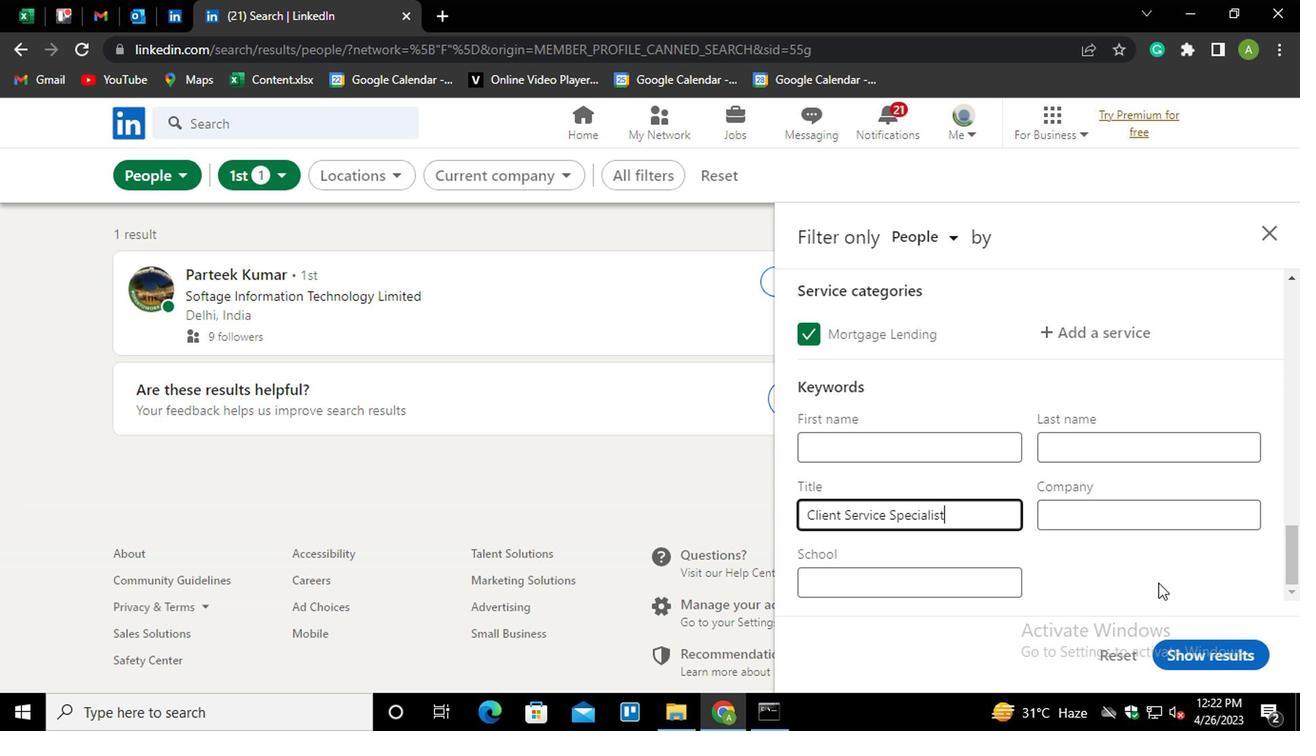 
Action: Mouse moved to (1212, 640)
Screenshot: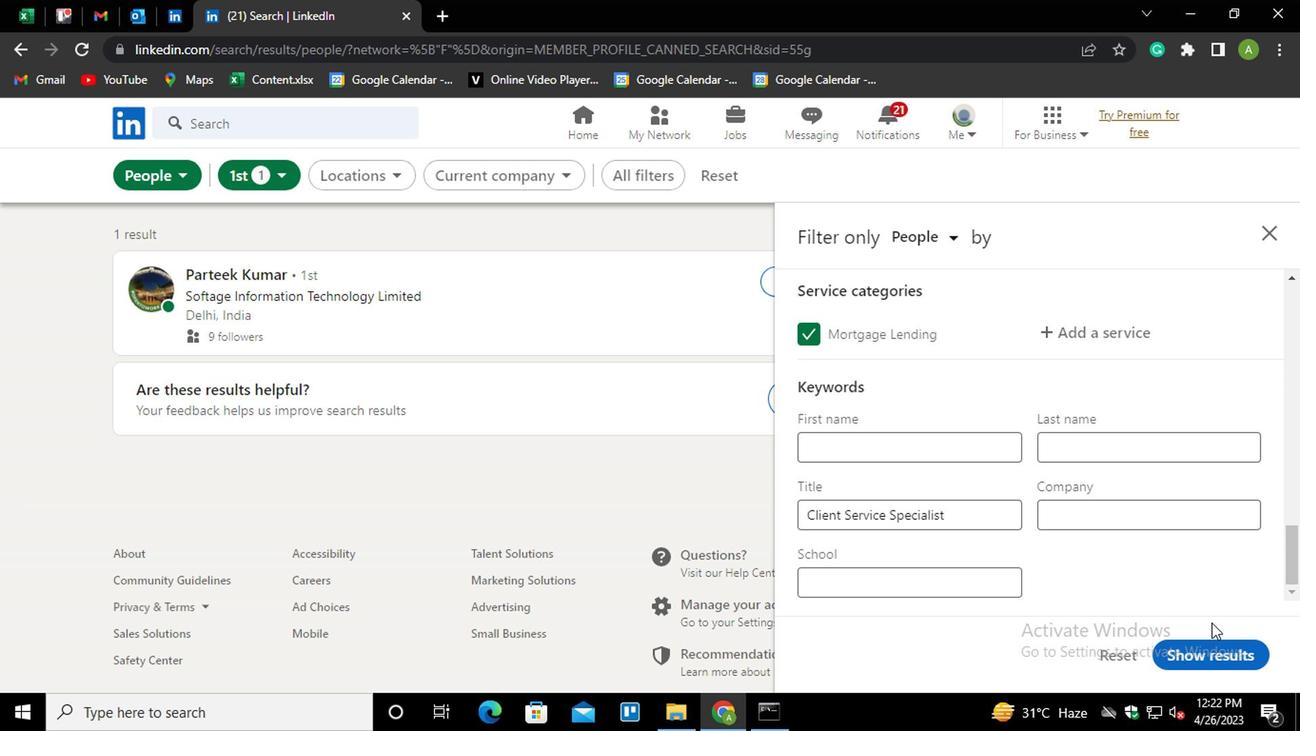 
Action: Mouse pressed left at (1212, 640)
Screenshot: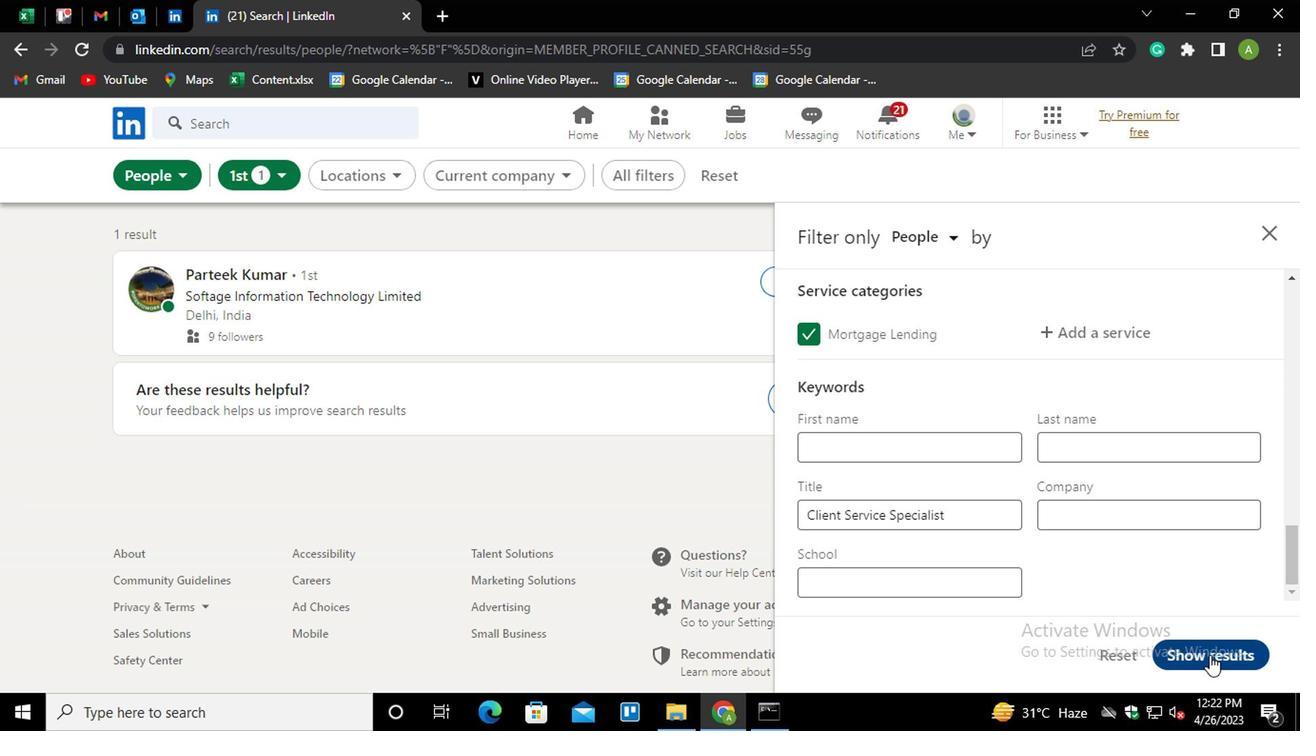 
